 Task: Look for space in Milwaukie, United States from 26th August, 2023 to 10th September, 2023 for 6 adults, 2 children in price range Rs.10000 to Rs.15000. Place can be entire place or shared room with 6 bedrooms having 6 beds and 6 bathrooms. Property type can be house, flat, guest house. Amenities needed are: wifi, TV, free parkinig on premises, gym, breakfast. Booking option can be shelf check-in. Required host language is English.
Action: Mouse moved to (391, 214)
Screenshot: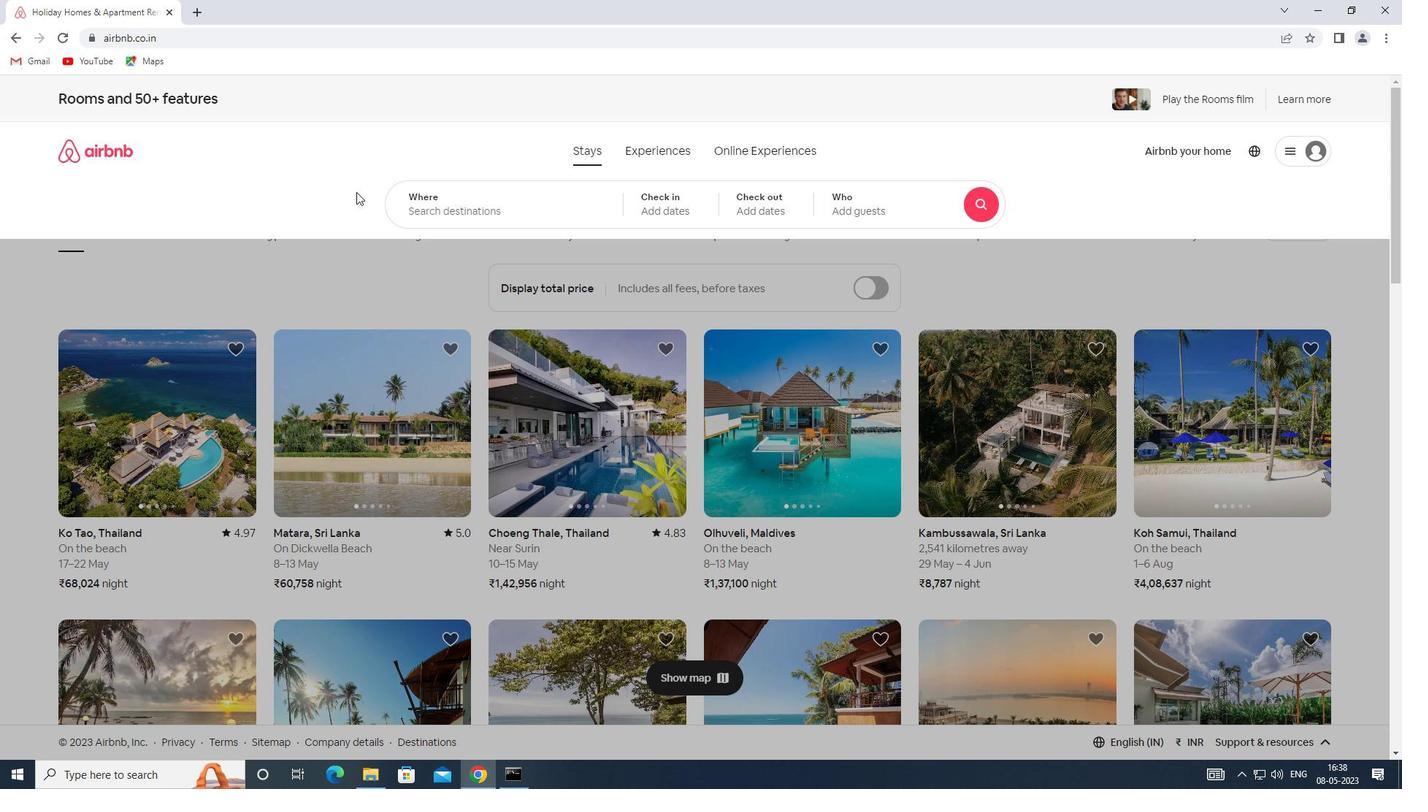 
Action: Mouse pressed left at (391, 214)
Screenshot: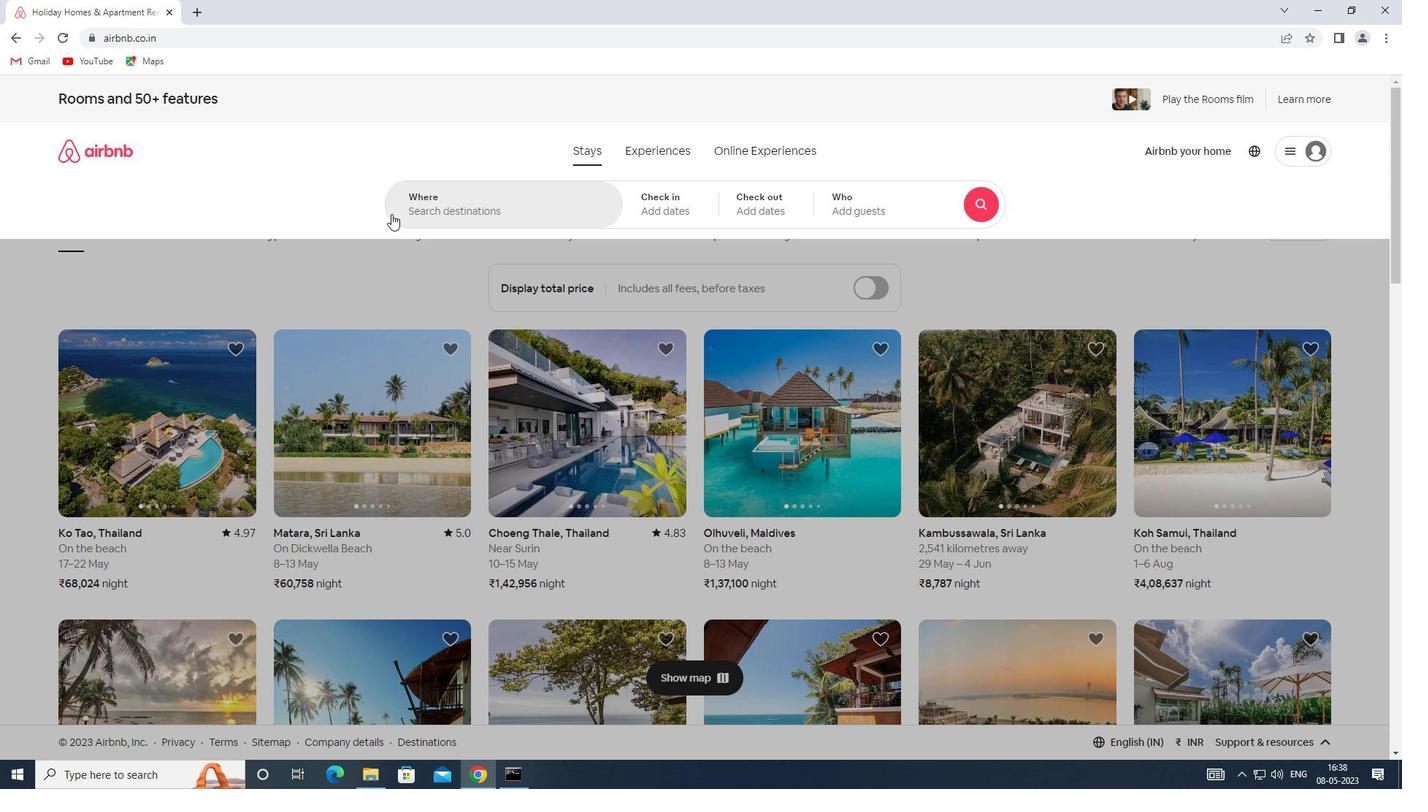 
Action: Mouse moved to (408, 219)
Screenshot: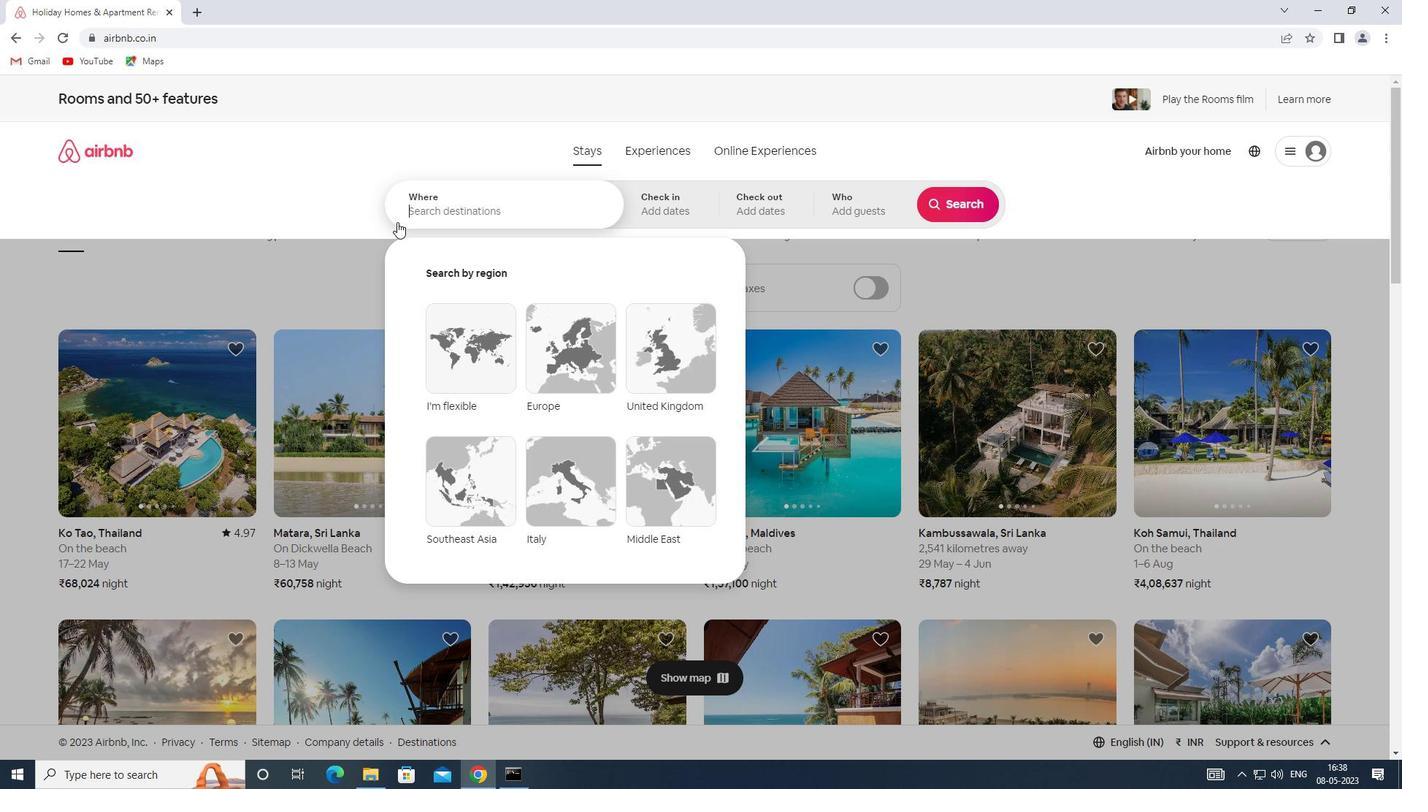 
Action: Key pressed <Key.shift>SPACE<Key.space>IN<Key.space><Key.shift>MILWAUKIE,<Key.shift>UNITED<Key.space><Key.shift>STATES
Screenshot: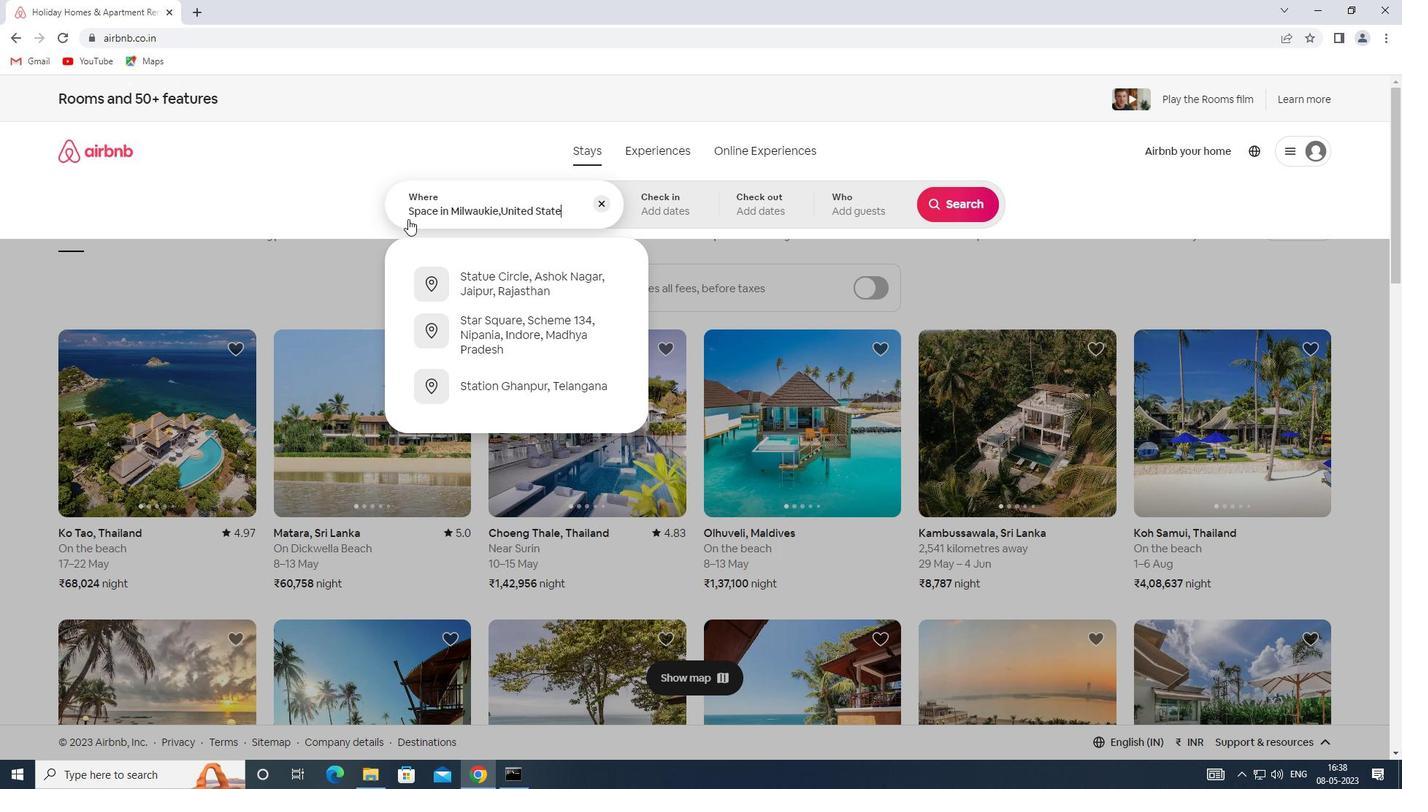 
Action: Mouse moved to (660, 216)
Screenshot: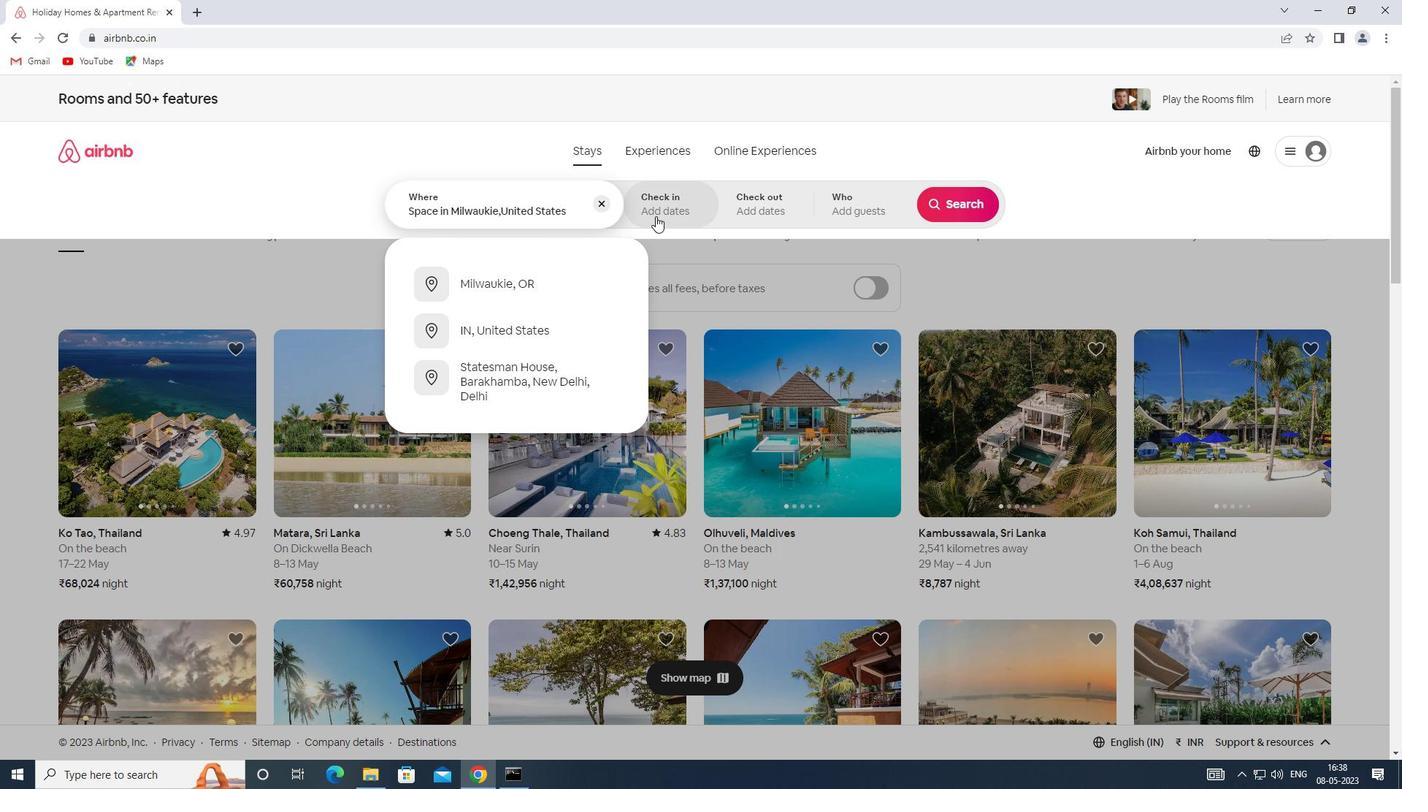 
Action: Mouse pressed left at (660, 216)
Screenshot: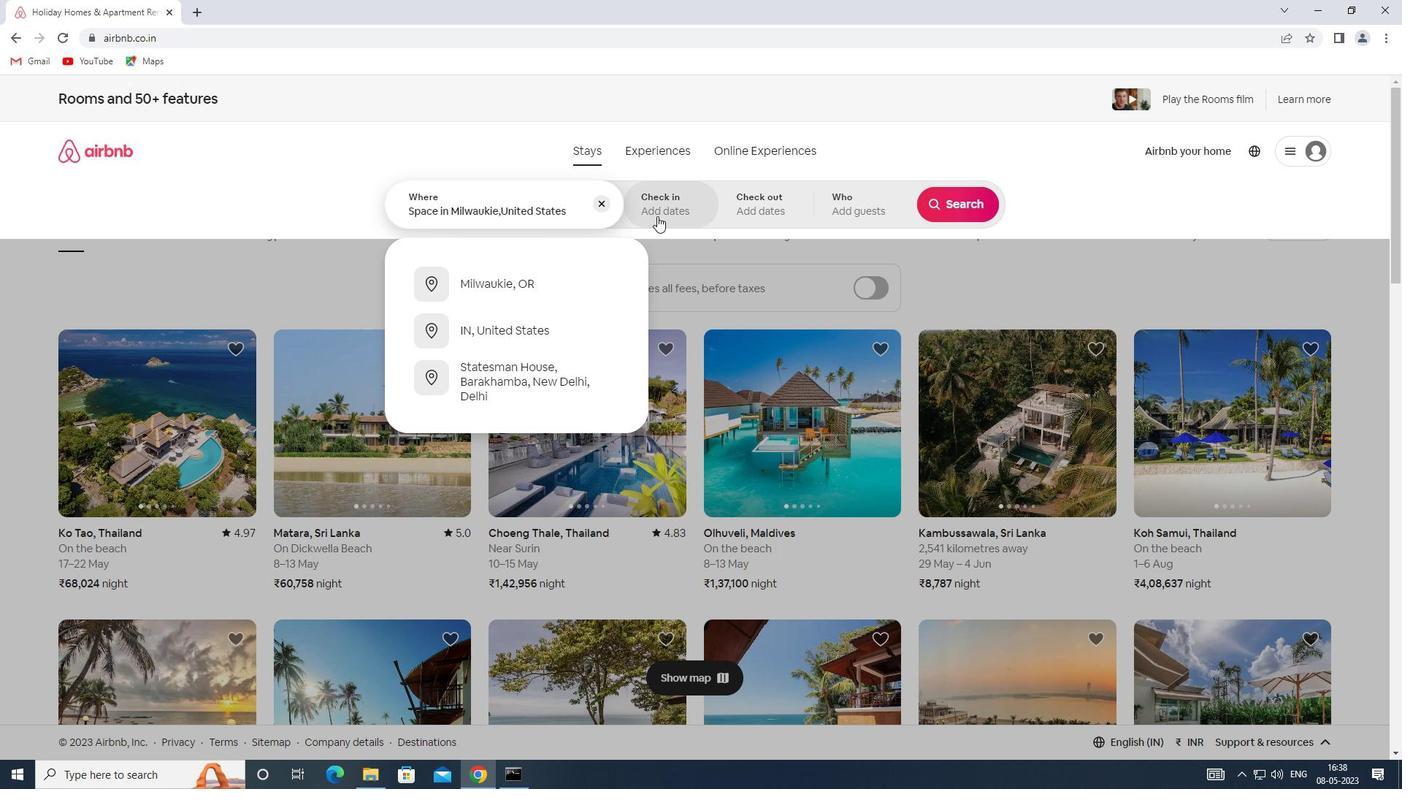 
Action: Mouse moved to (950, 326)
Screenshot: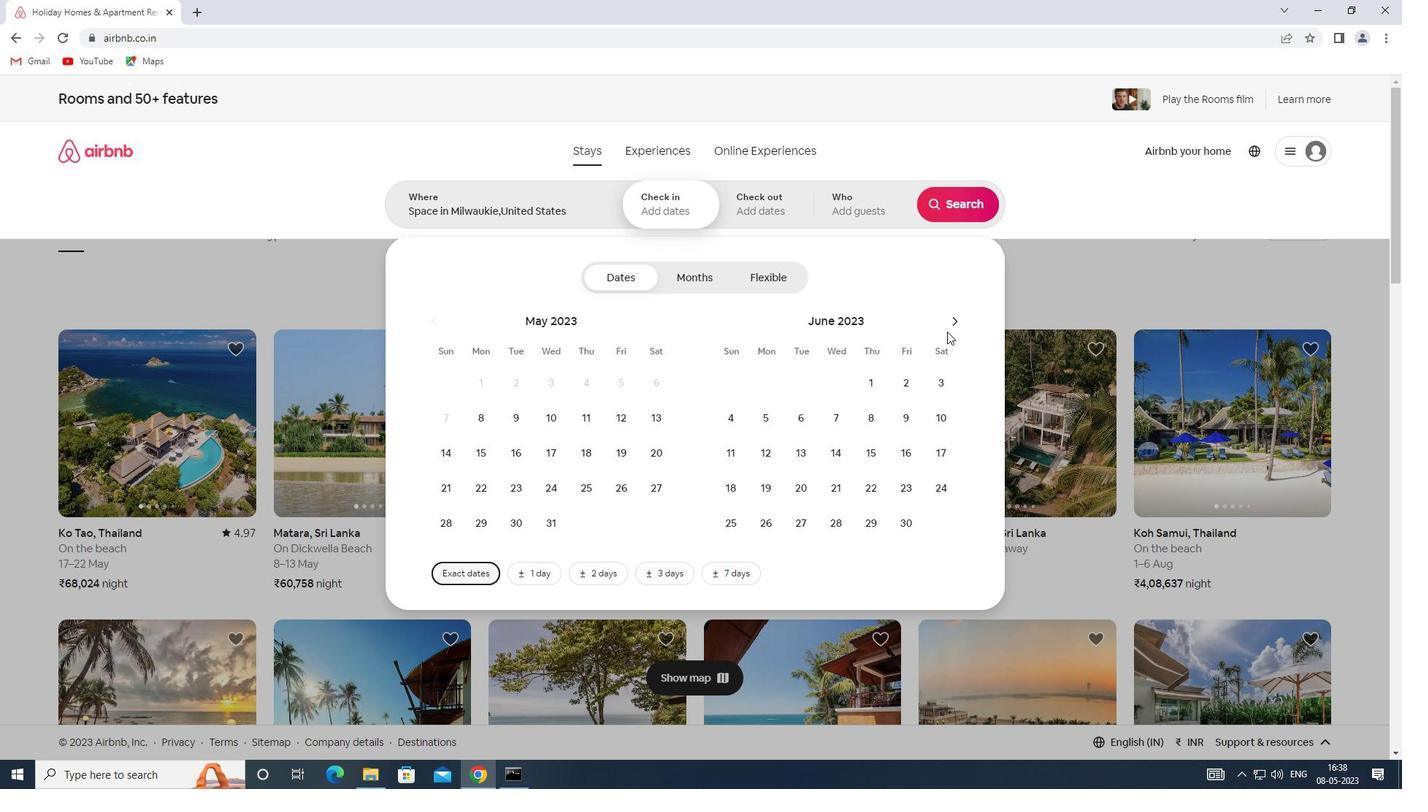 
Action: Mouse pressed left at (950, 326)
Screenshot: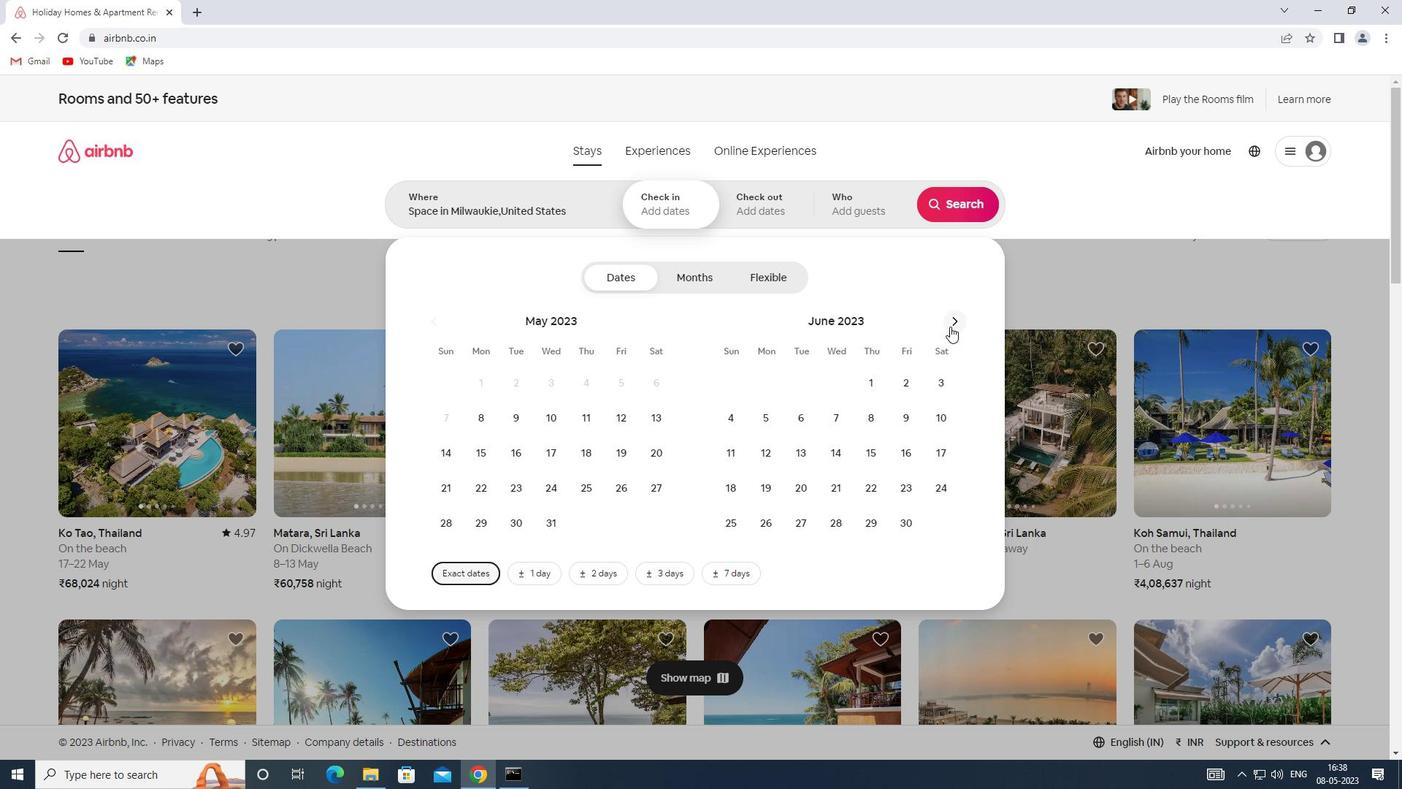 
Action: Mouse pressed left at (950, 326)
Screenshot: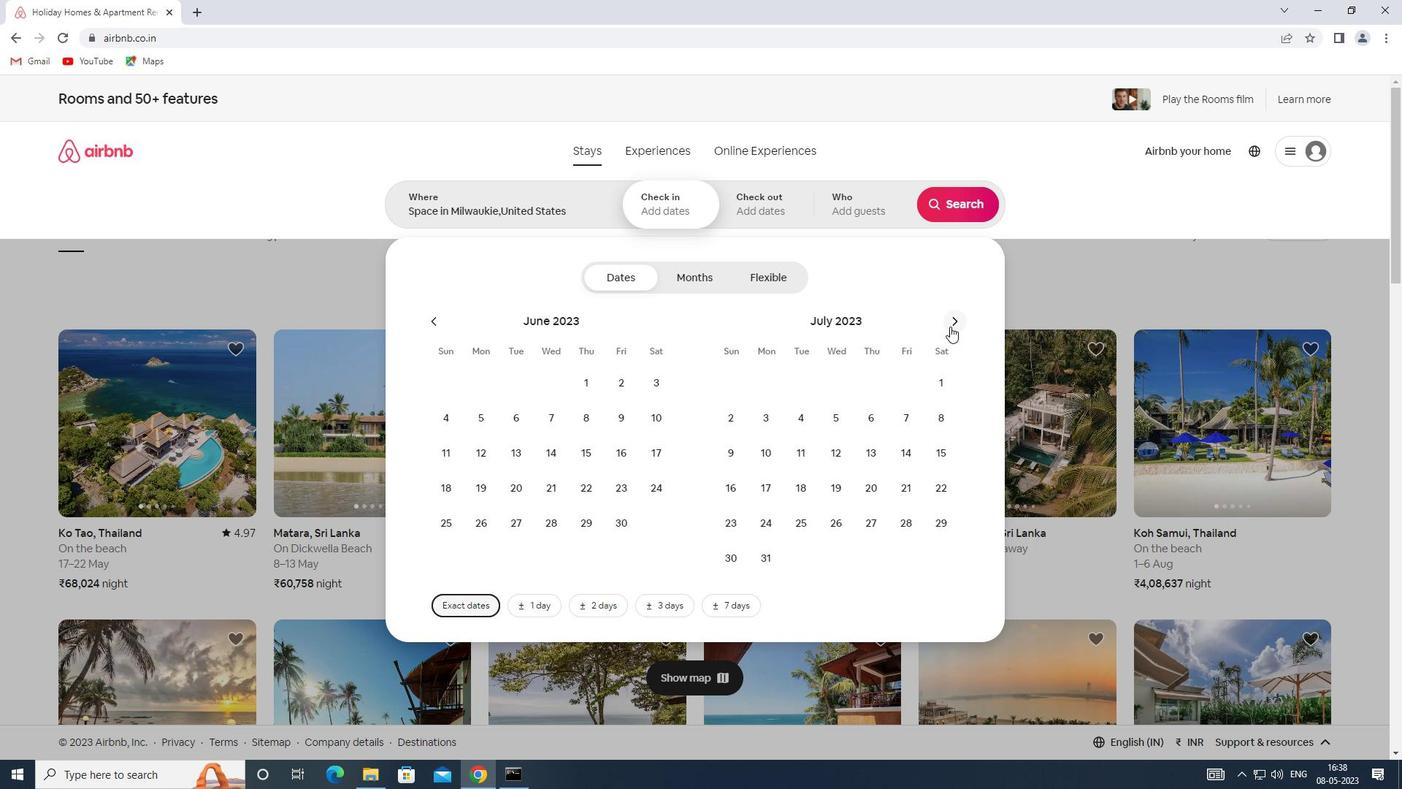 
Action: Mouse moved to (951, 496)
Screenshot: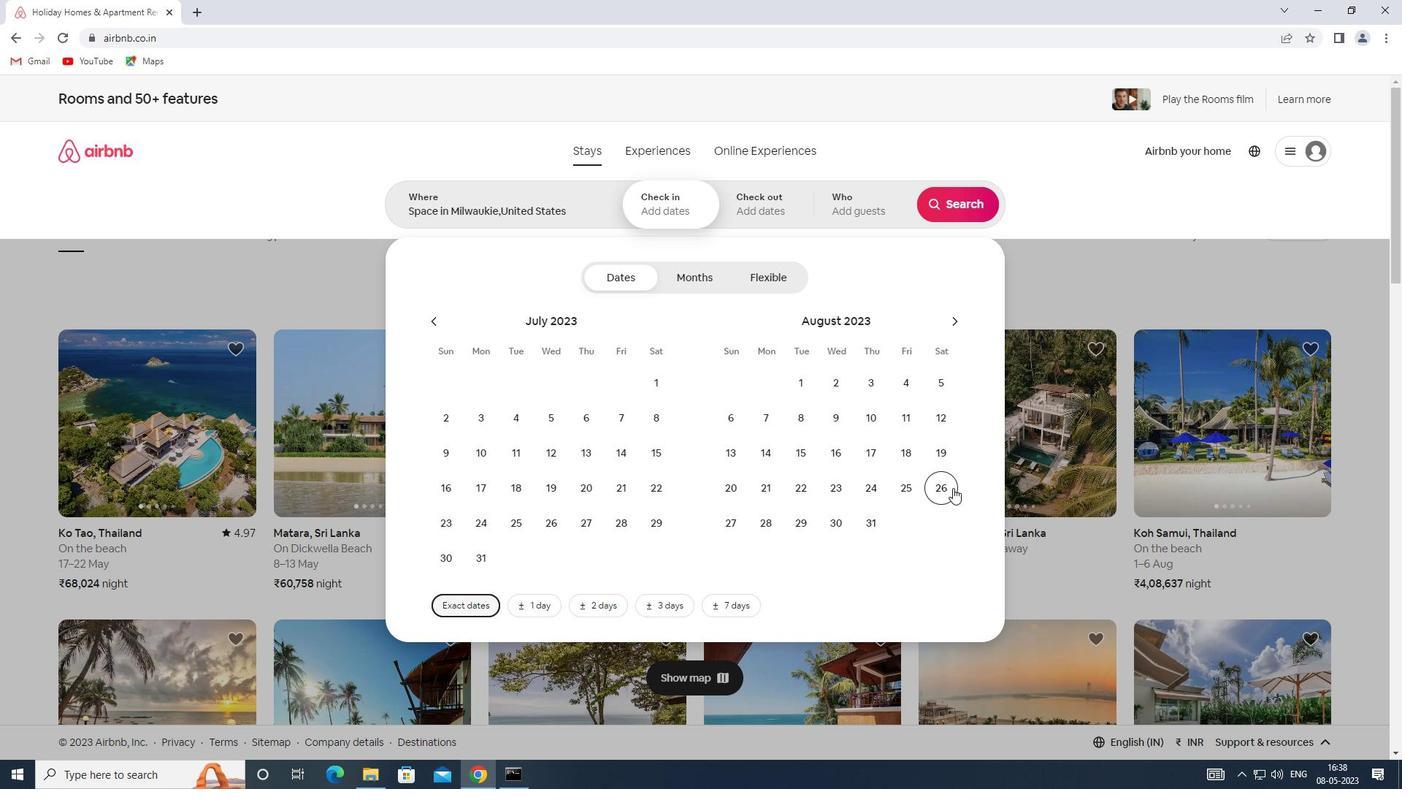 
Action: Mouse pressed left at (951, 496)
Screenshot: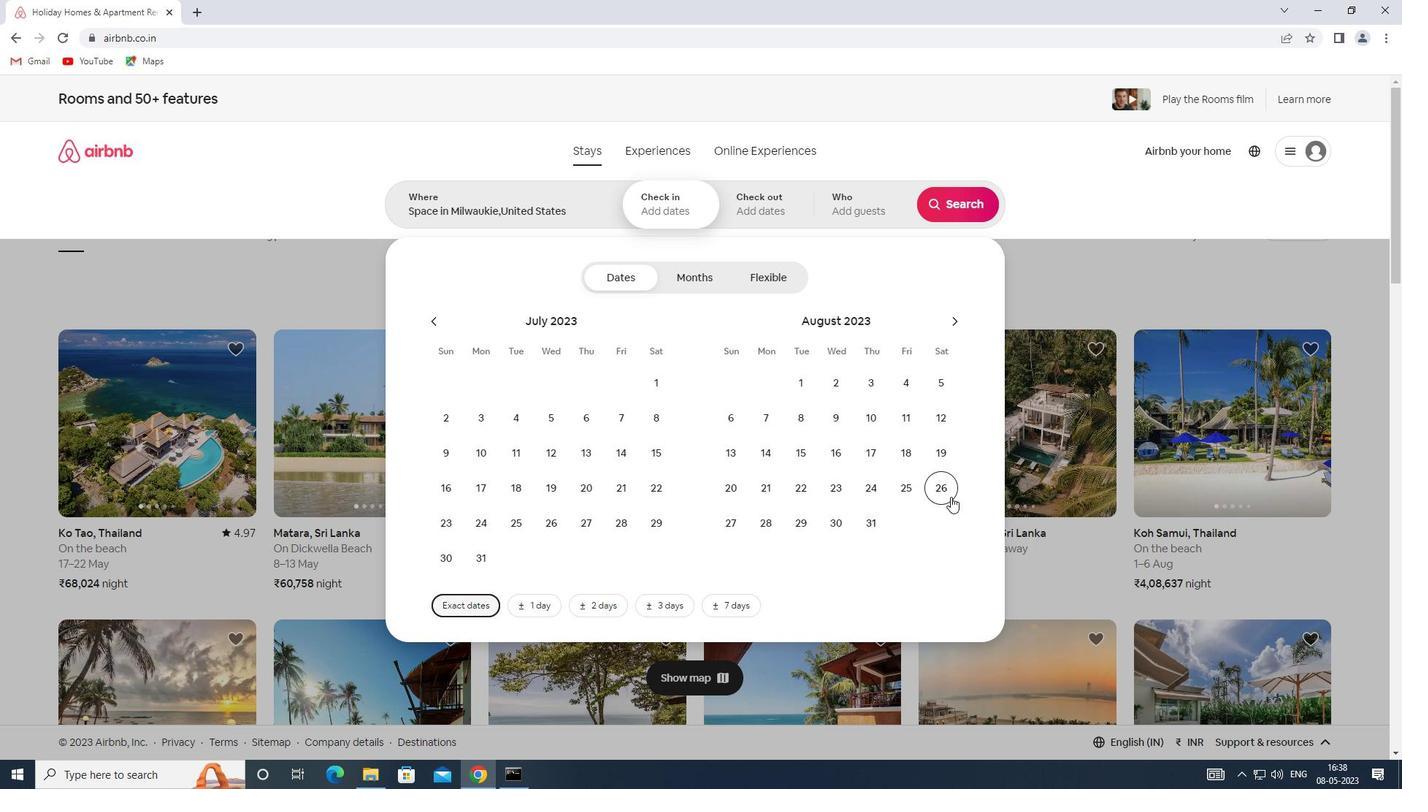 
Action: Mouse moved to (957, 321)
Screenshot: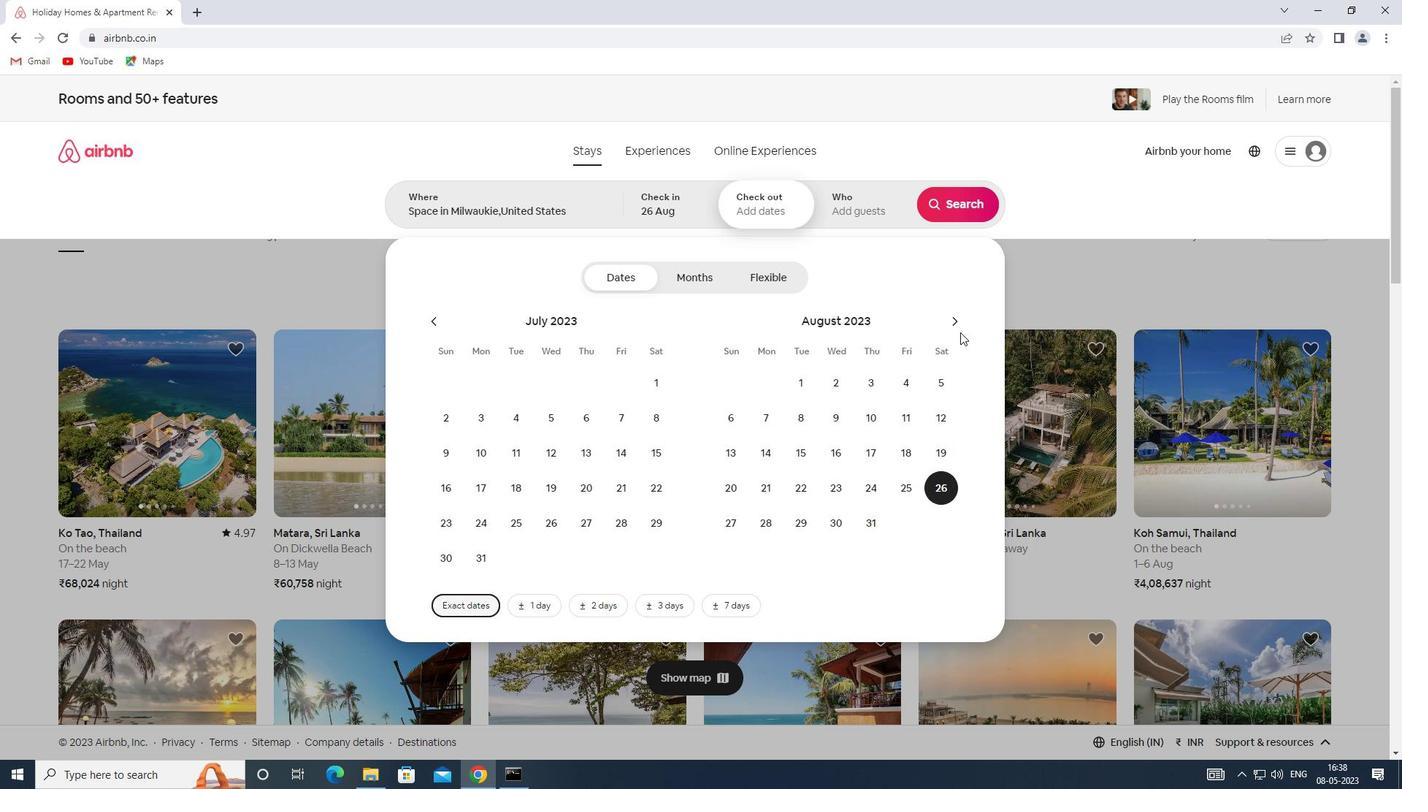 
Action: Mouse pressed left at (957, 321)
Screenshot: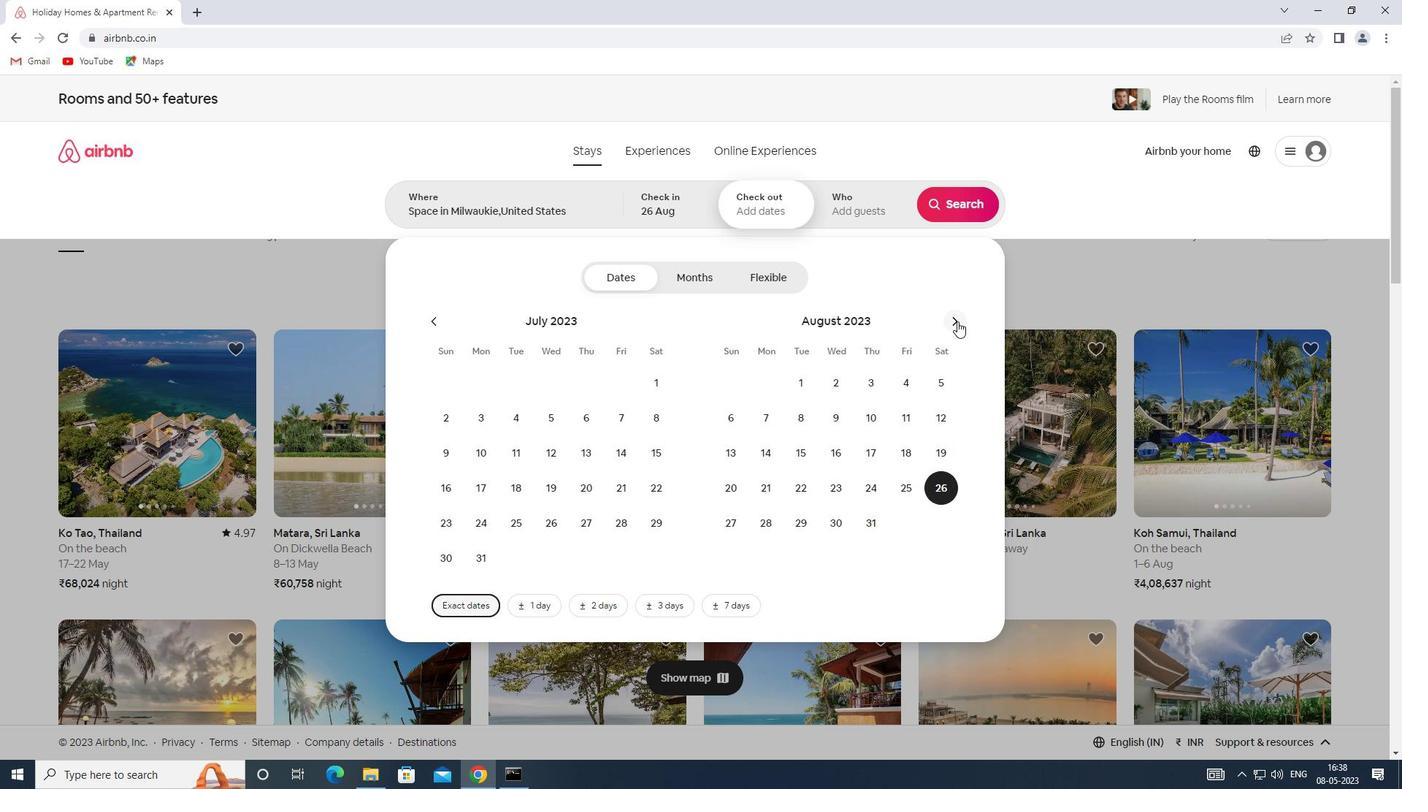 
Action: Mouse moved to (744, 452)
Screenshot: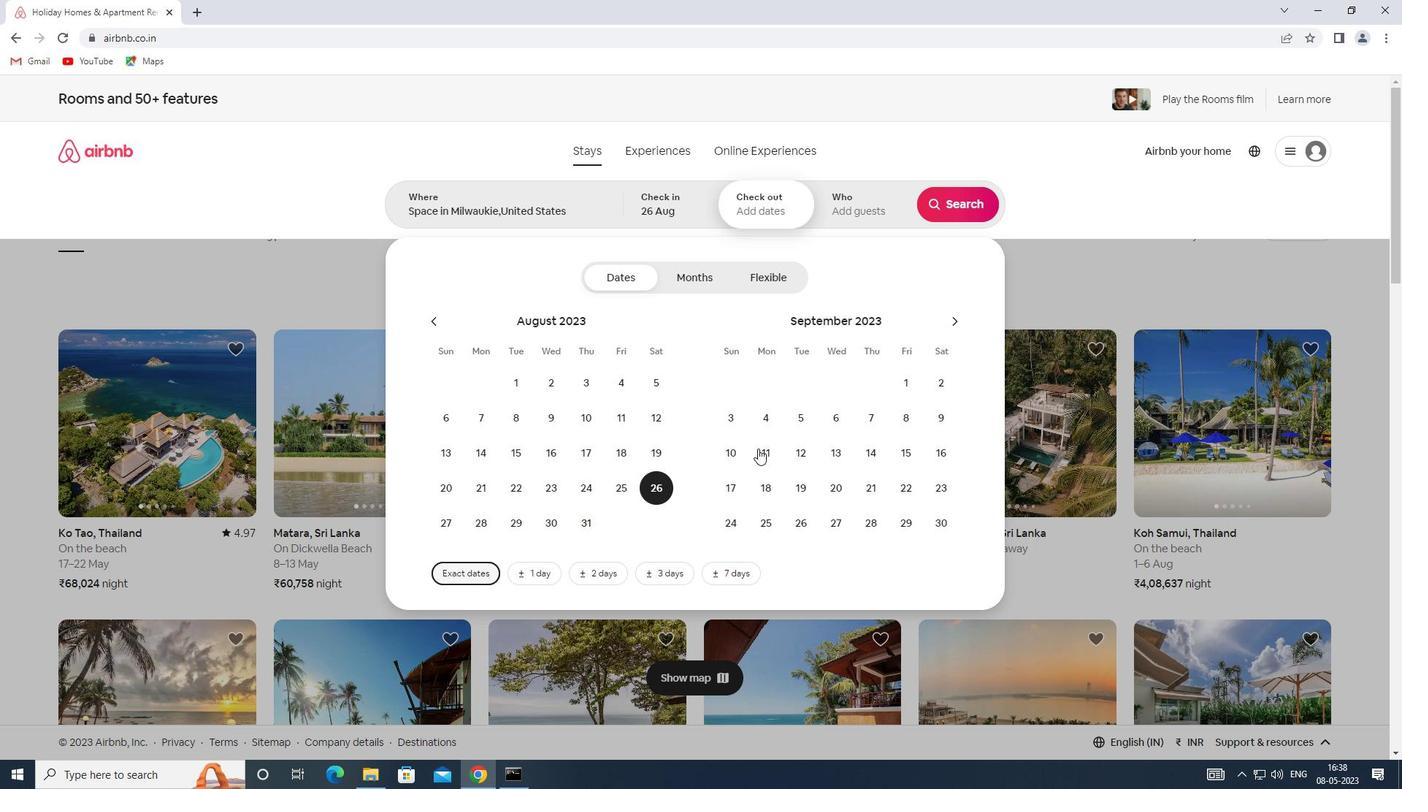 
Action: Mouse pressed left at (744, 452)
Screenshot: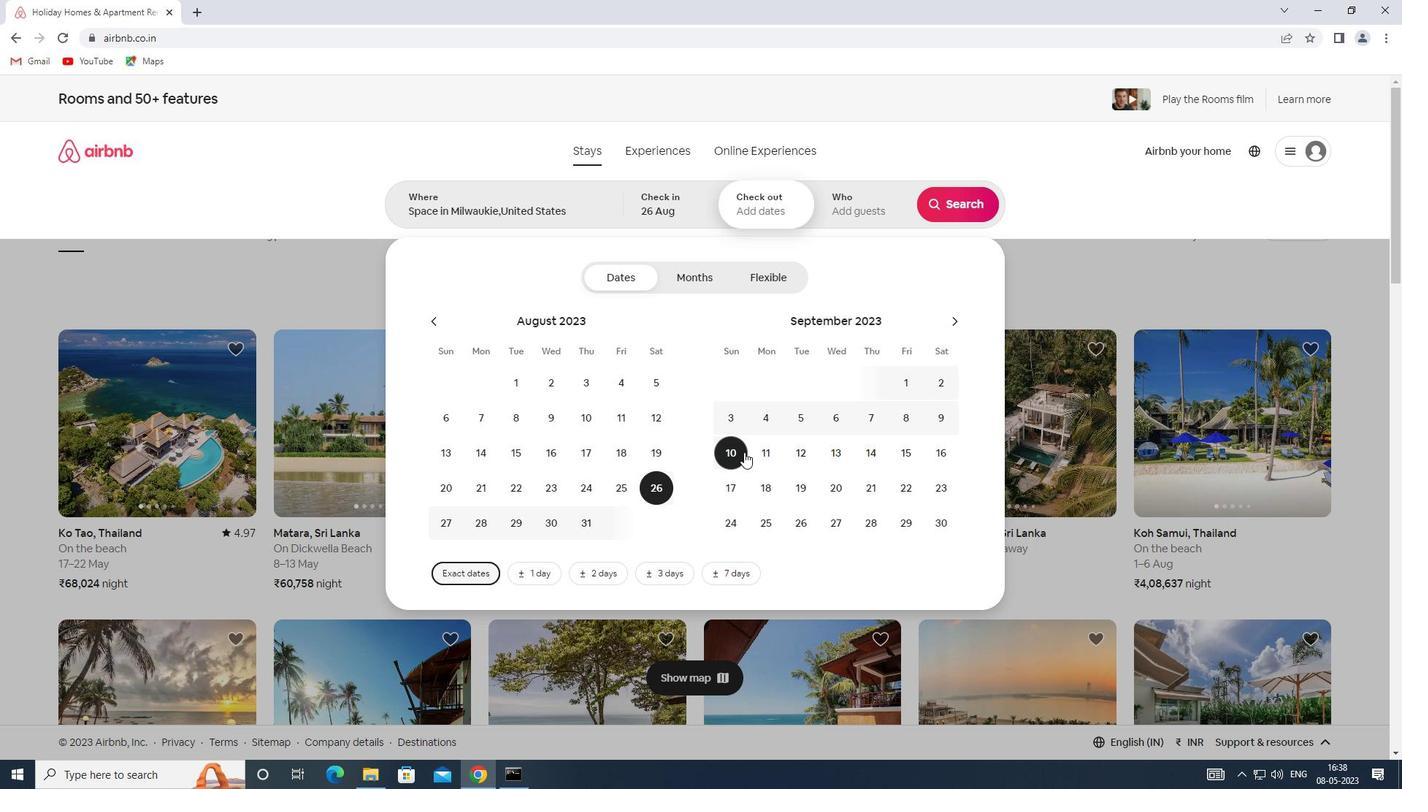 
Action: Mouse moved to (851, 206)
Screenshot: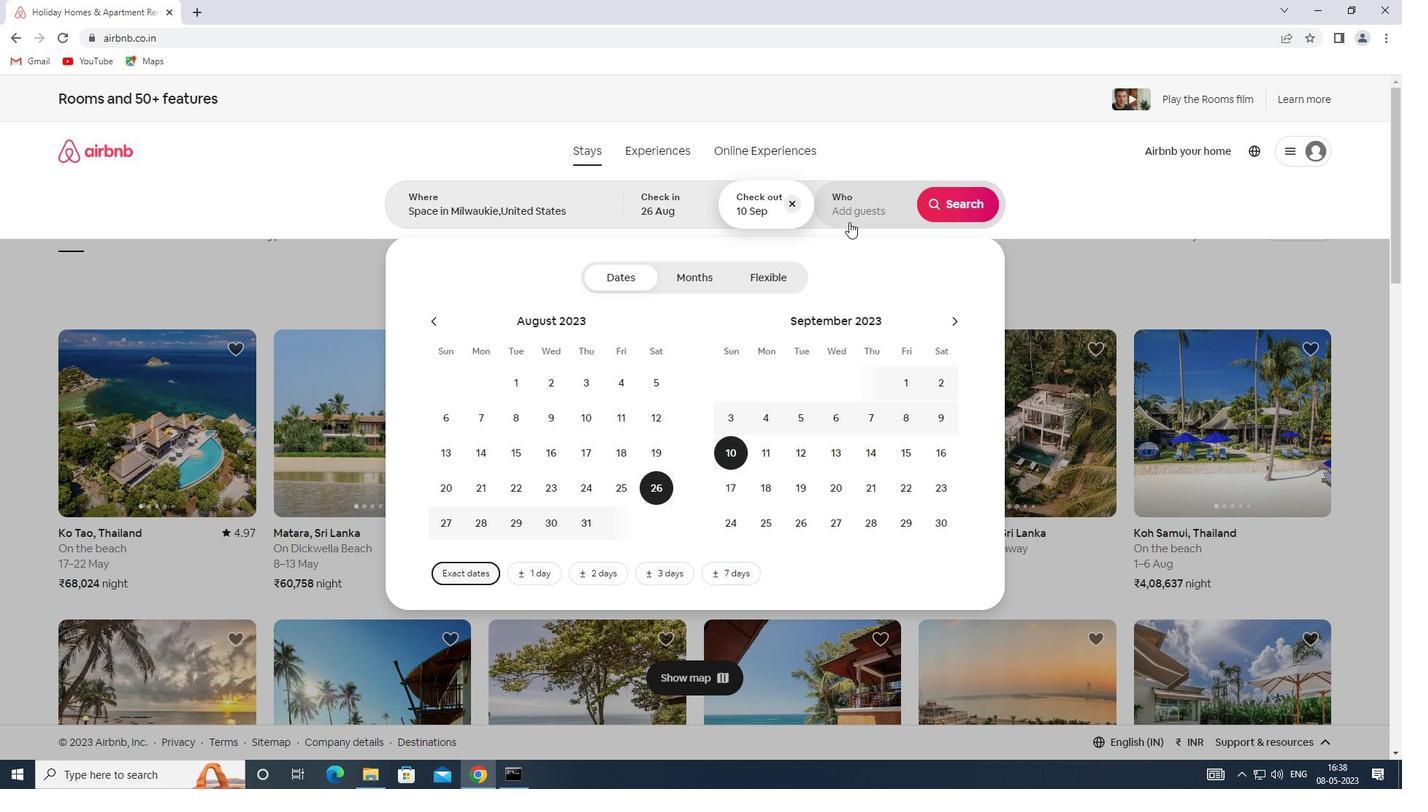 
Action: Mouse pressed left at (851, 206)
Screenshot: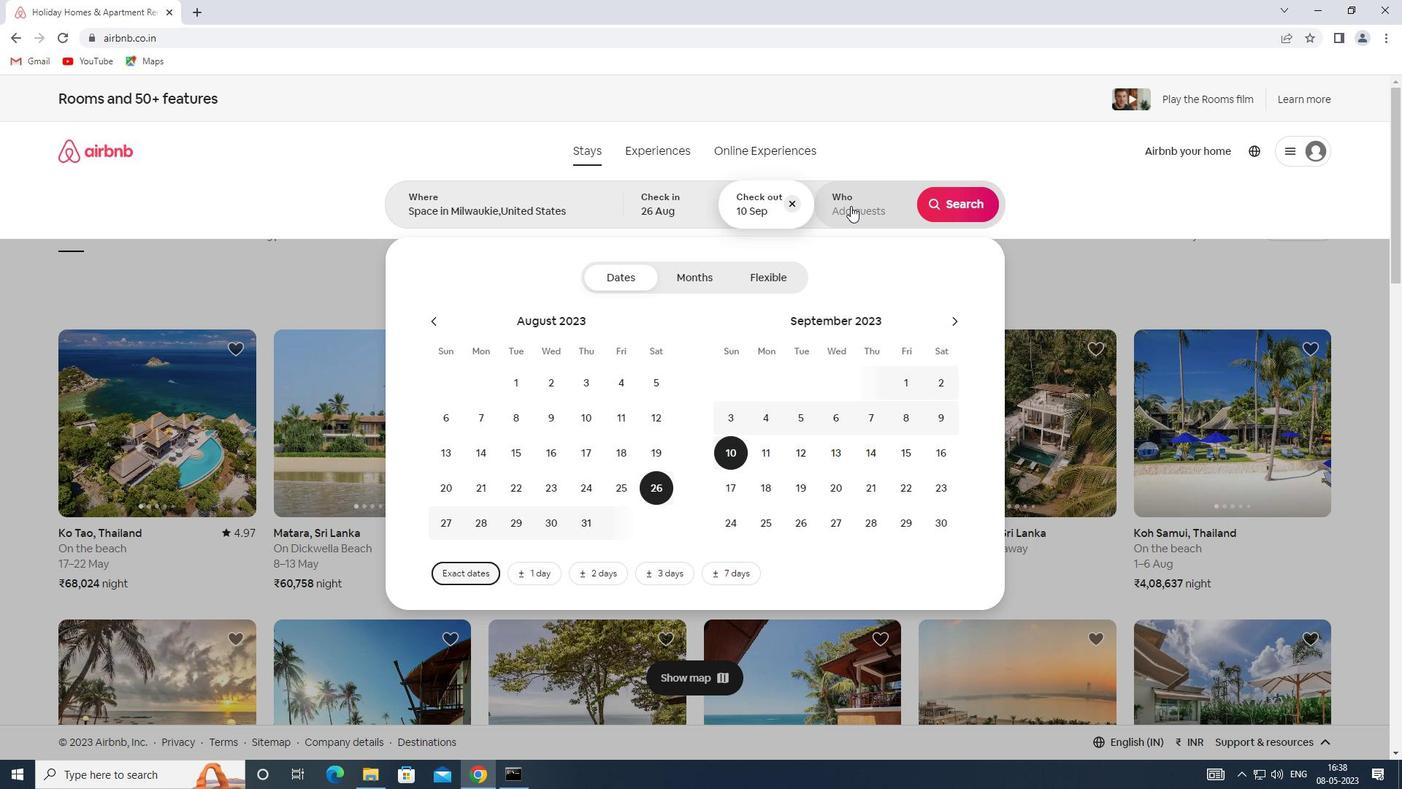 
Action: Mouse moved to (955, 282)
Screenshot: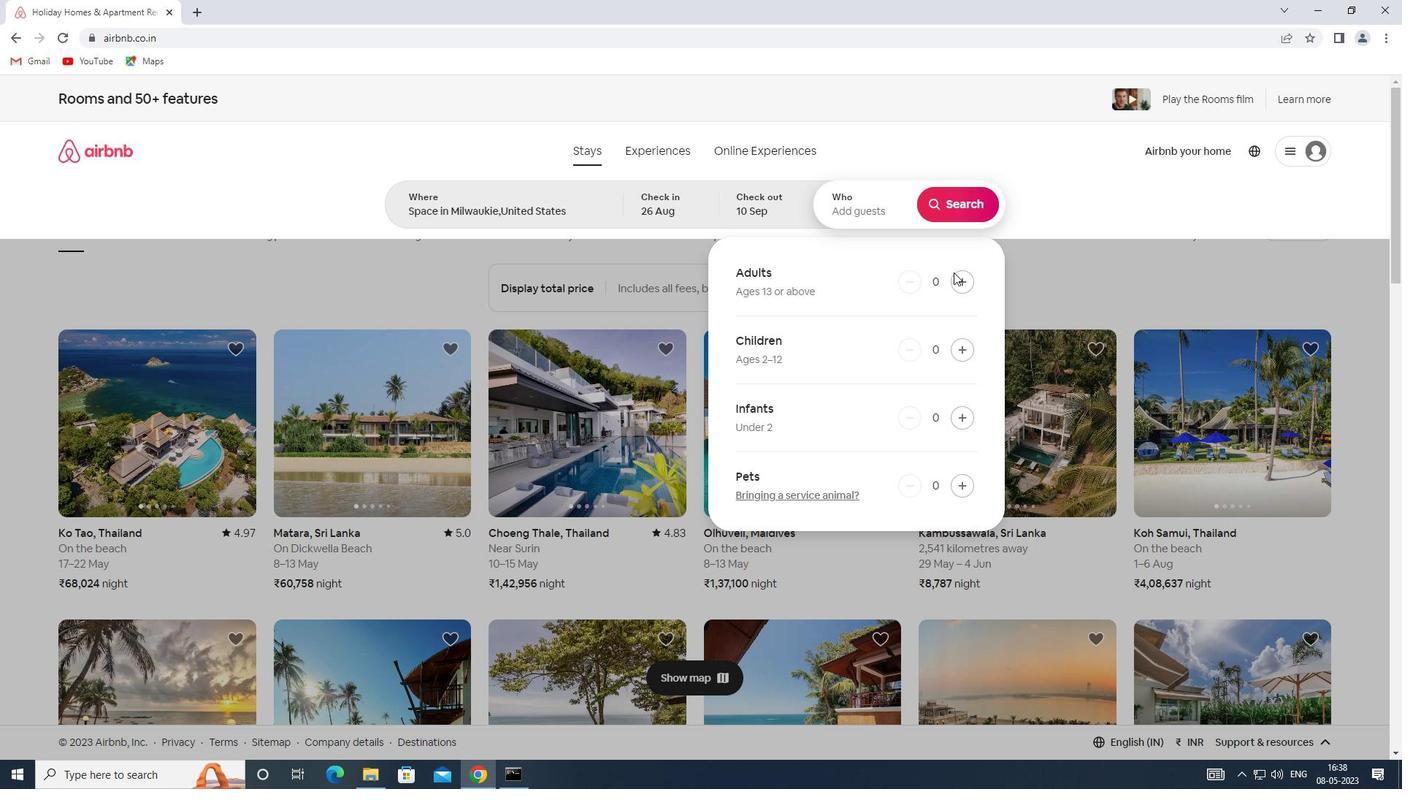 
Action: Mouse pressed left at (955, 282)
Screenshot: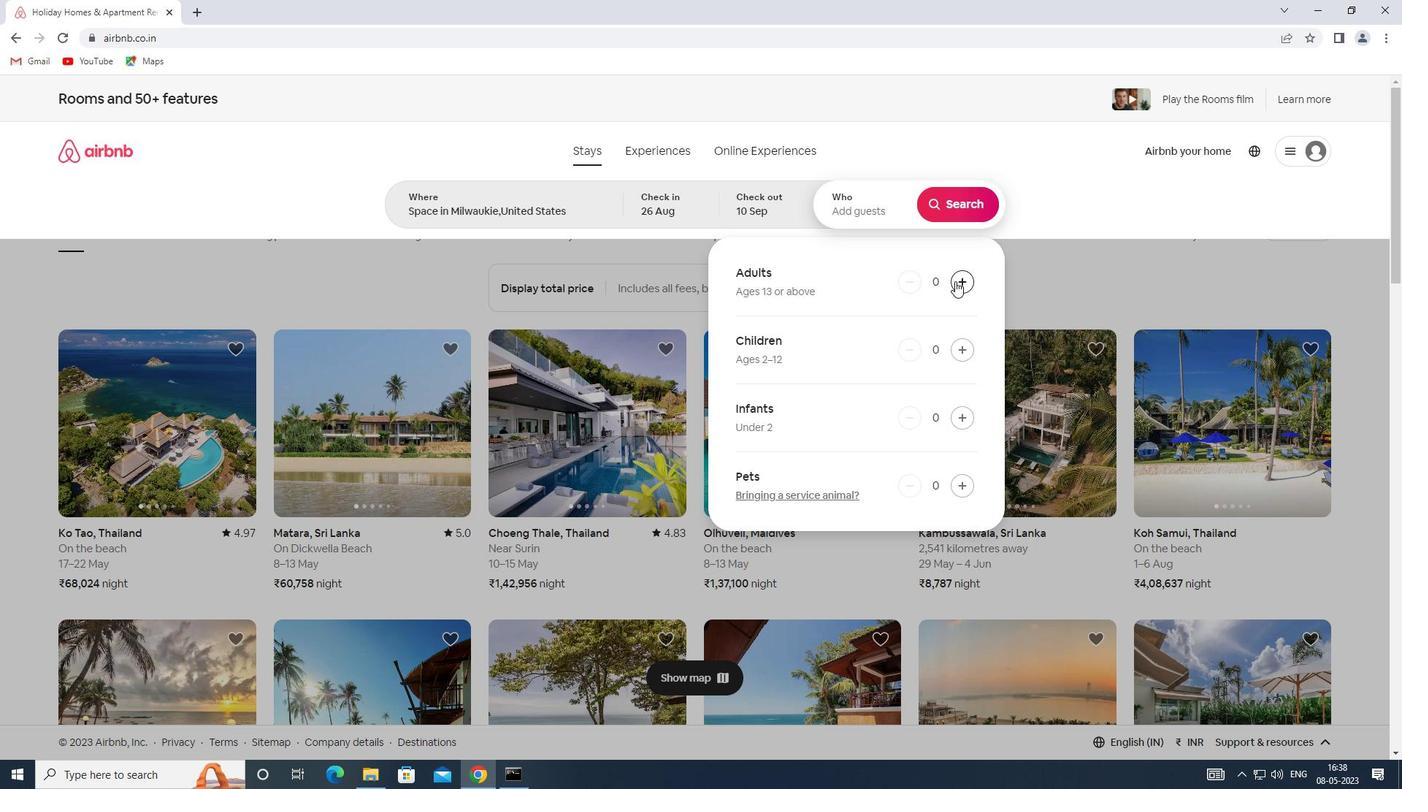 
Action: Mouse pressed left at (955, 282)
Screenshot: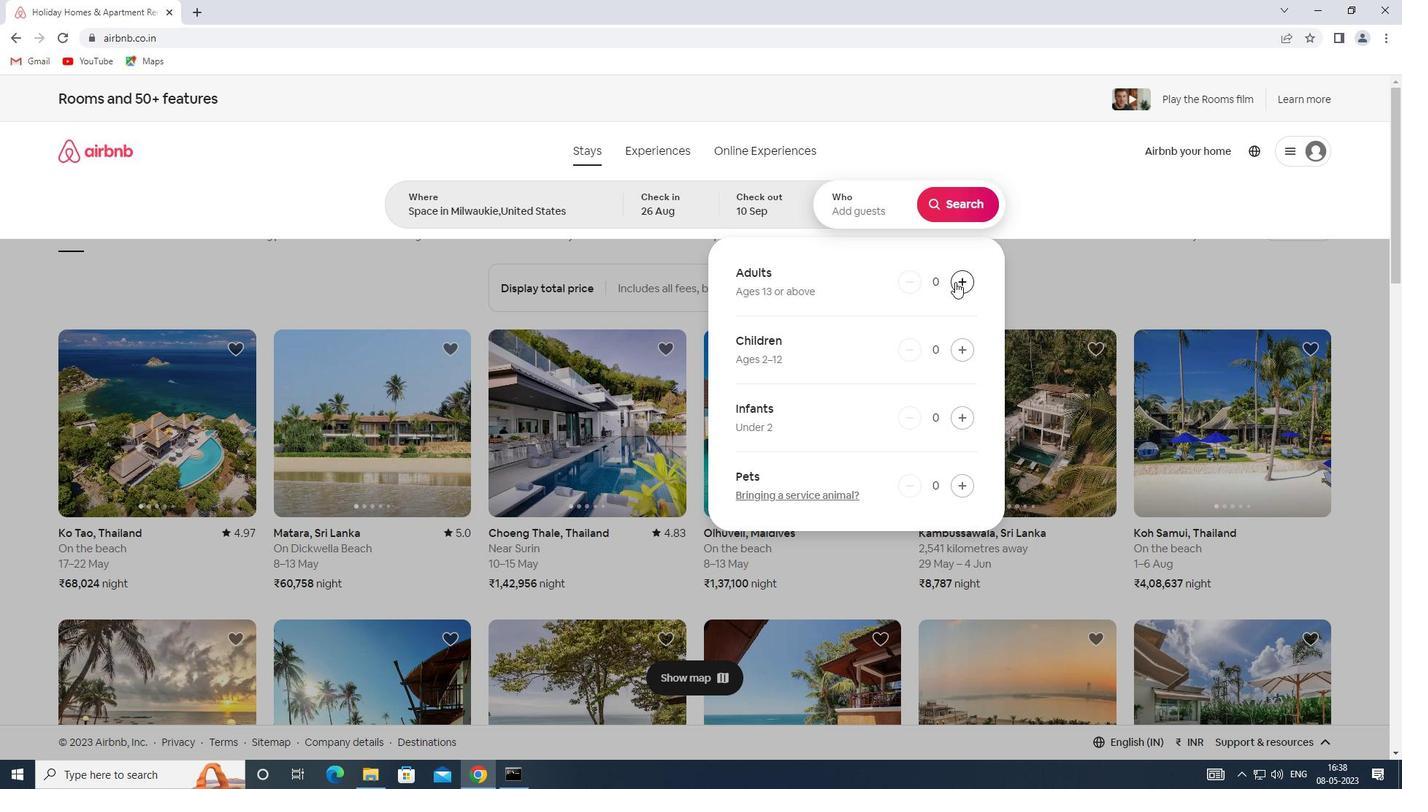
Action: Mouse pressed left at (955, 282)
Screenshot: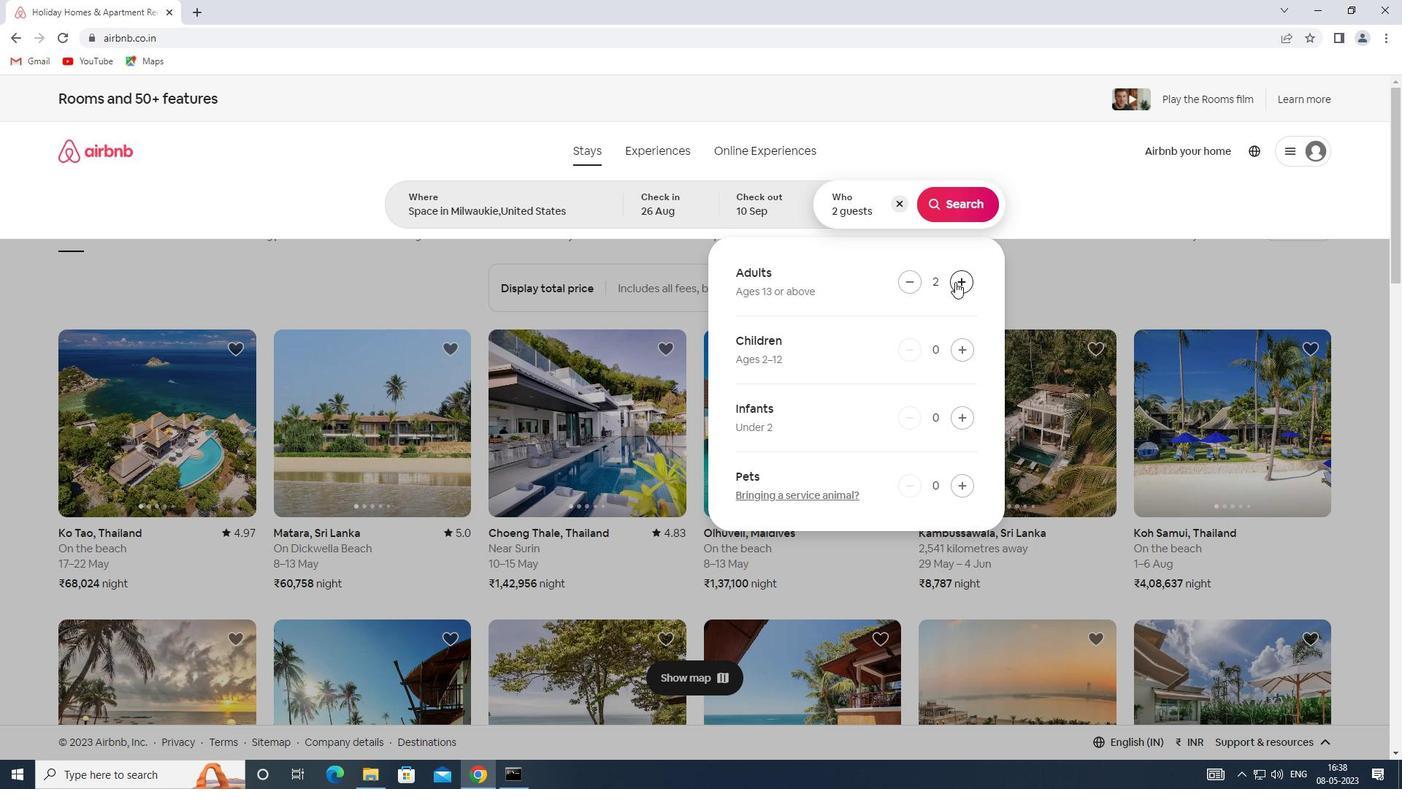 
Action: Mouse pressed left at (955, 282)
Screenshot: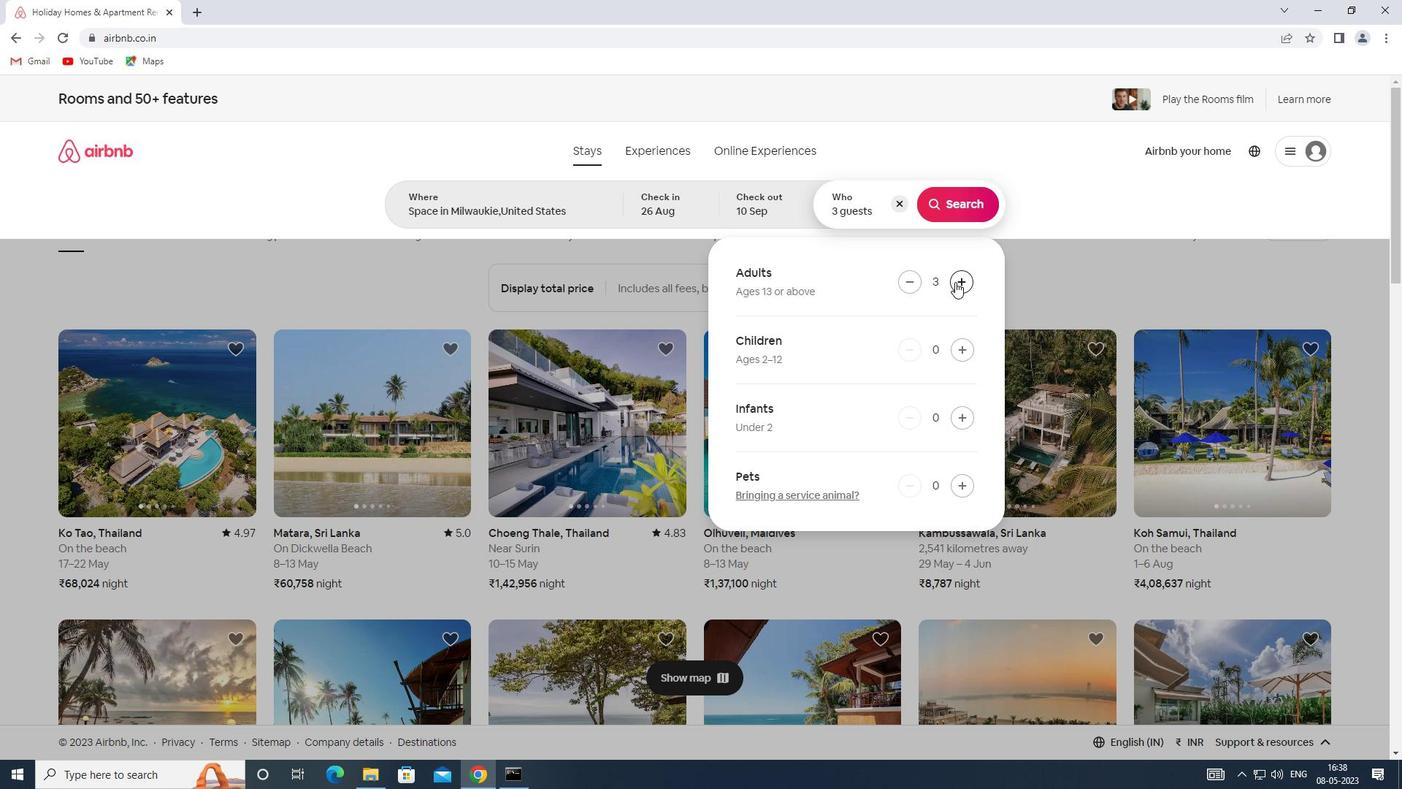 
Action: Mouse pressed left at (955, 282)
Screenshot: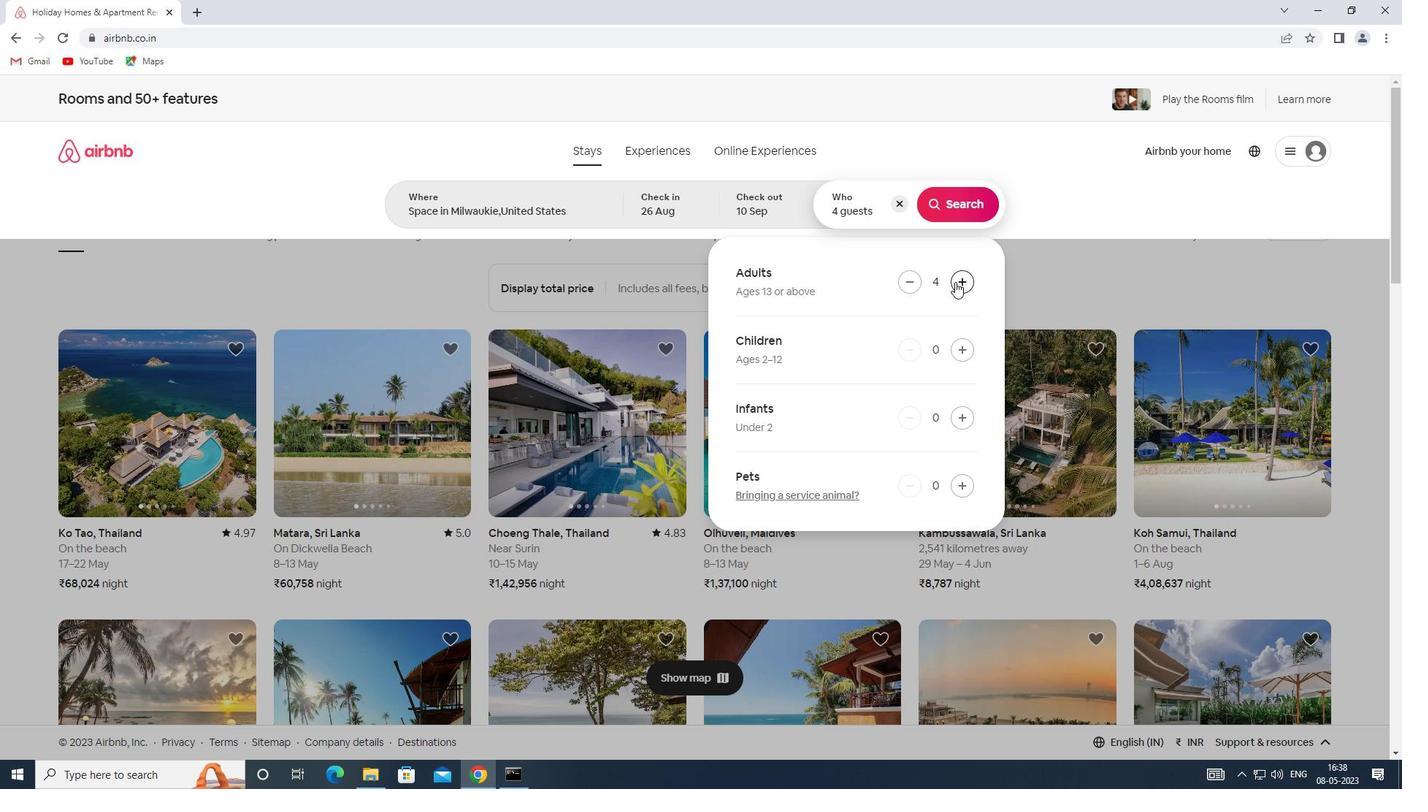 
Action: Mouse pressed left at (955, 282)
Screenshot: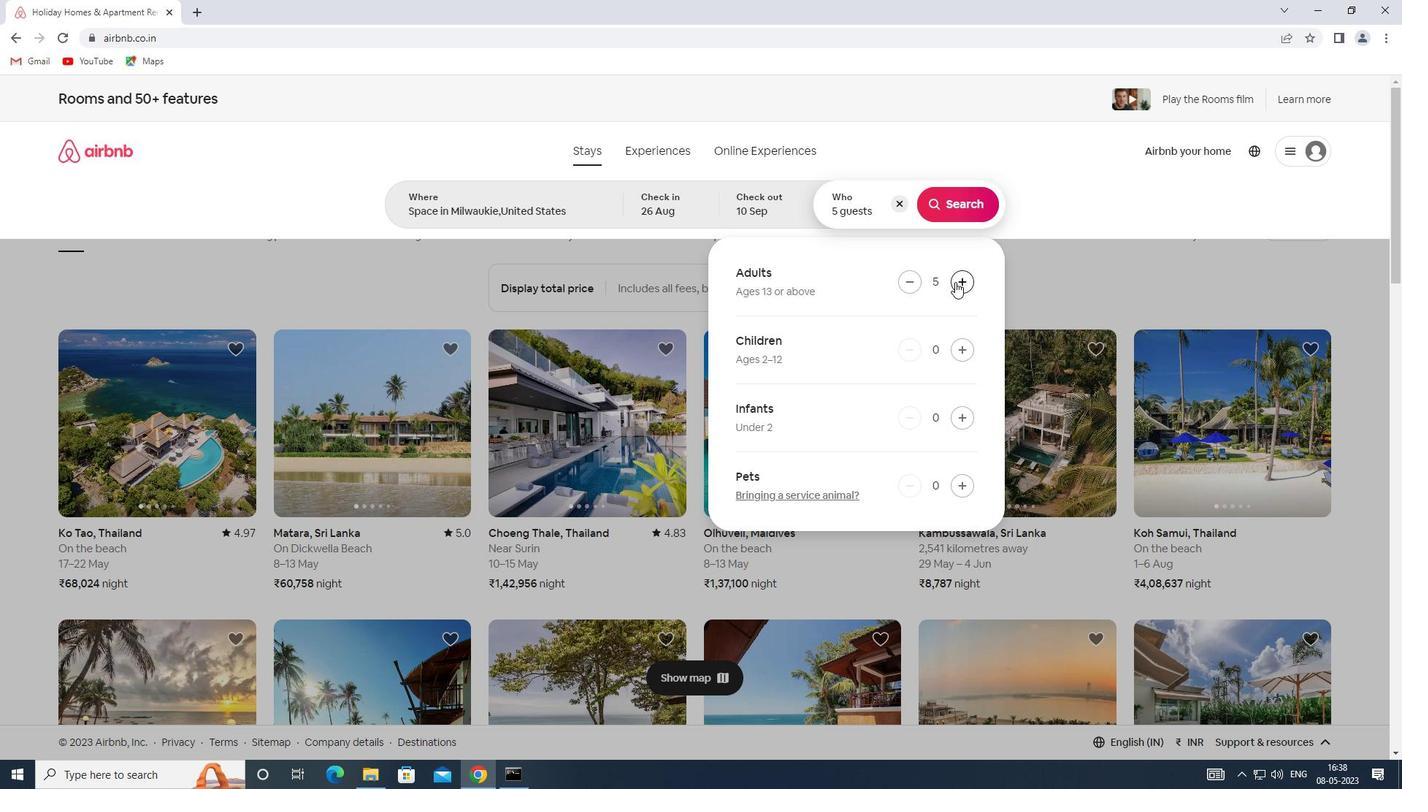 
Action: Mouse moved to (956, 348)
Screenshot: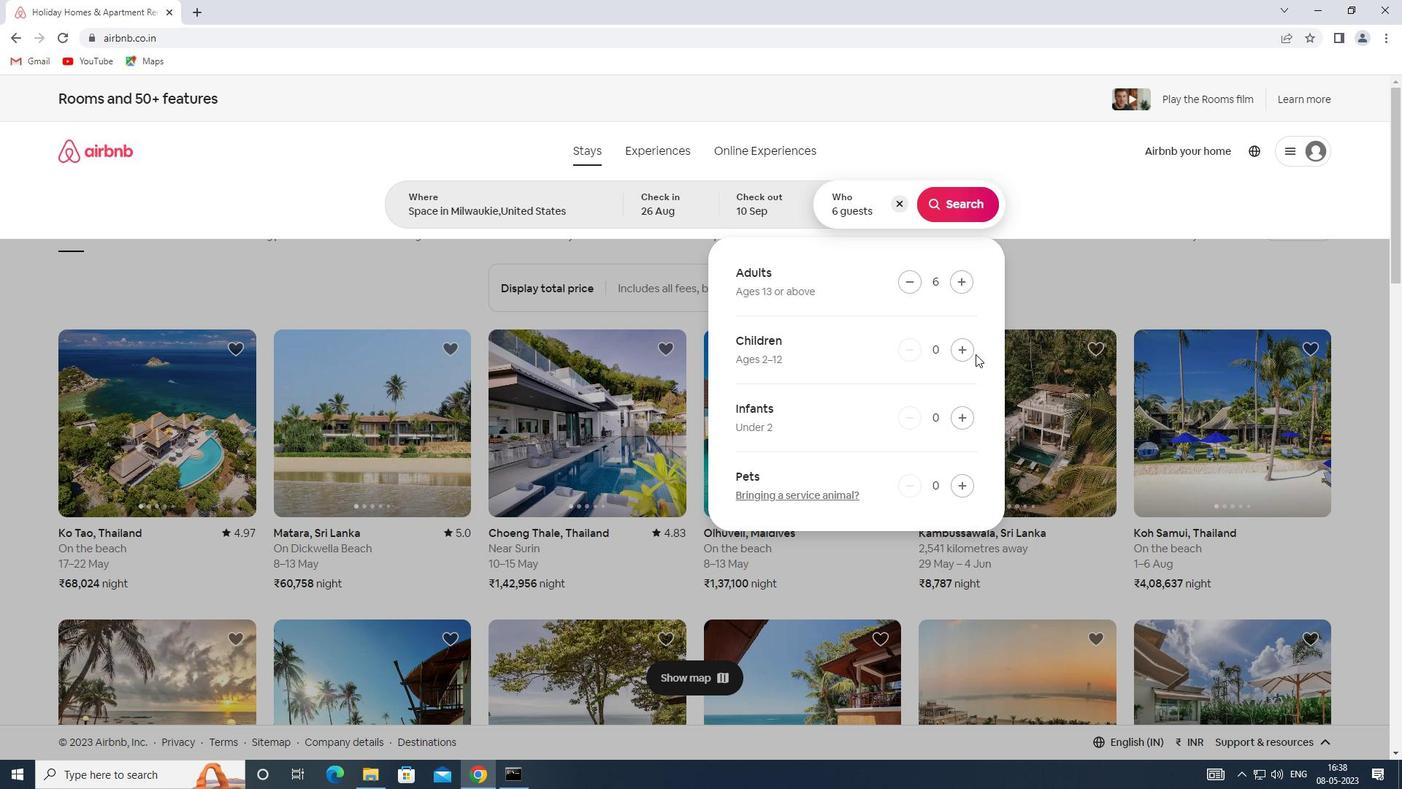 
Action: Mouse pressed left at (956, 348)
Screenshot: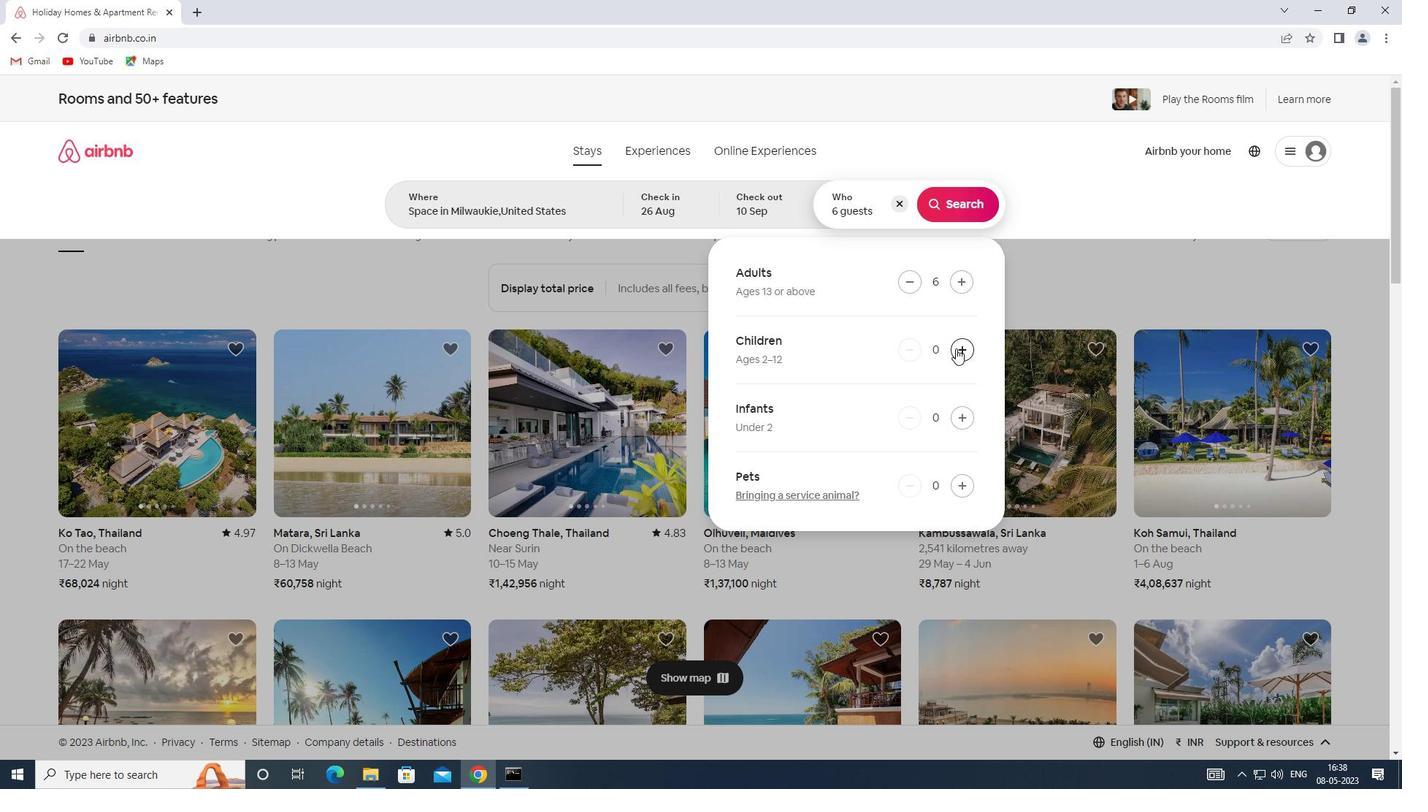 
Action: Mouse pressed left at (956, 348)
Screenshot: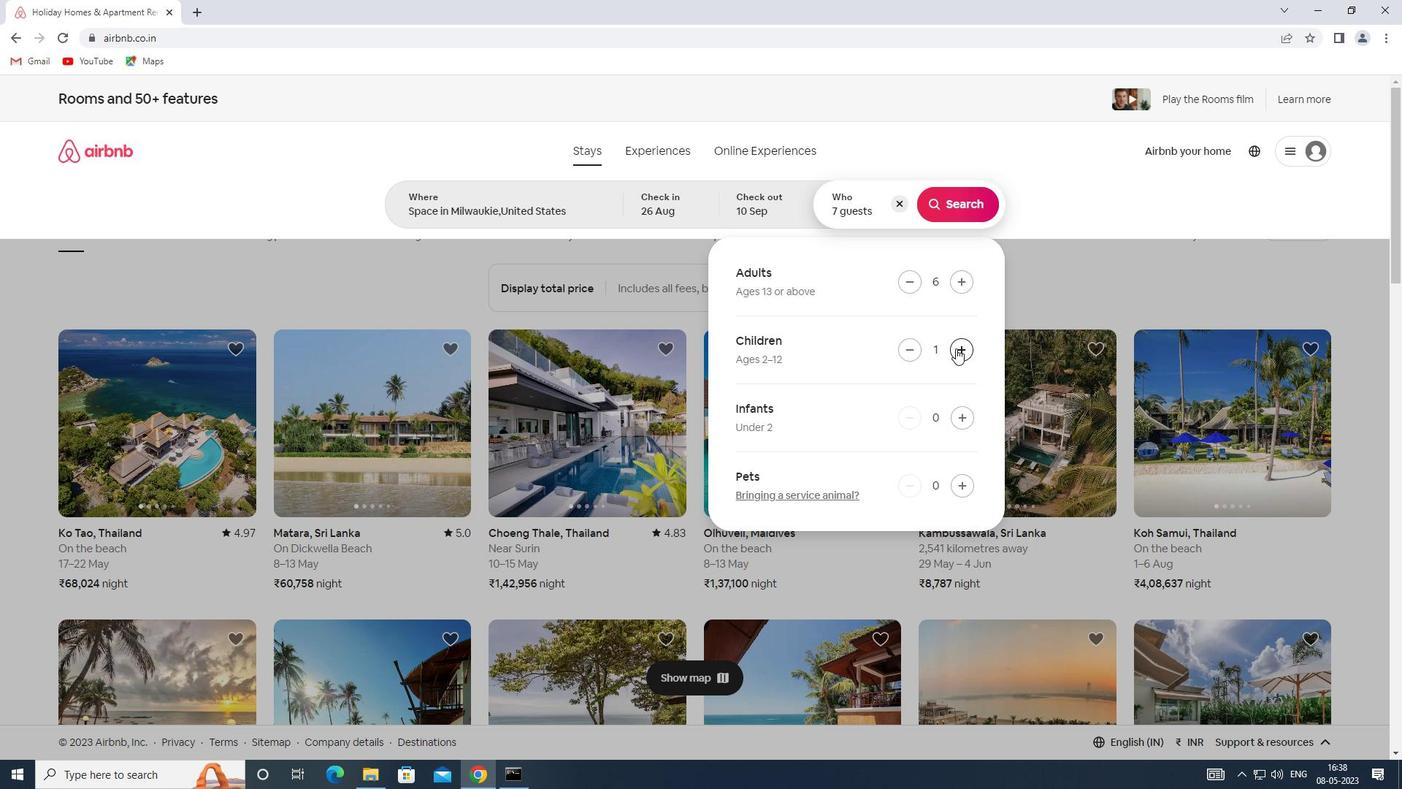 
Action: Mouse moved to (952, 196)
Screenshot: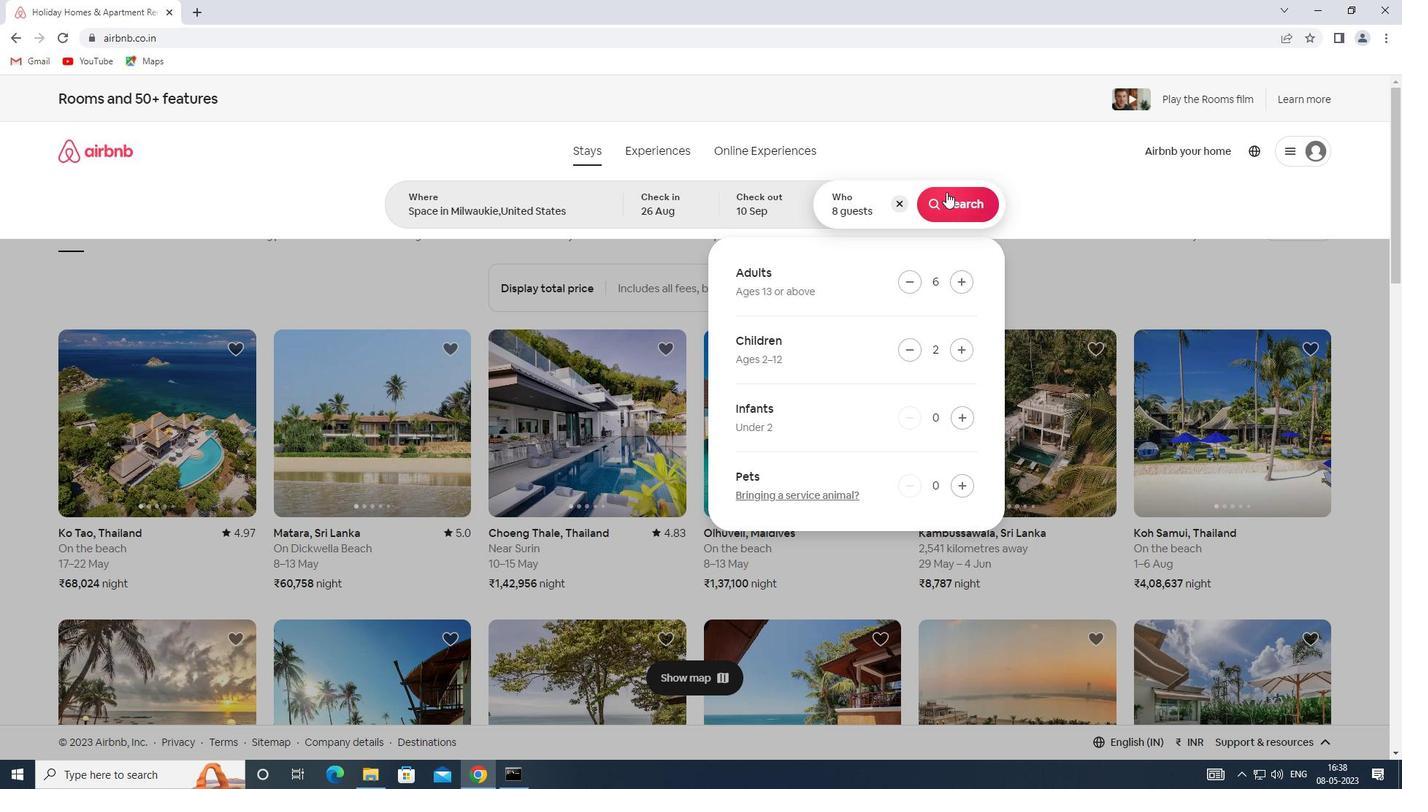 
Action: Mouse pressed left at (952, 196)
Screenshot: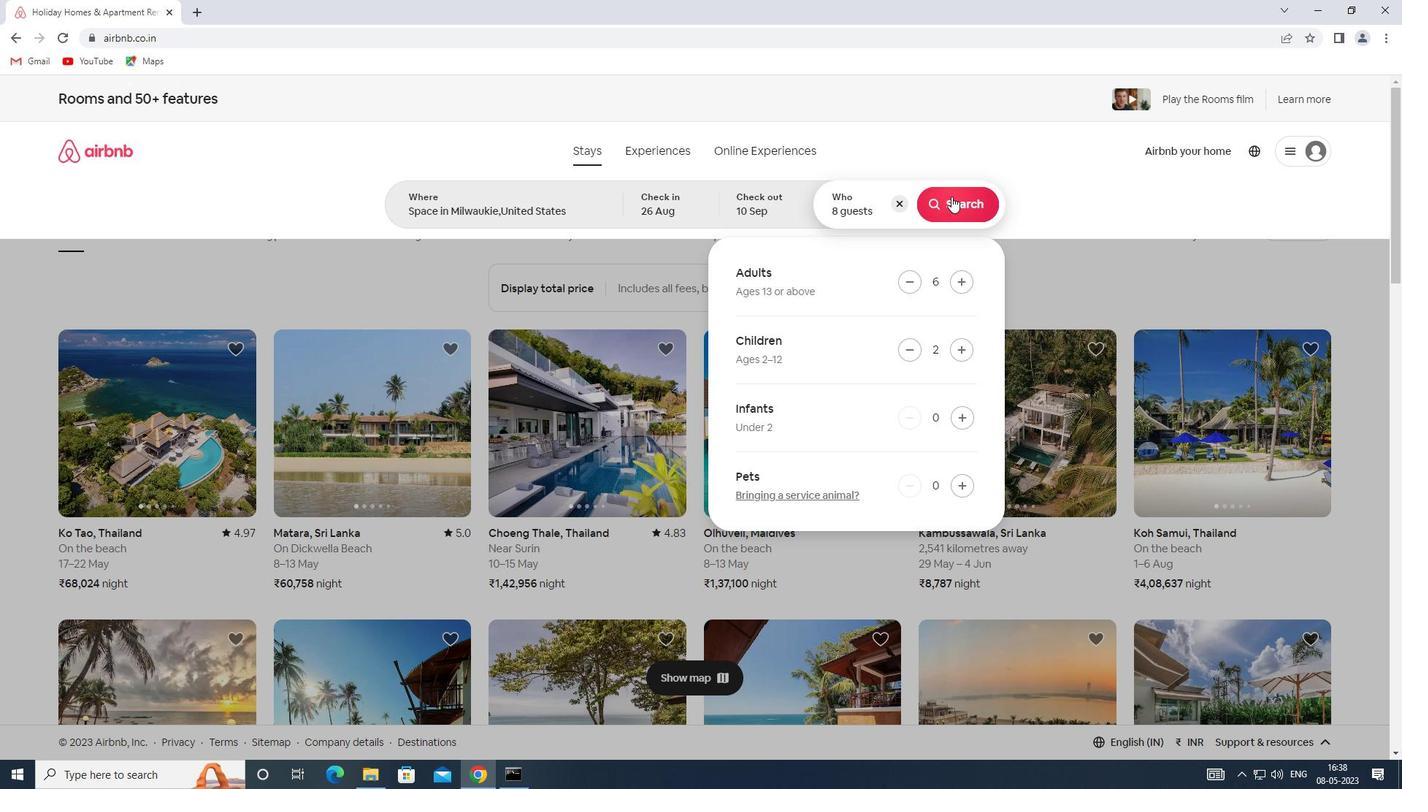 
Action: Mouse moved to (1348, 155)
Screenshot: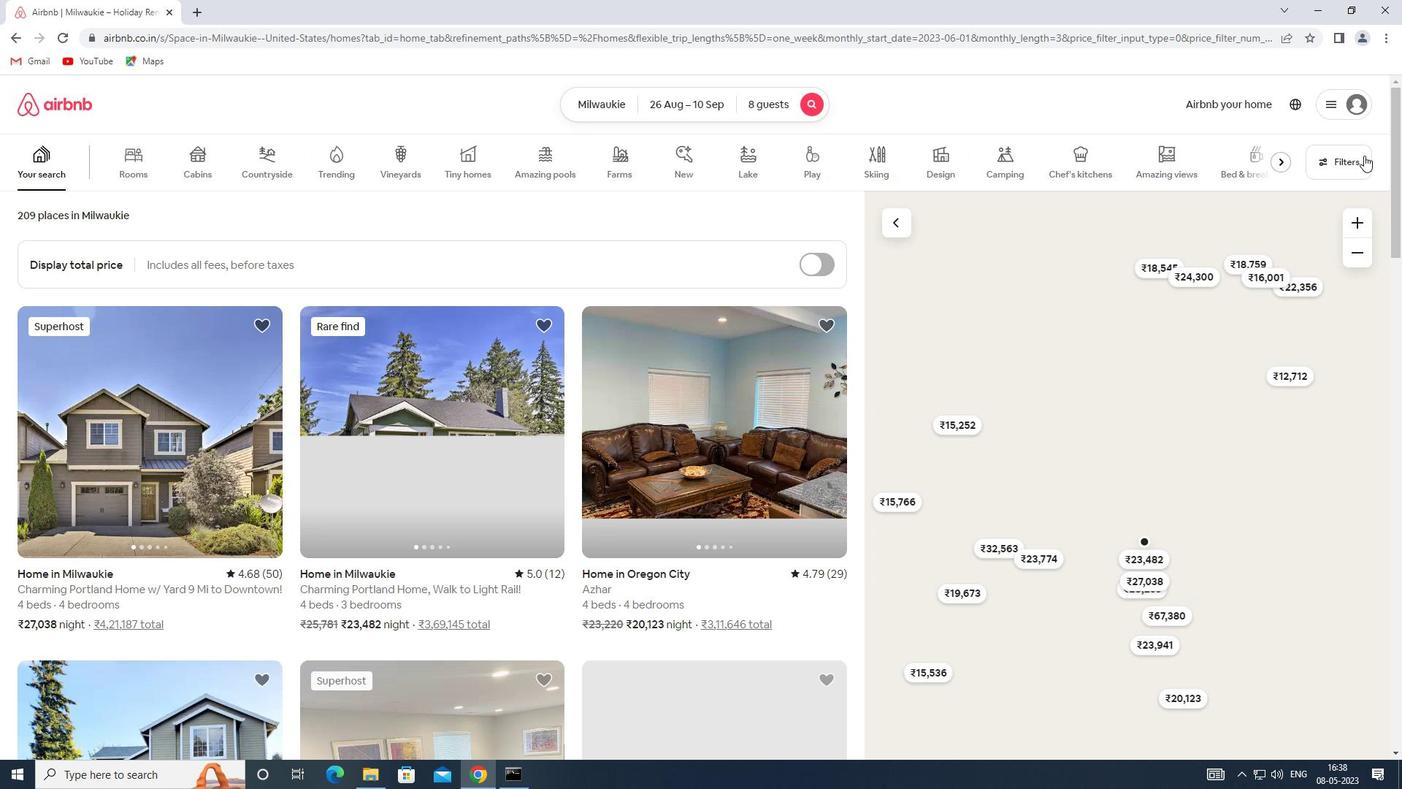 
Action: Mouse pressed left at (1348, 155)
Screenshot: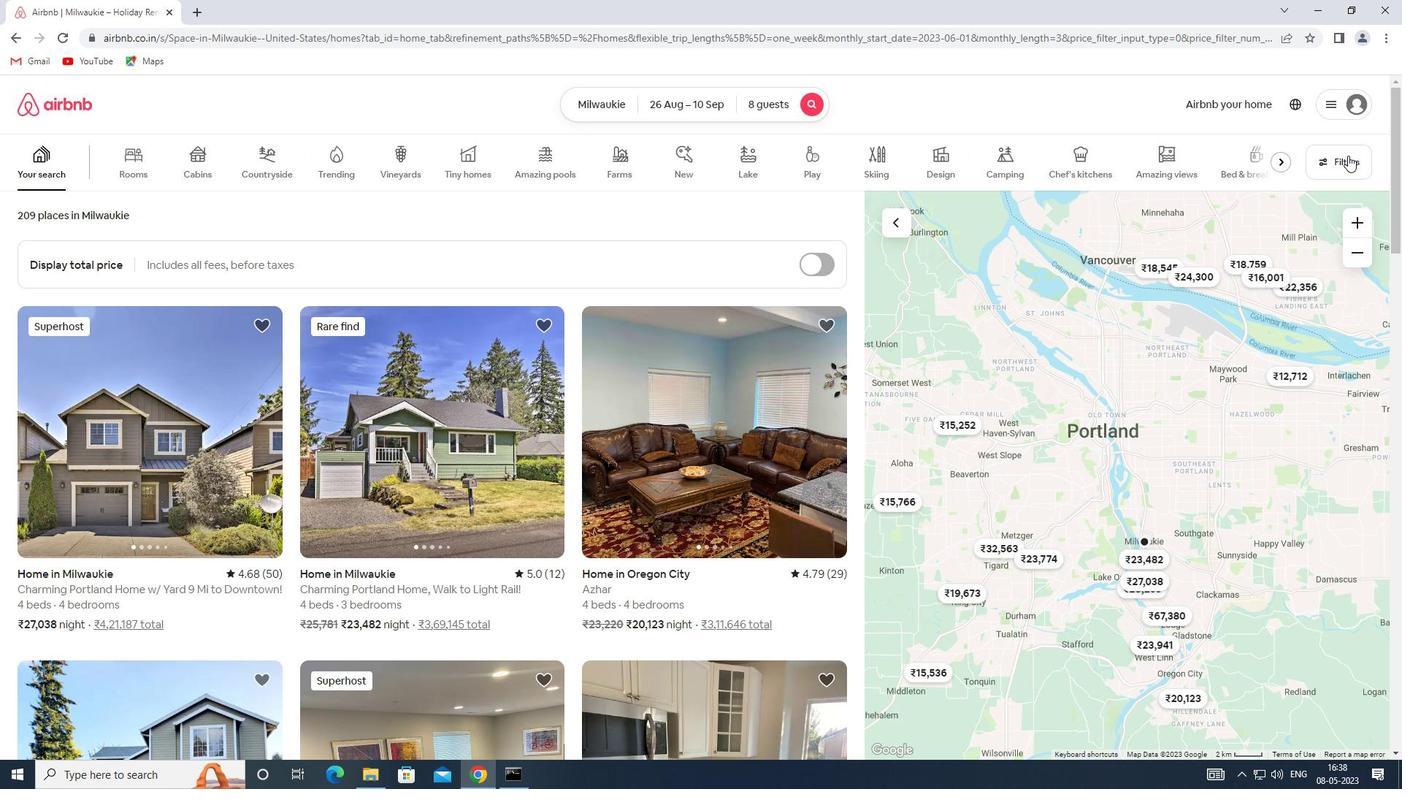 
Action: Mouse moved to (513, 520)
Screenshot: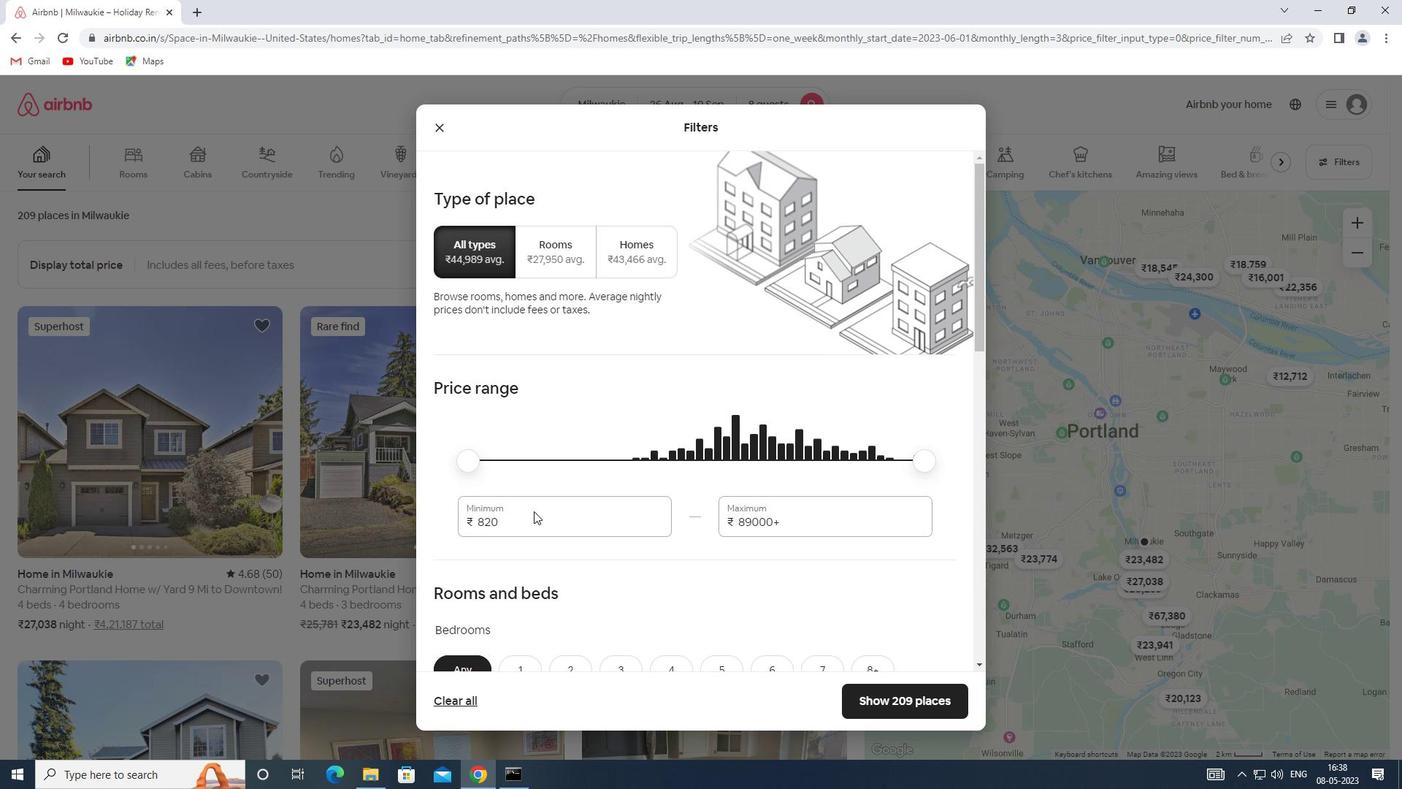 
Action: Mouse pressed left at (513, 520)
Screenshot: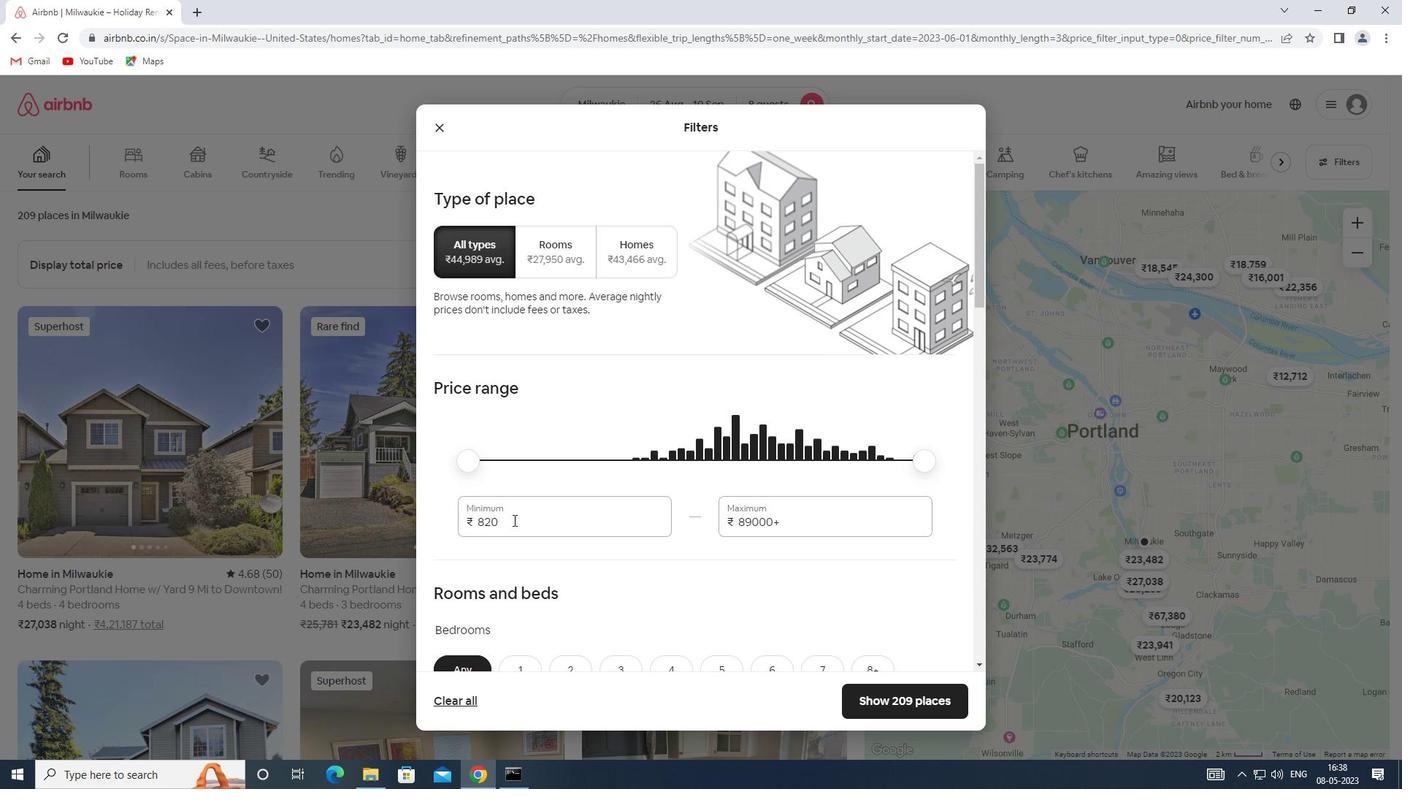 
Action: Mouse moved to (398, 520)
Screenshot: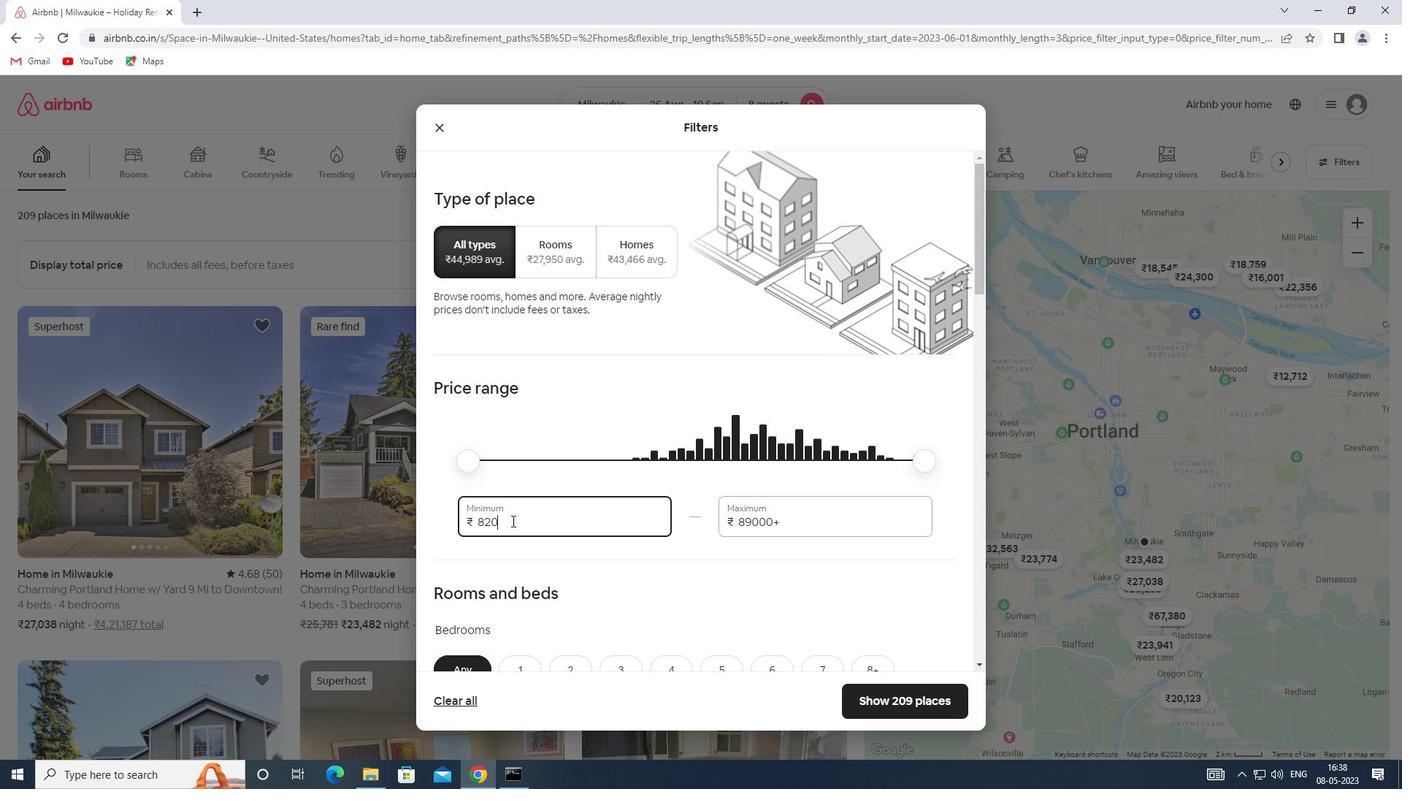 
Action: Key pressed 10000
Screenshot: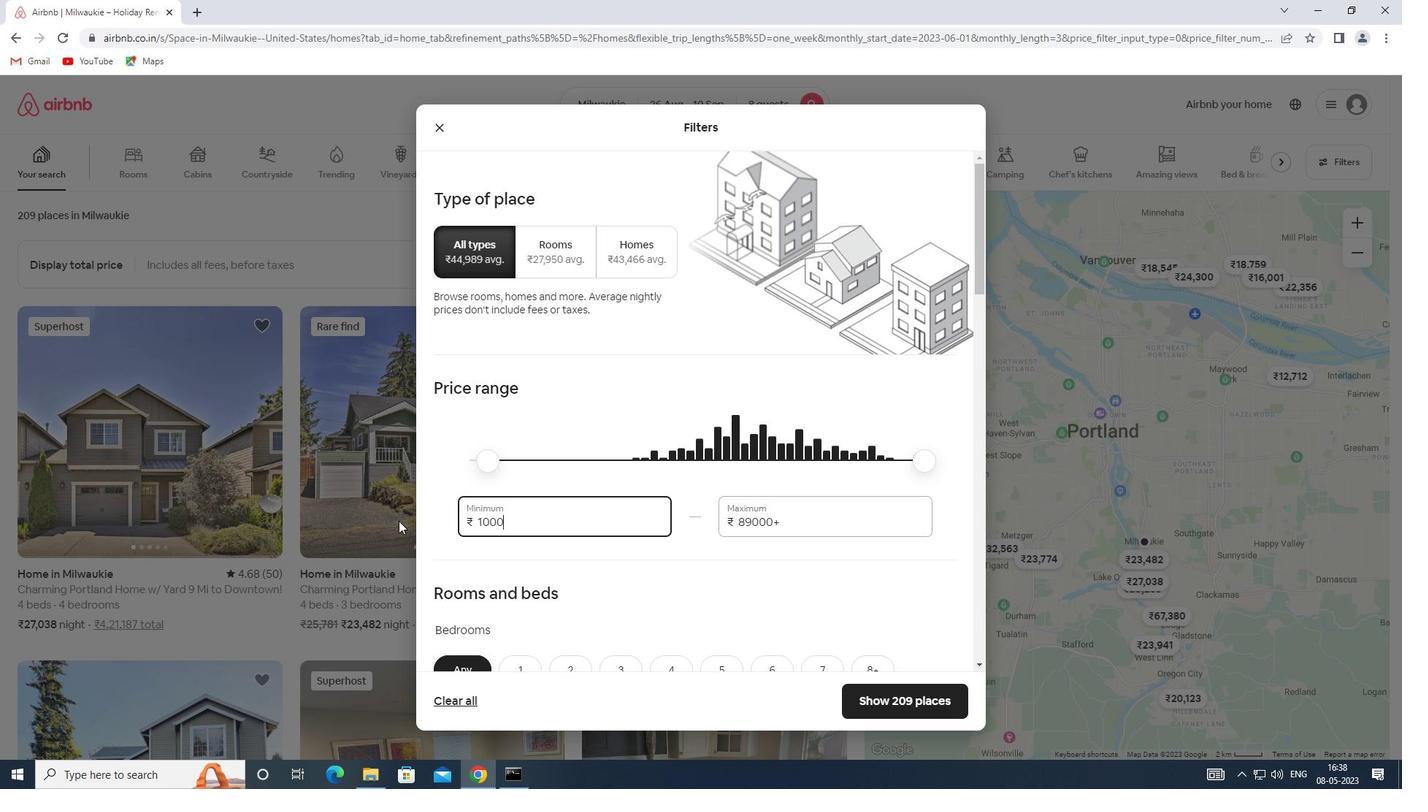 
Action: Mouse moved to (791, 521)
Screenshot: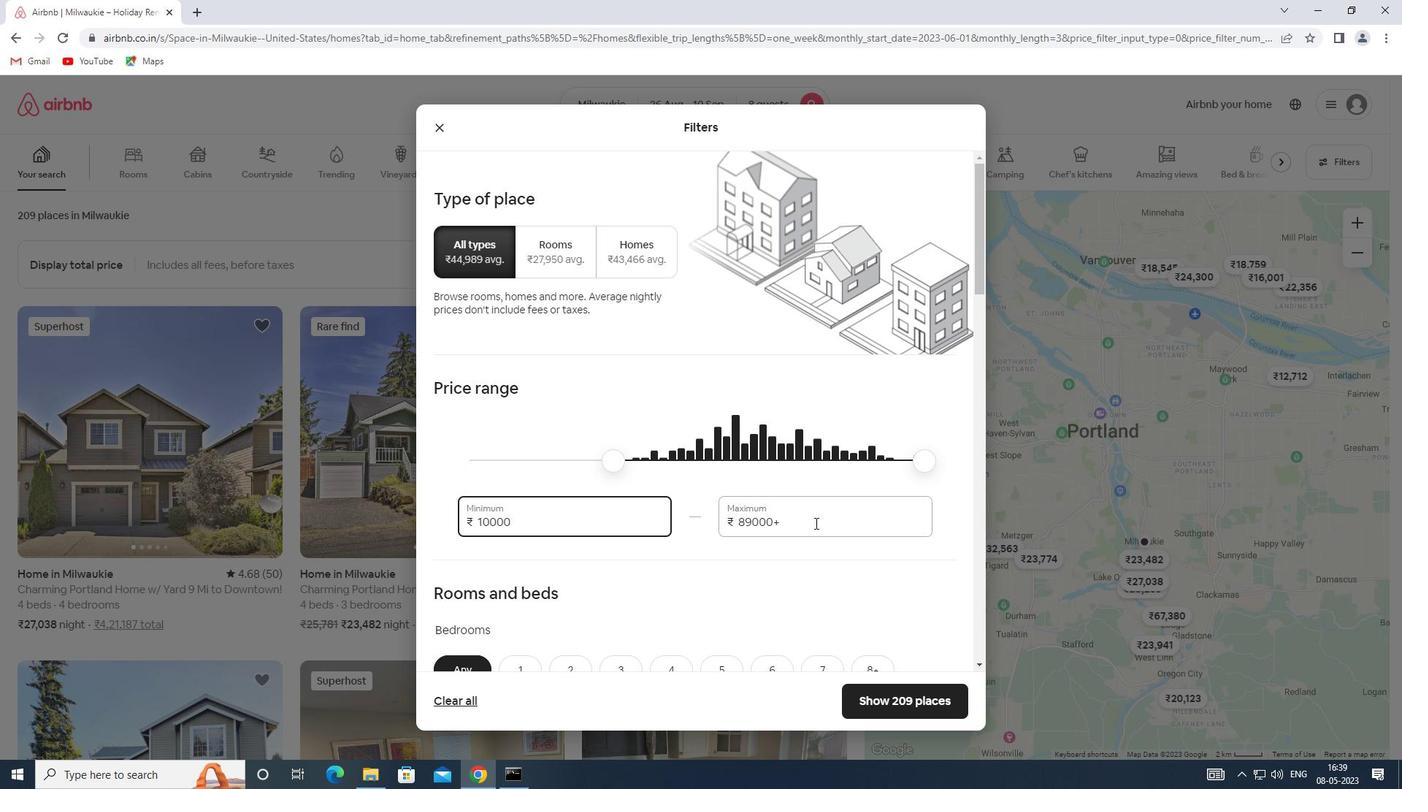 
Action: Mouse pressed left at (791, 521)
Screenshot: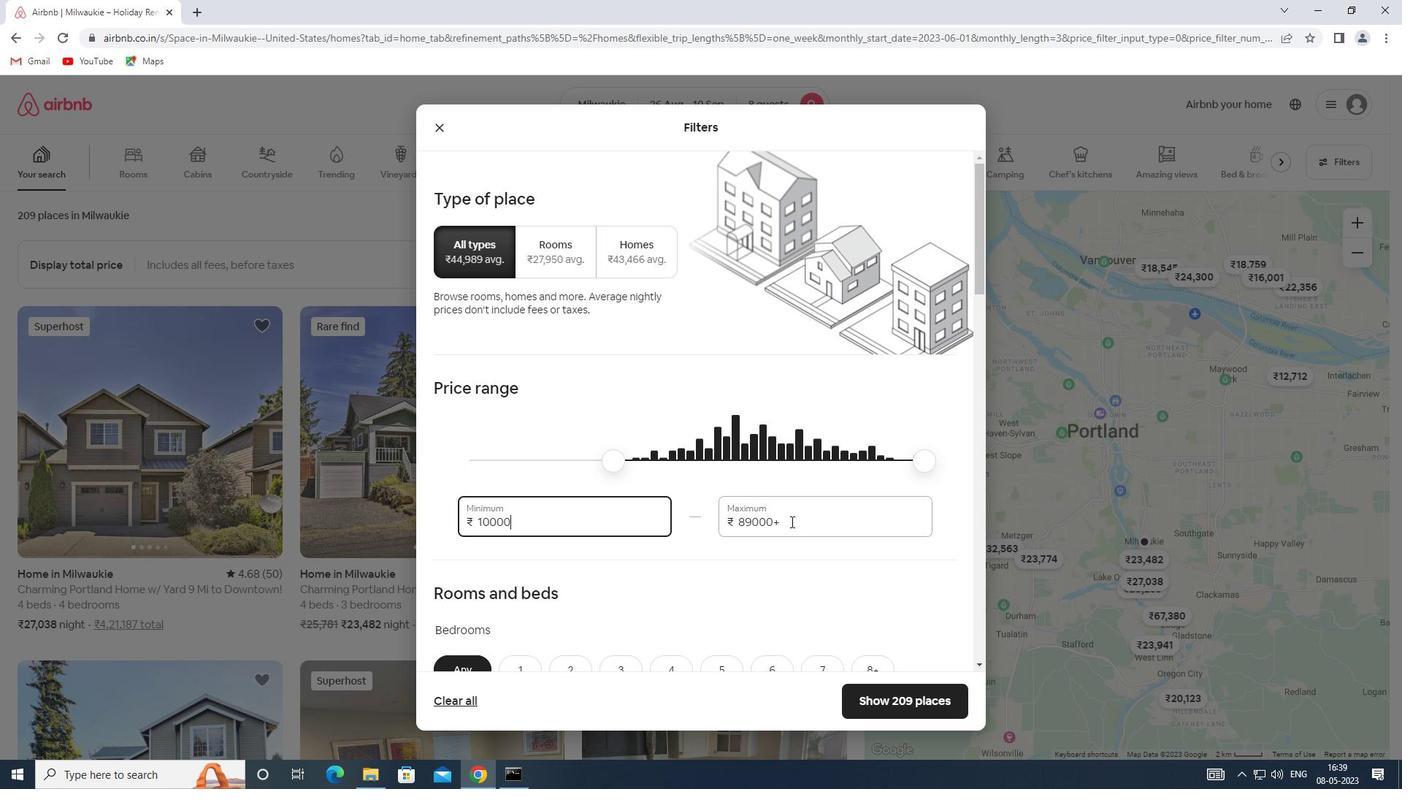 
Action: Mouse moved to (716, 520)
Screenshot: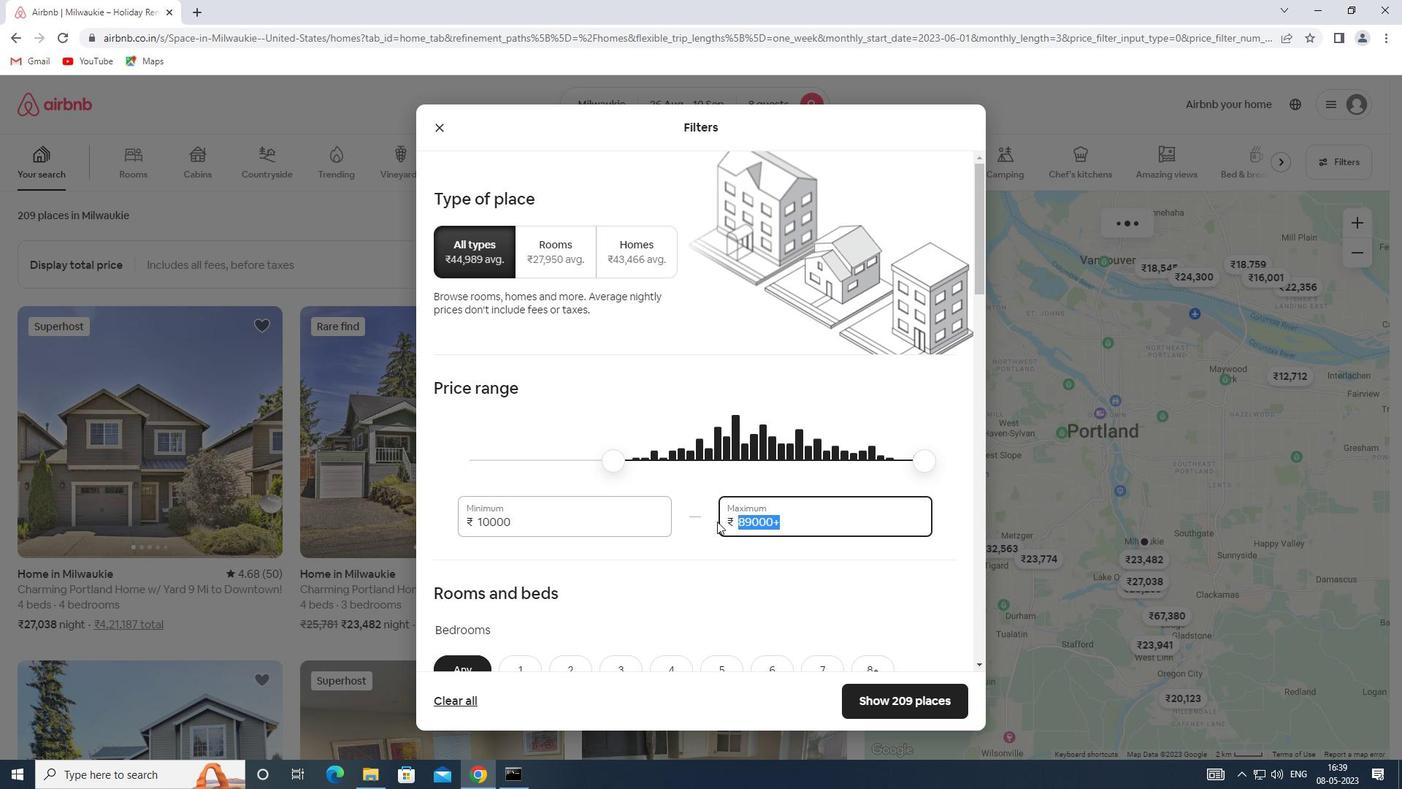 
Action: Key pressed 15000
Screenshot: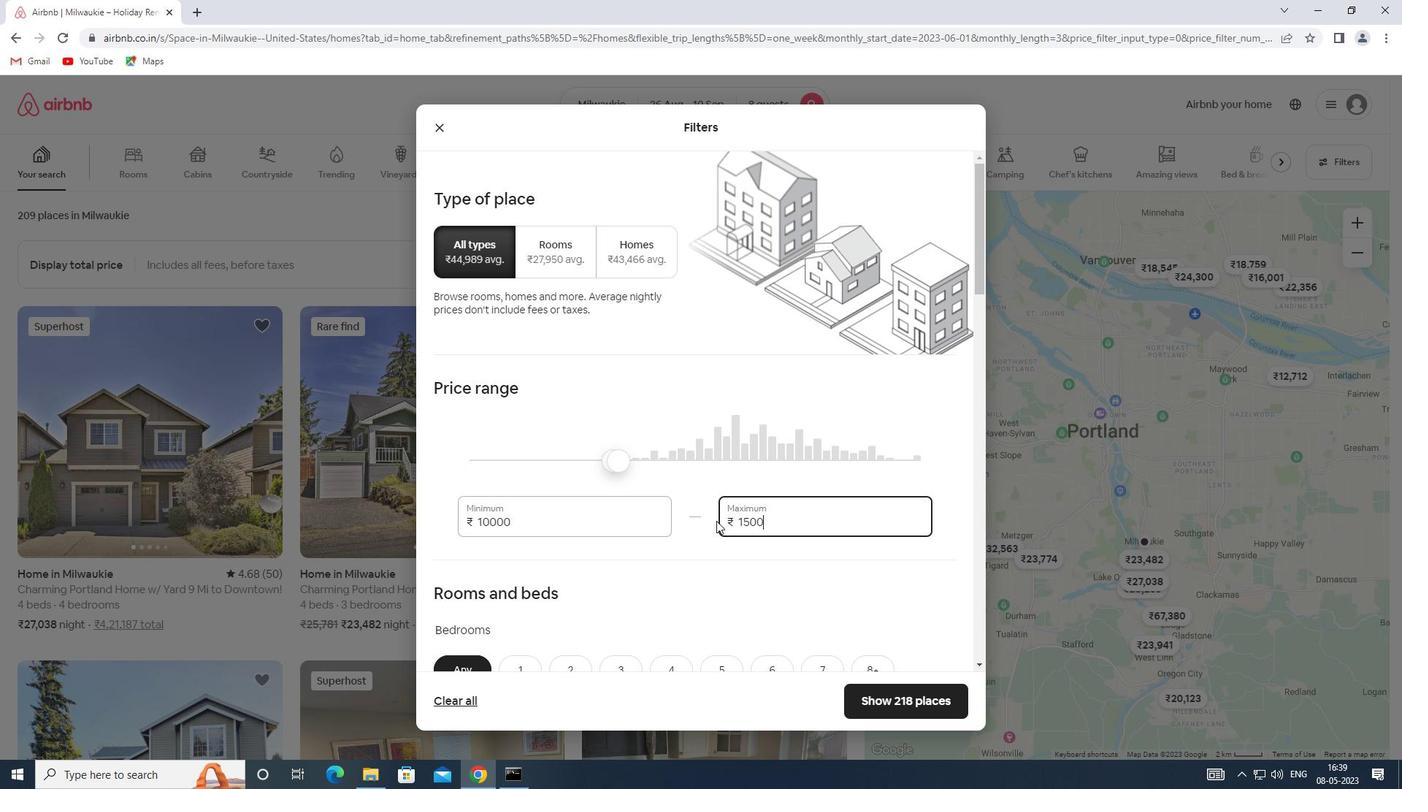 
Action: Mouse scrolled (716, 520) with delta (0, 0)
Screenshot: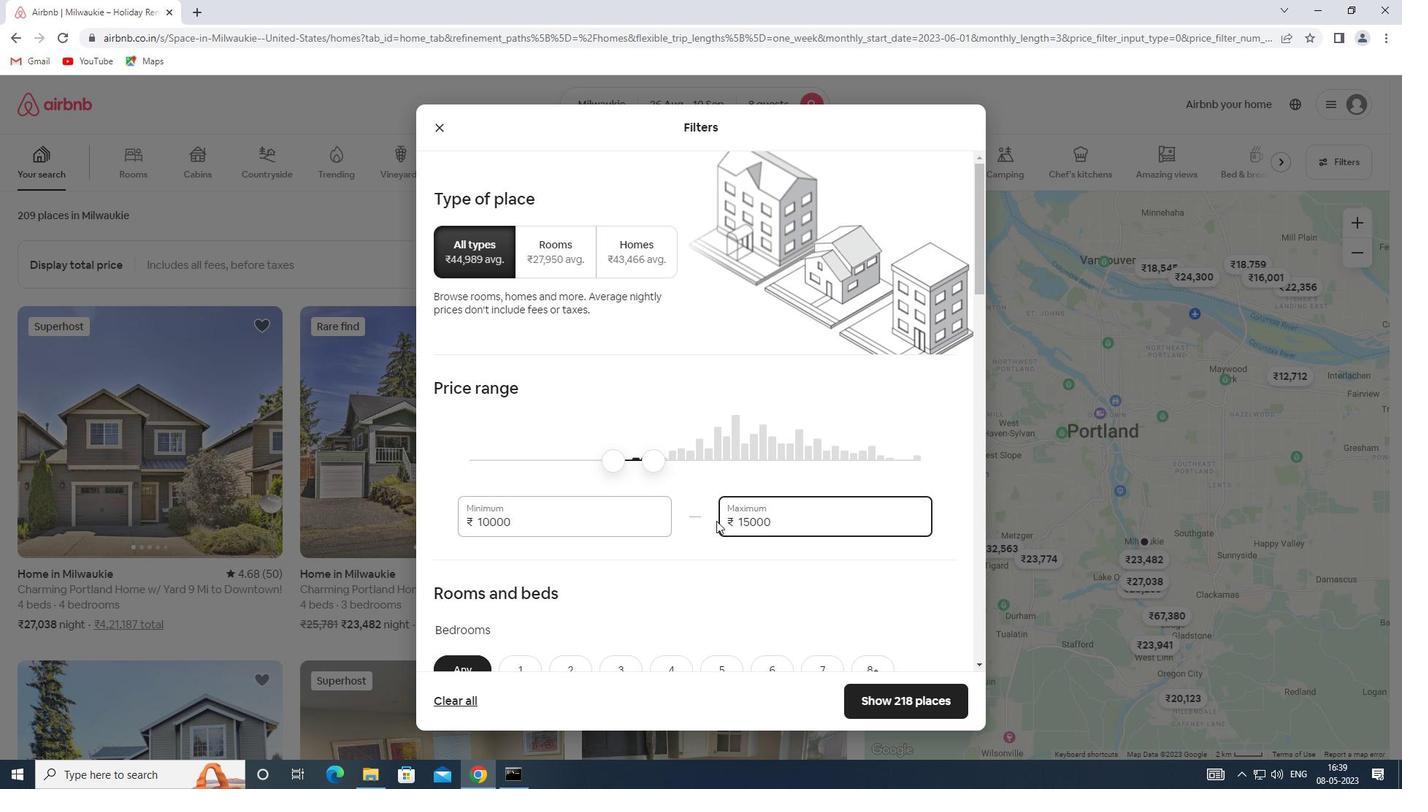 
Action: Mouse scrolled (716, 520) with delta (0, 0)
Screenshot: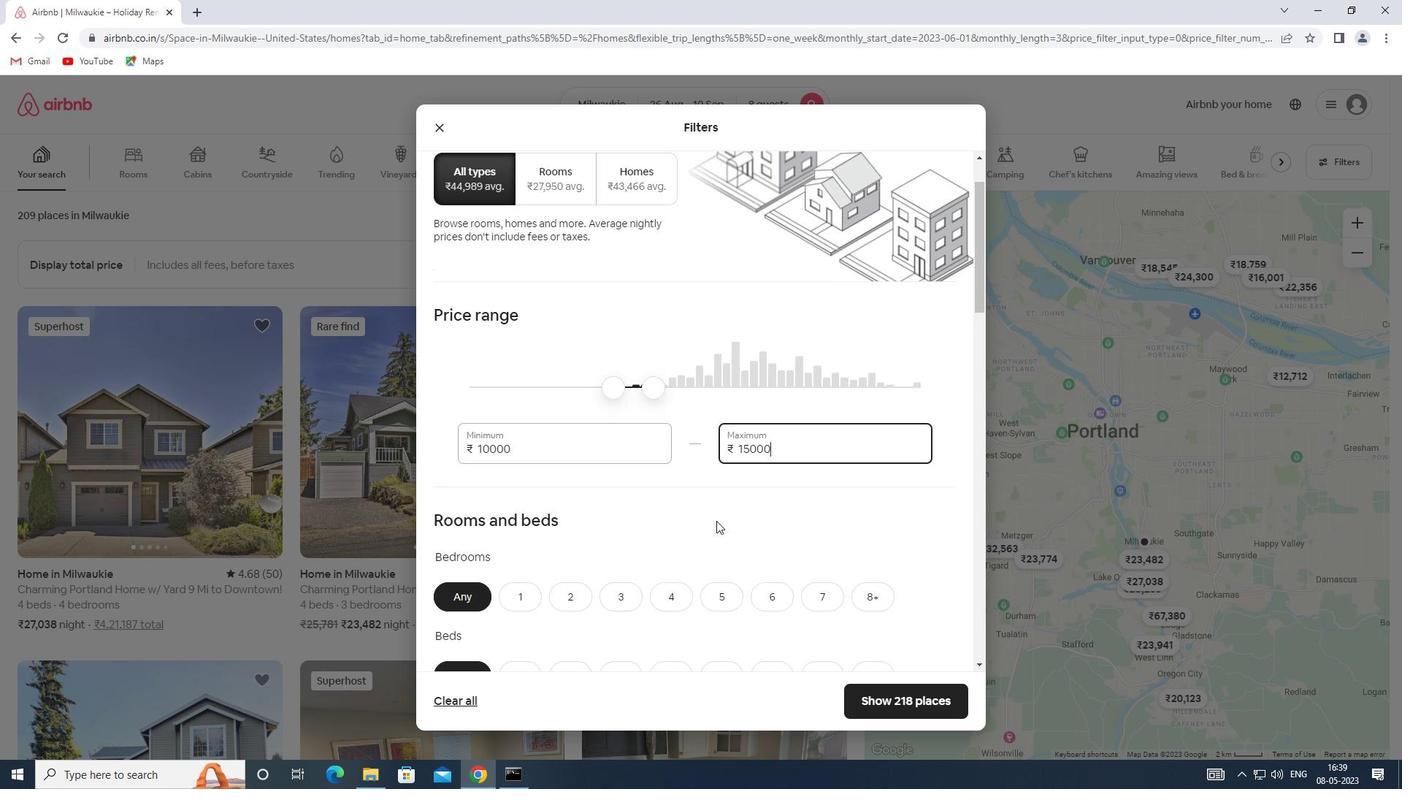 
Action: Mouse scrolled (716, 520) with delta (0, 0)
Screenshot: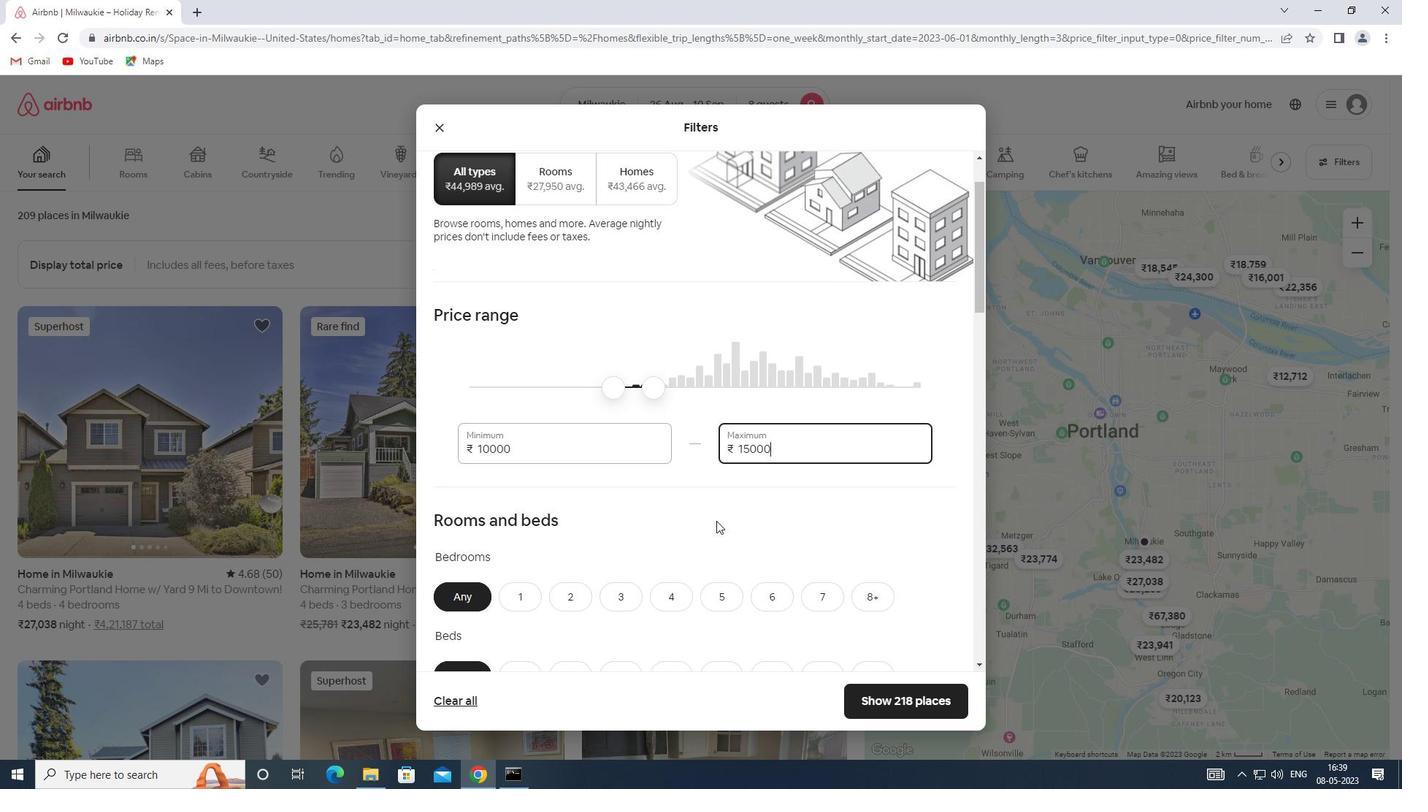 
Action: Mouse moved to (782, 453)
Screenshot: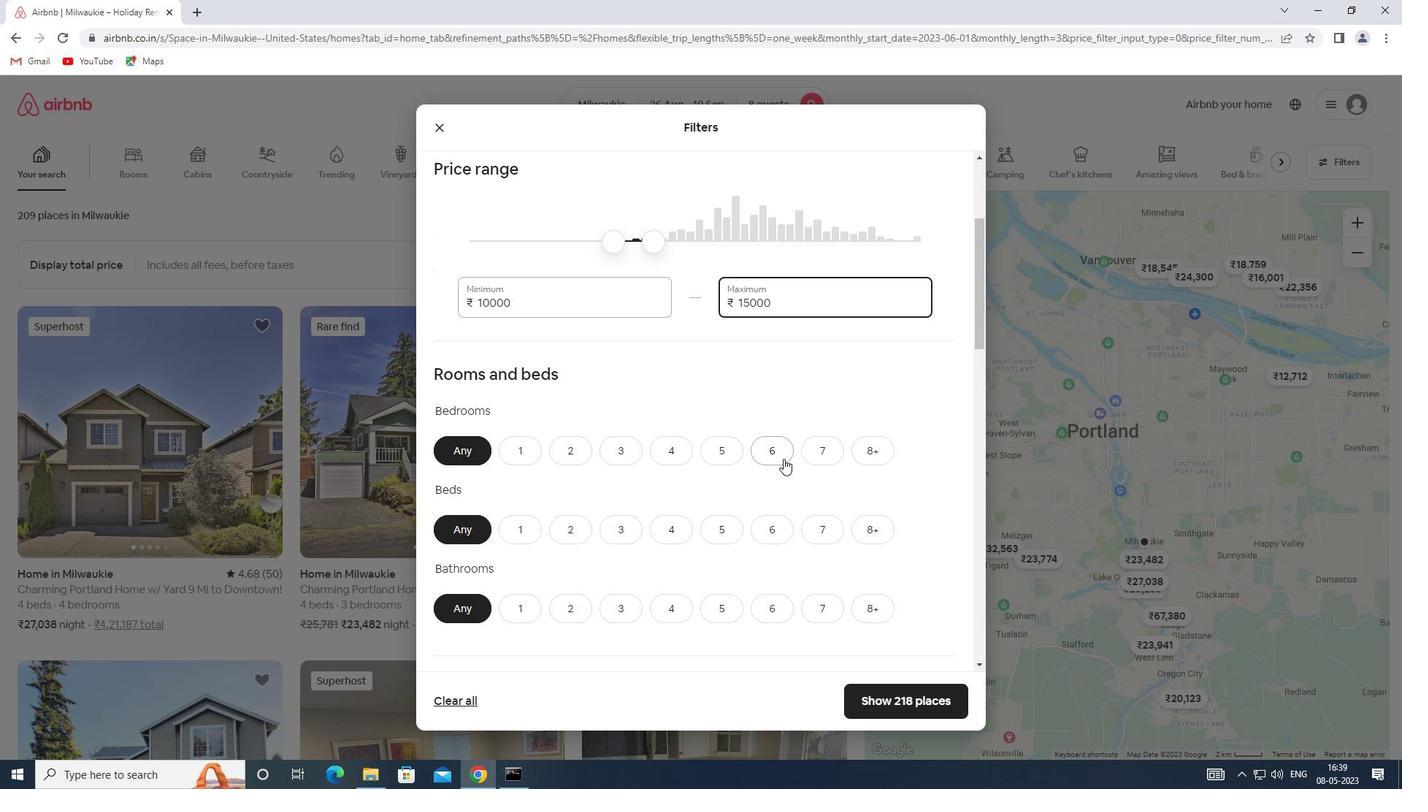 
Action: Mouse pressed left at (782, 453)
Screenshot: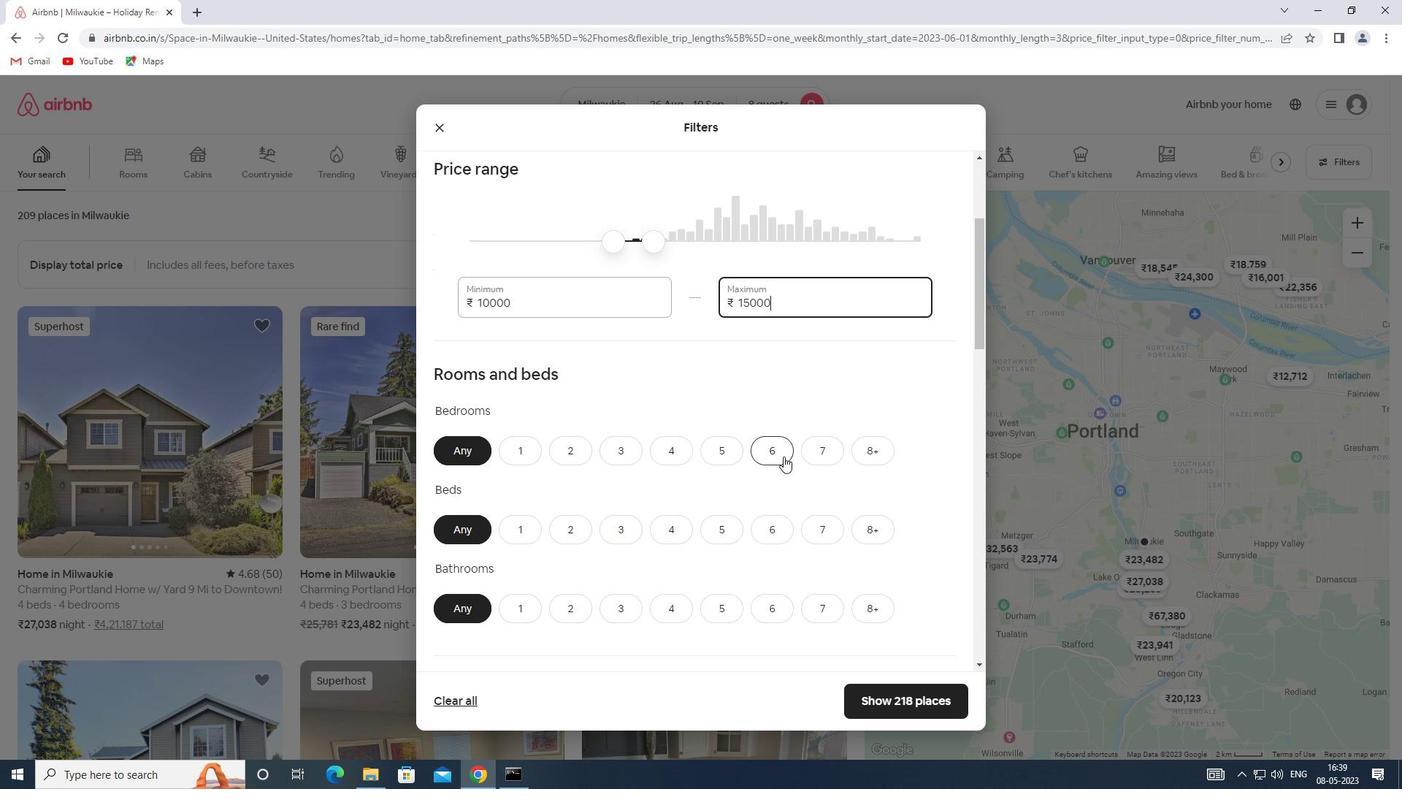 
Action: Mouse moved to (768, 525)
Screenshot: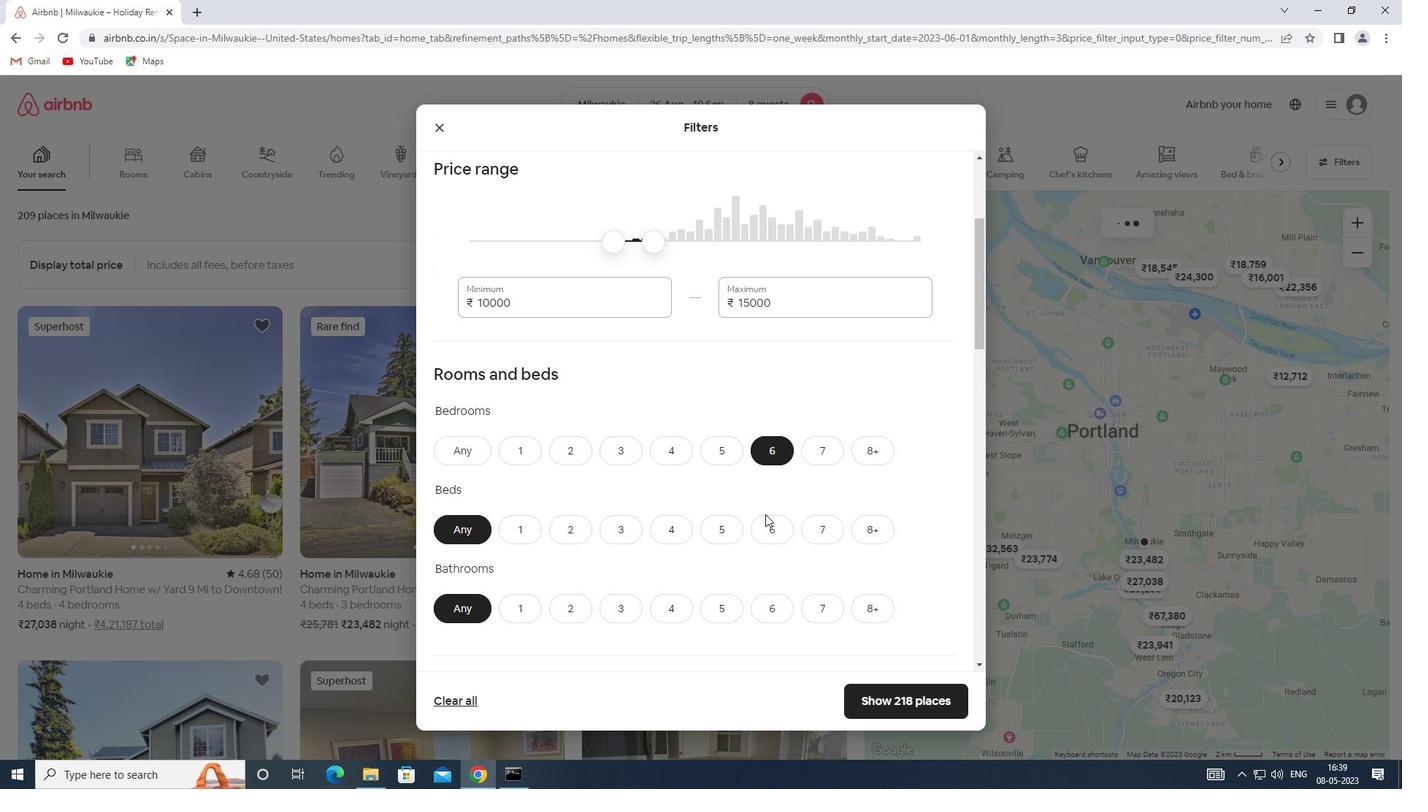 
Action: Mouse pressed left at (768, 525)
Screenshot: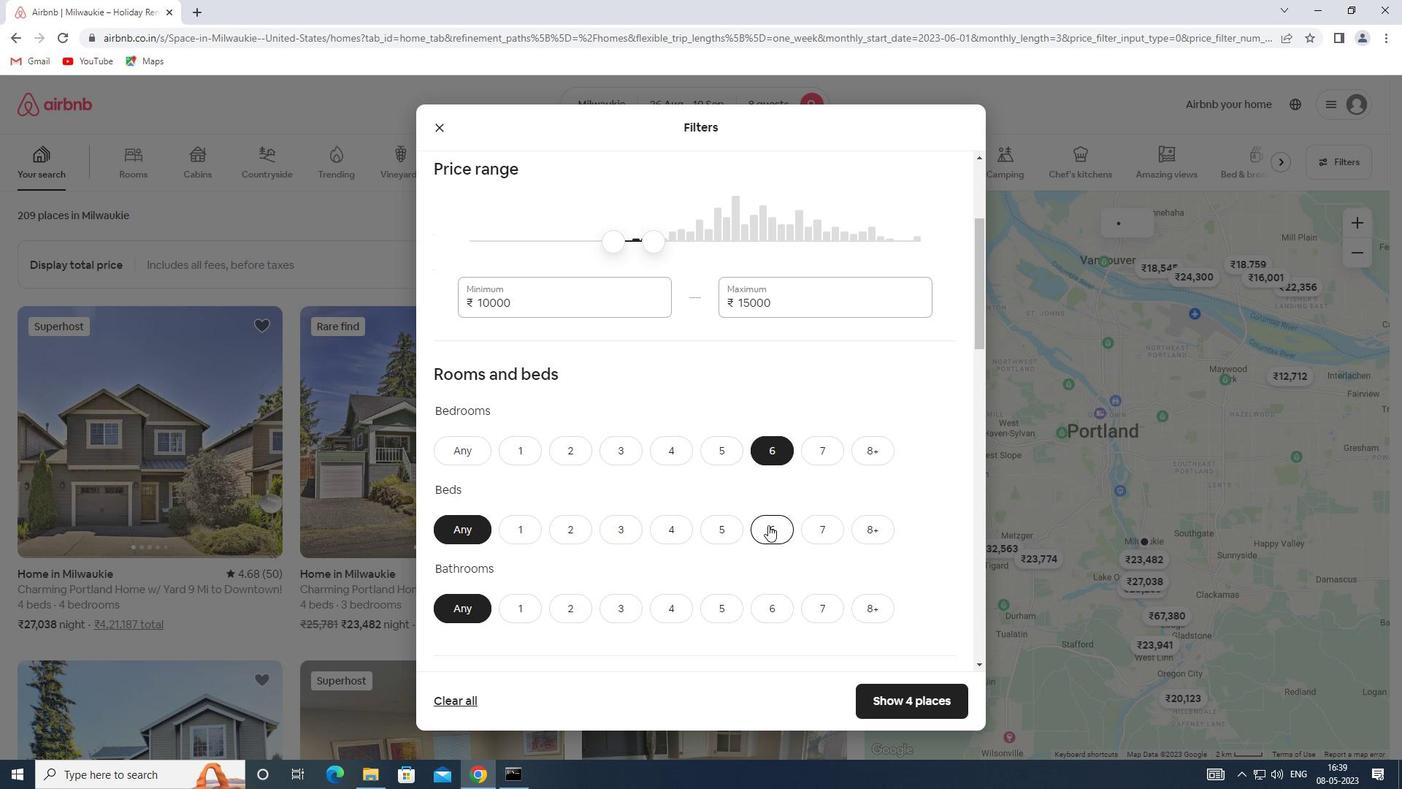 
Action: Mouse moved to (768, 609)
Screenshot: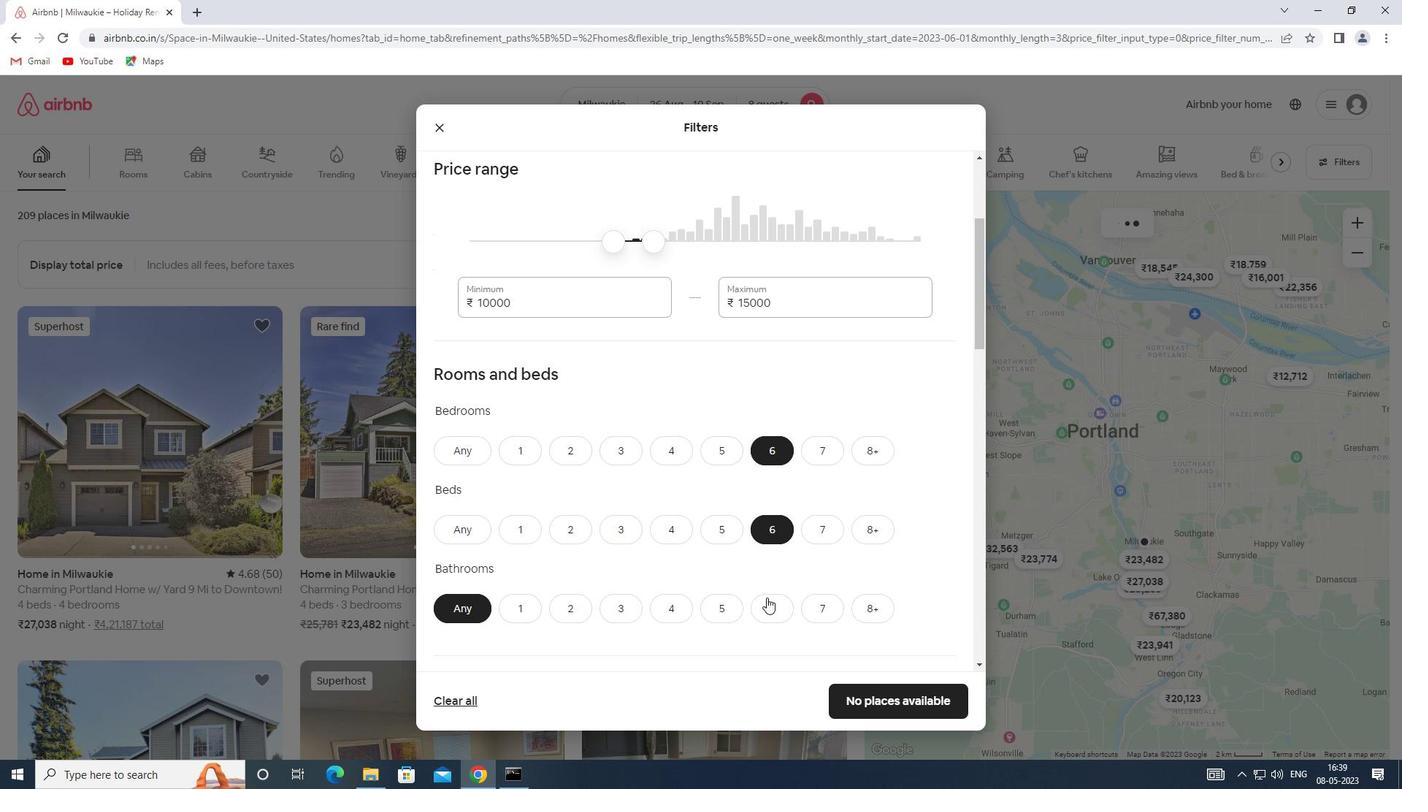 
Action: Mouse pressed left at (768, 609)
Screenshot: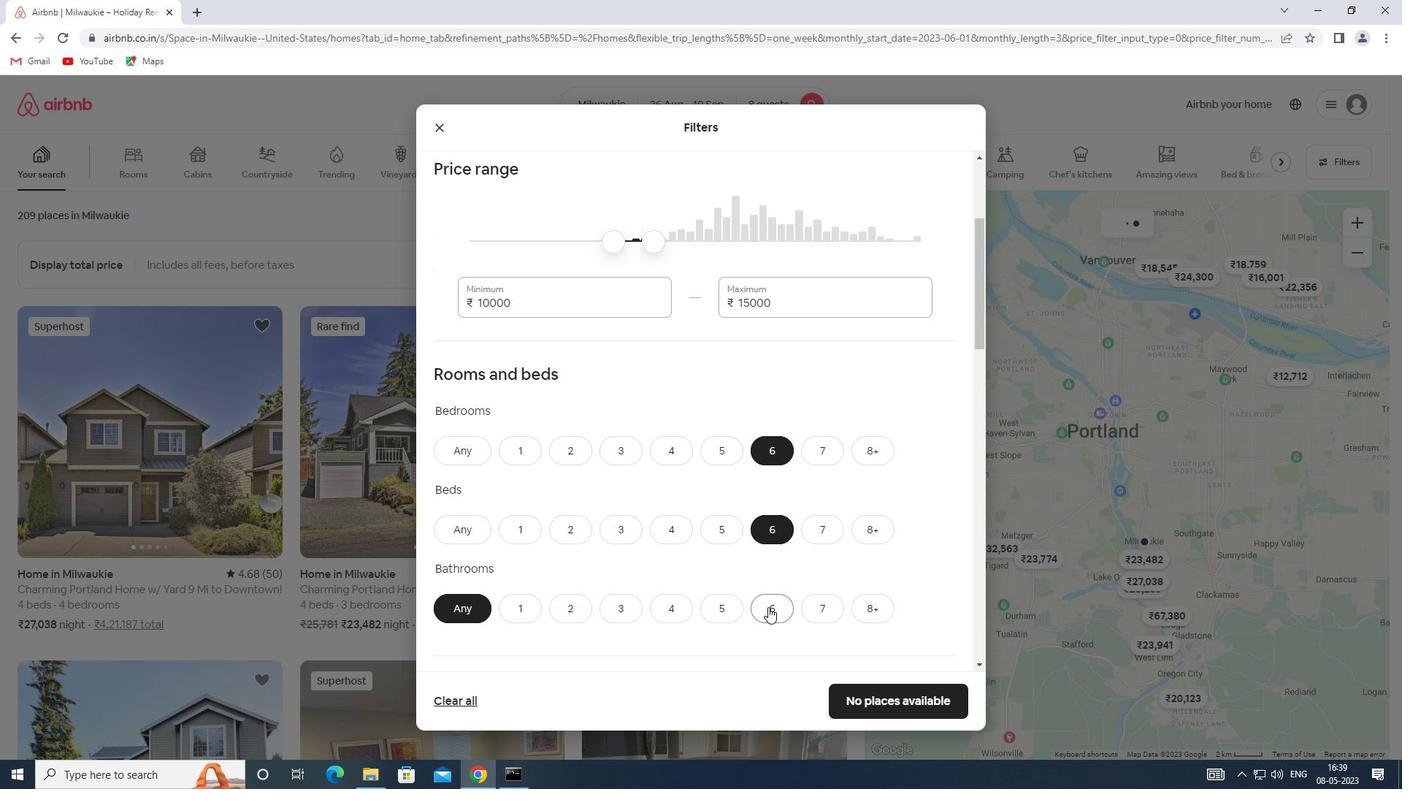 
Action: Mouse moved to (745, 579)
Screenshot: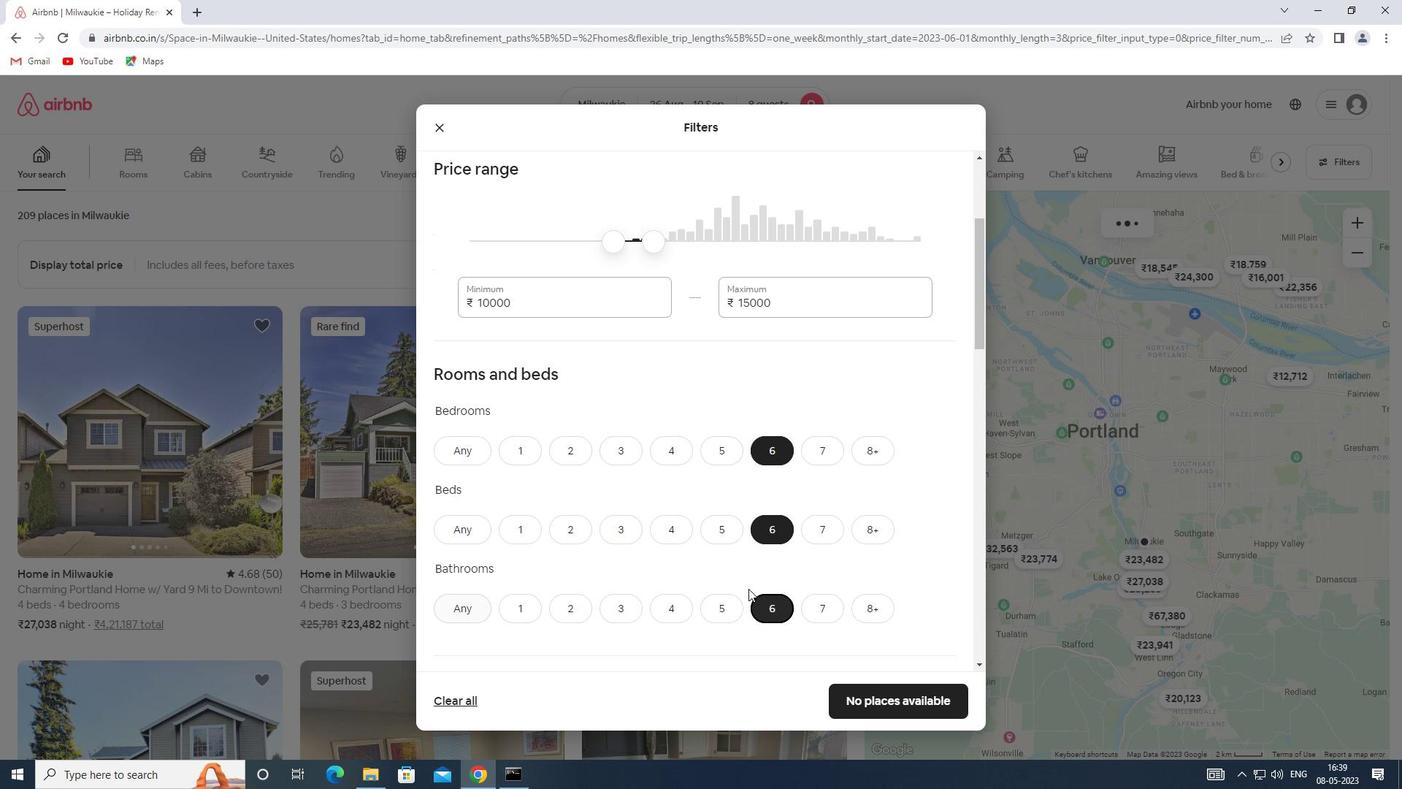 
Action: Mouse scrolled (745, 578) with delta (0, 0)
Screenshot: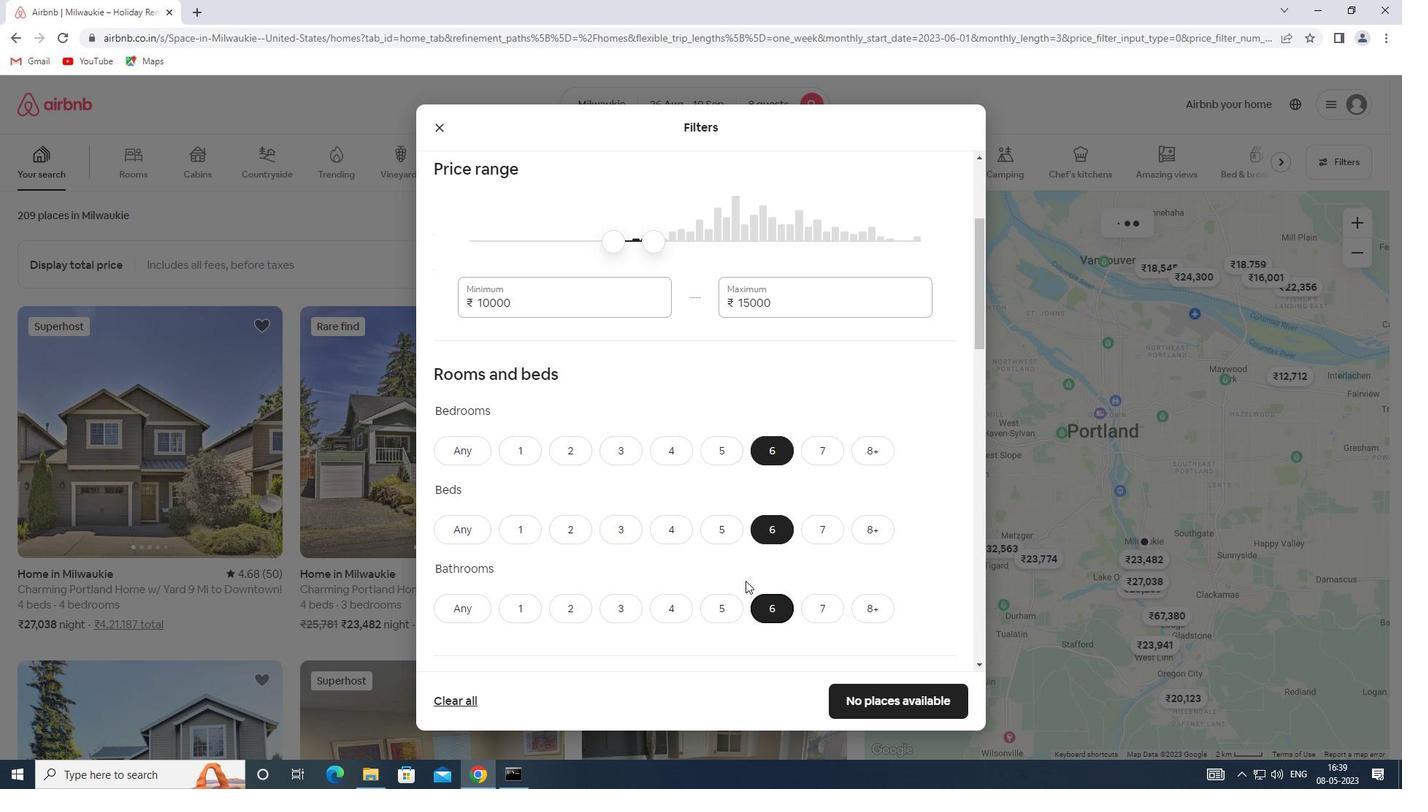 
Action: Mouse scrolled (745, 578) with delta (0, 0)
Screenshot: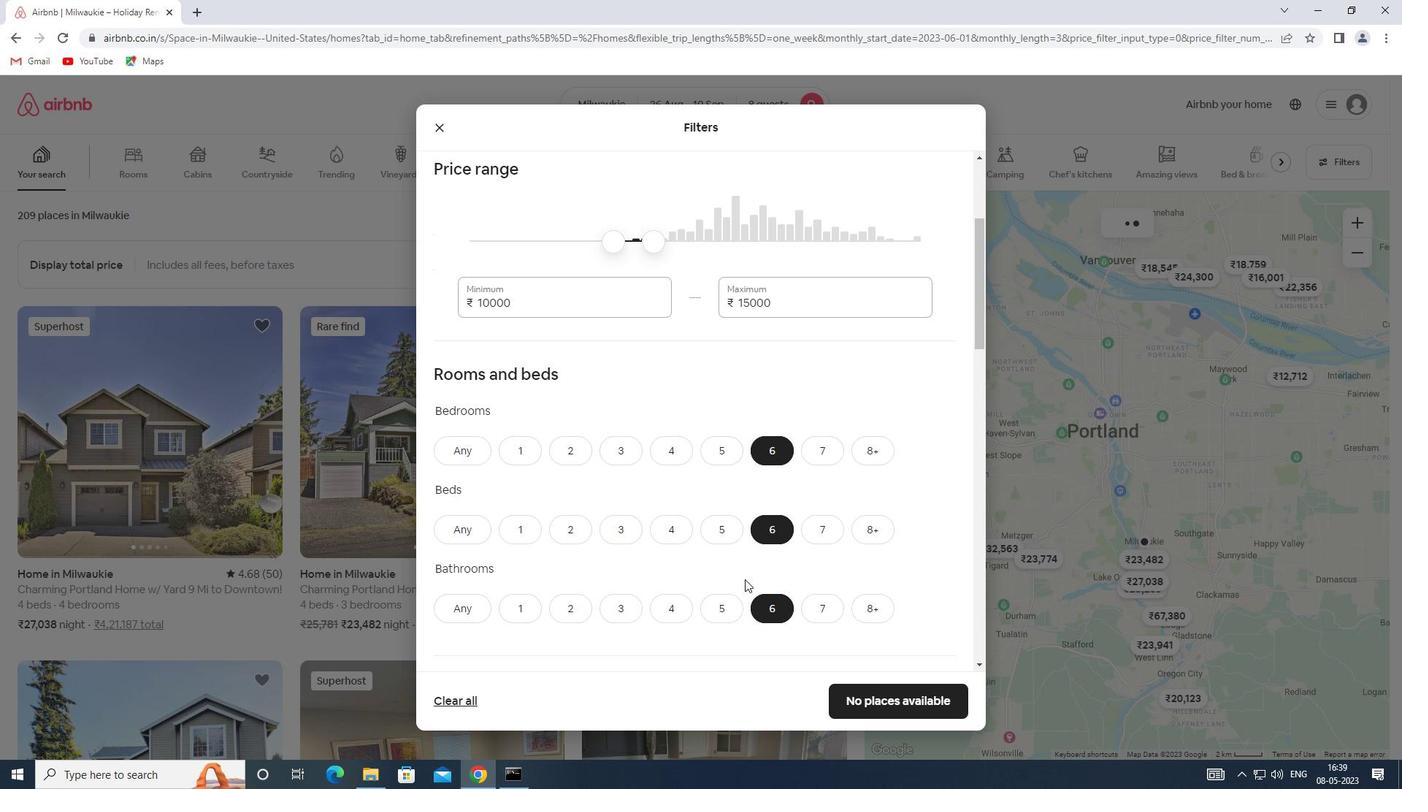 
Action: Mouse moved to (743, 573)
Screenshot: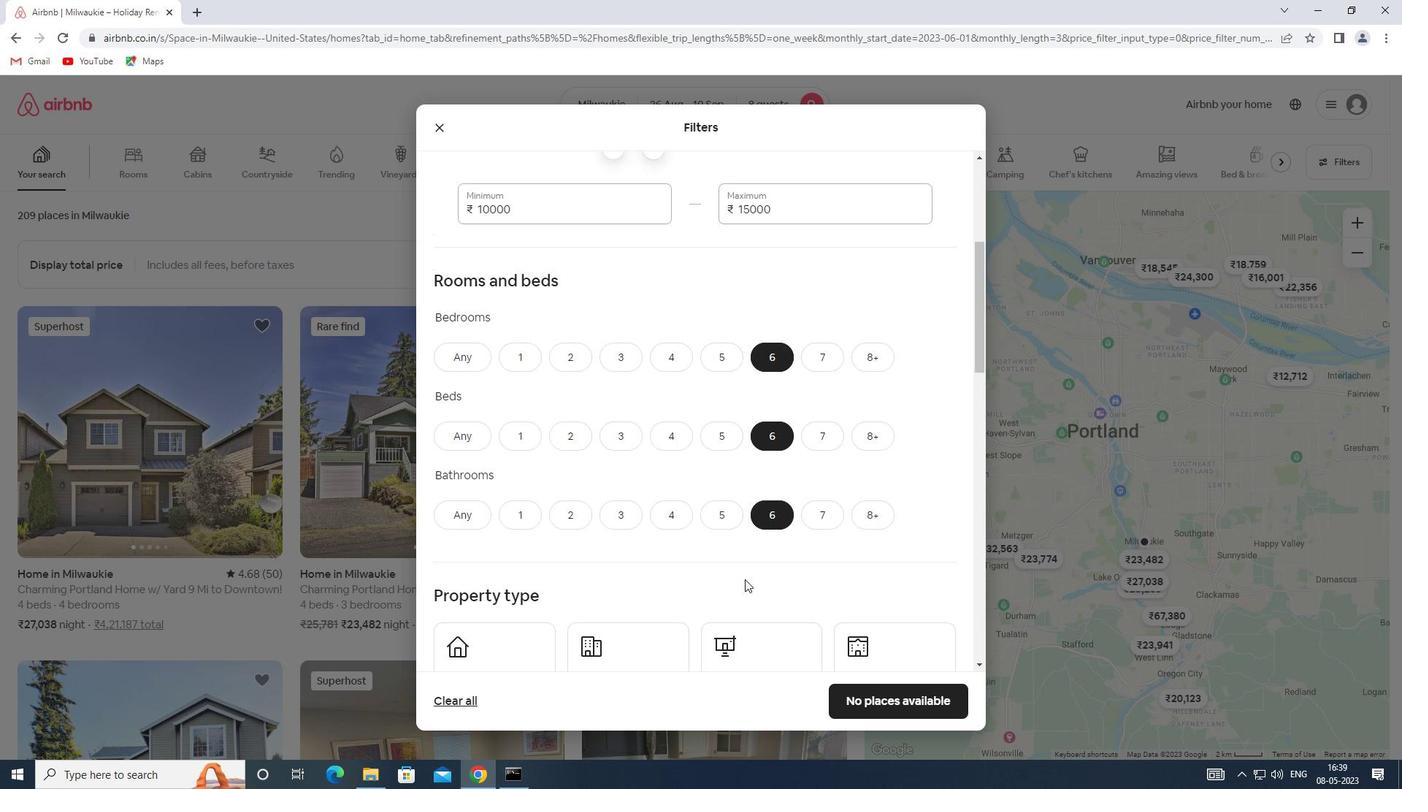 
Action: Mouse scrolled (743, 572) with delta (0, 0)
Screenshot: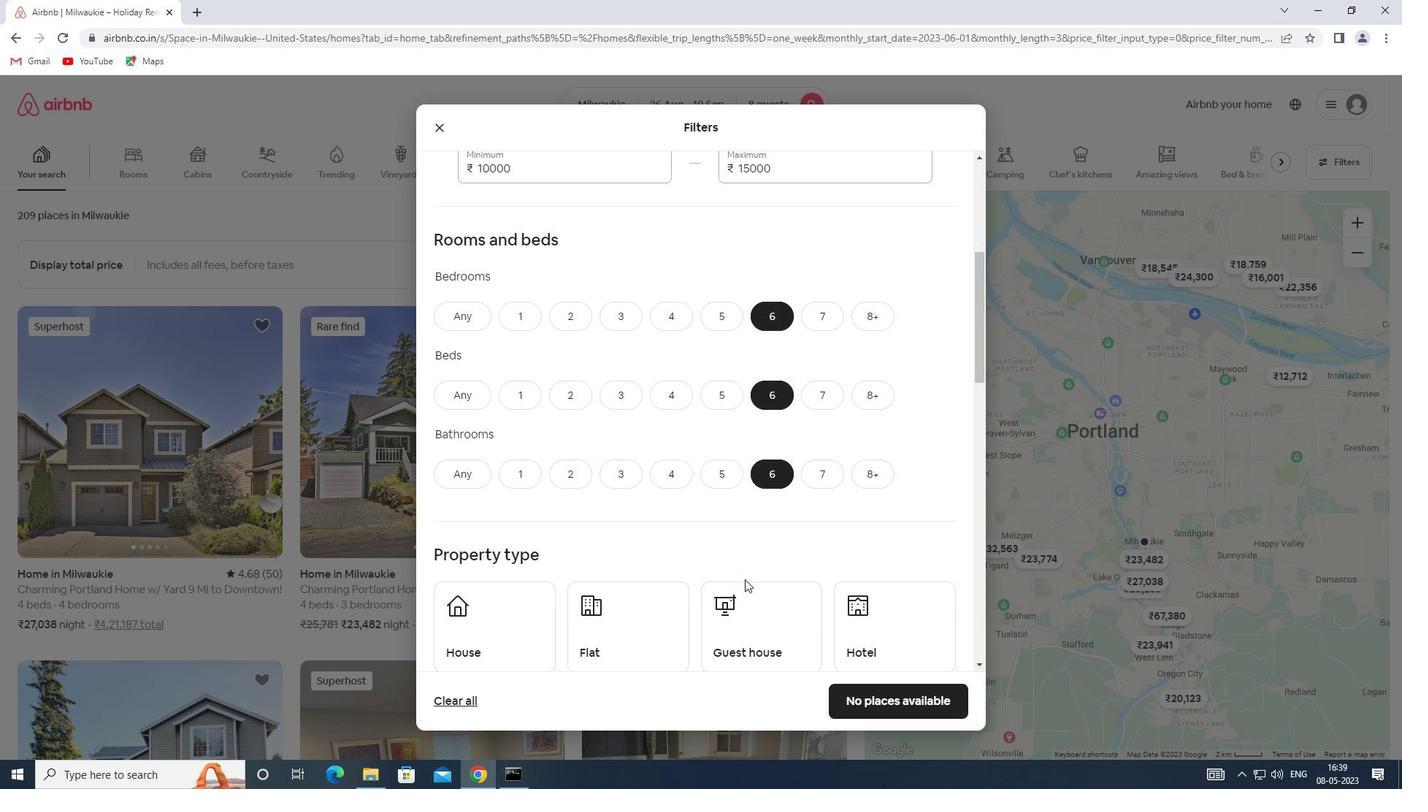 
Action: Mouse scrolled (743, 572) with delta (0, 0)
Screenshot: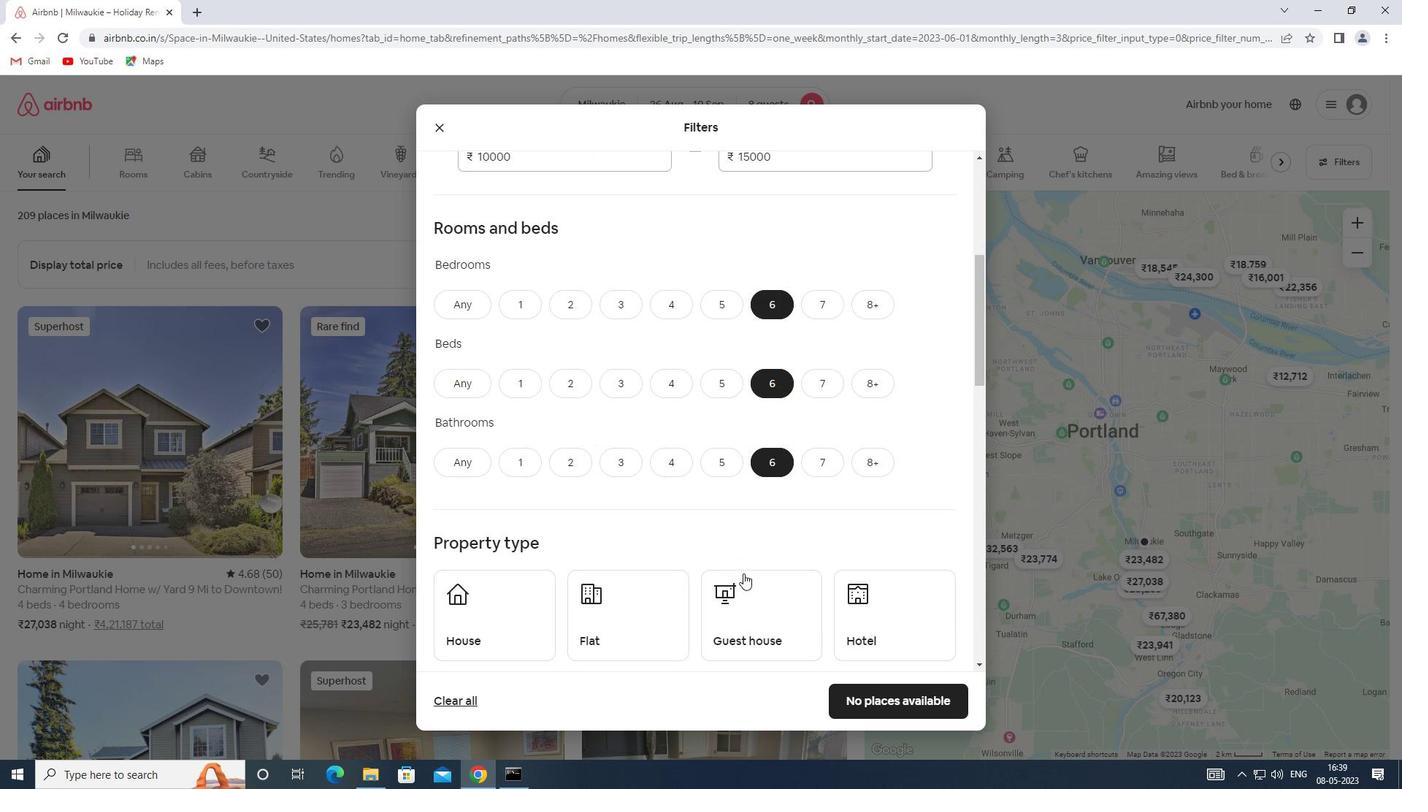
Action: Mouse moved to (463, 469)
Screenshot: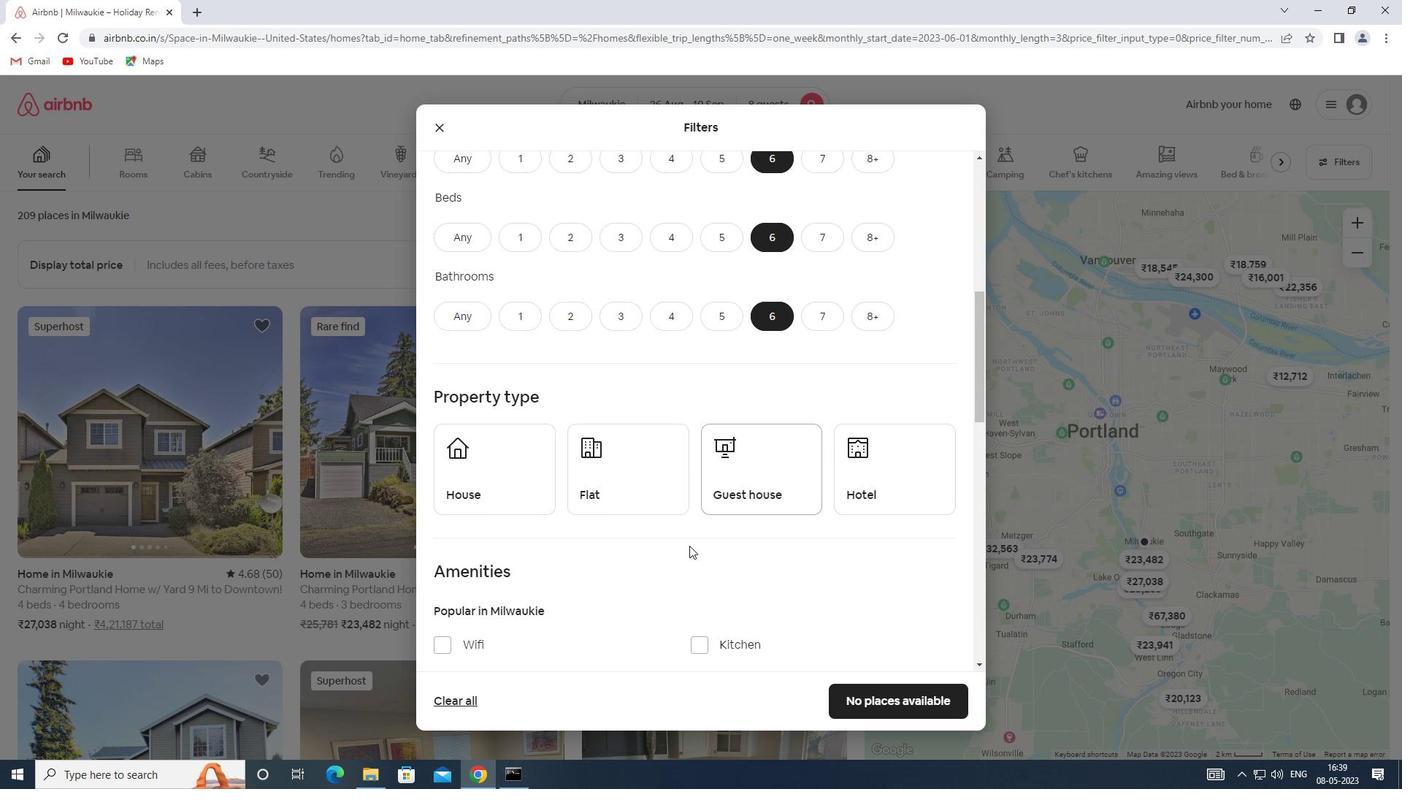 
Action: Mouse pressed left at (463, 469)
Screenshot: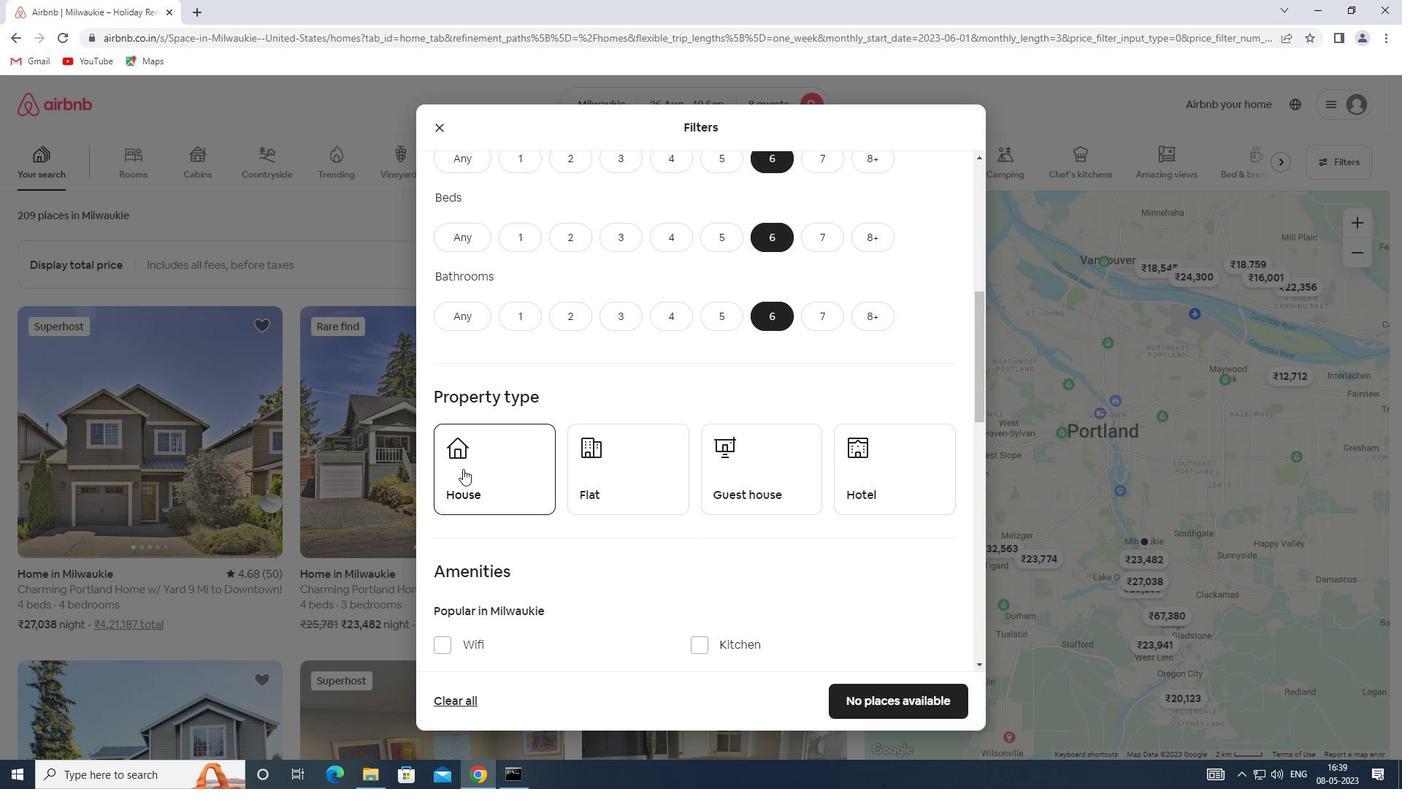 
Action: Mouse moved to (591, 470)
Screenshot: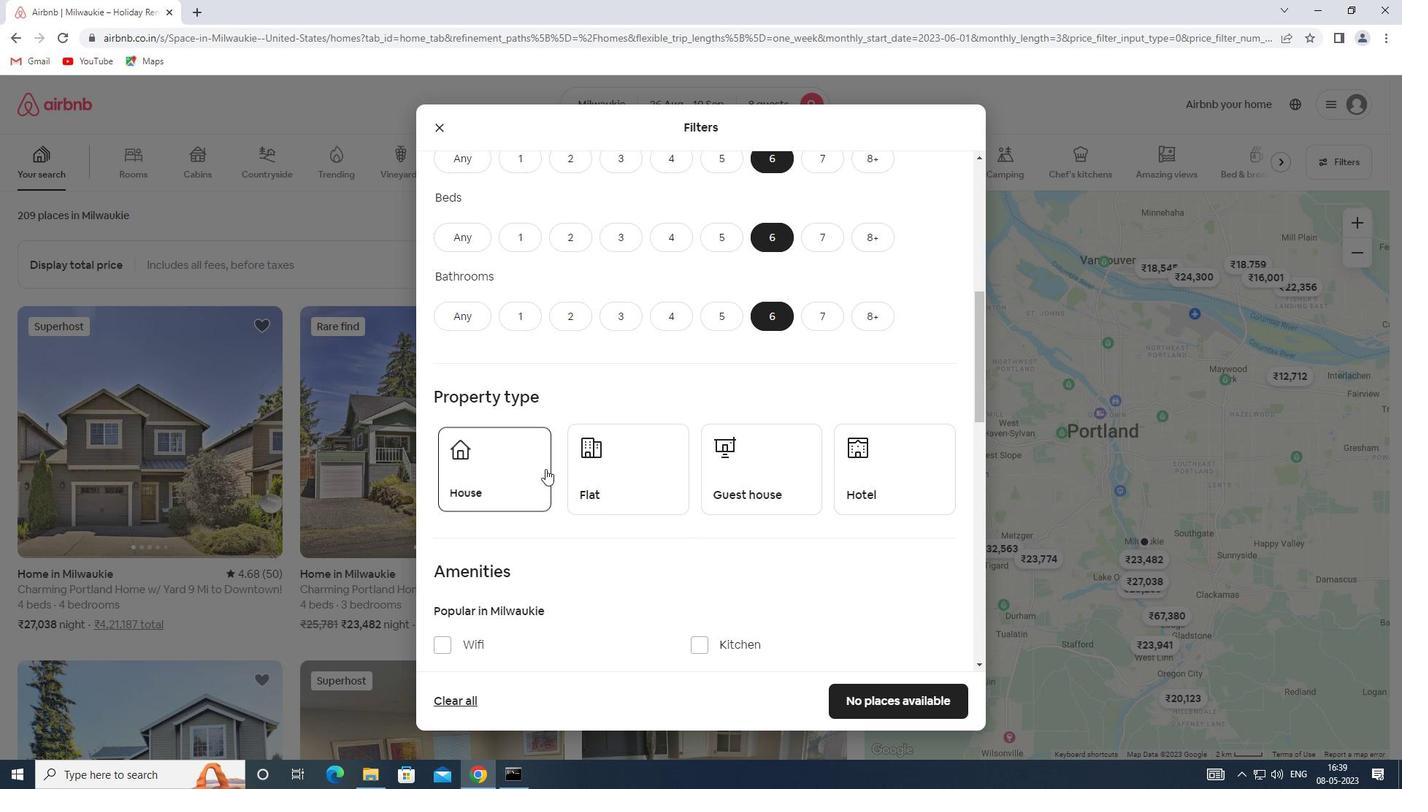 
Action: Mouse pressed left at (591, 470)
Screenshot: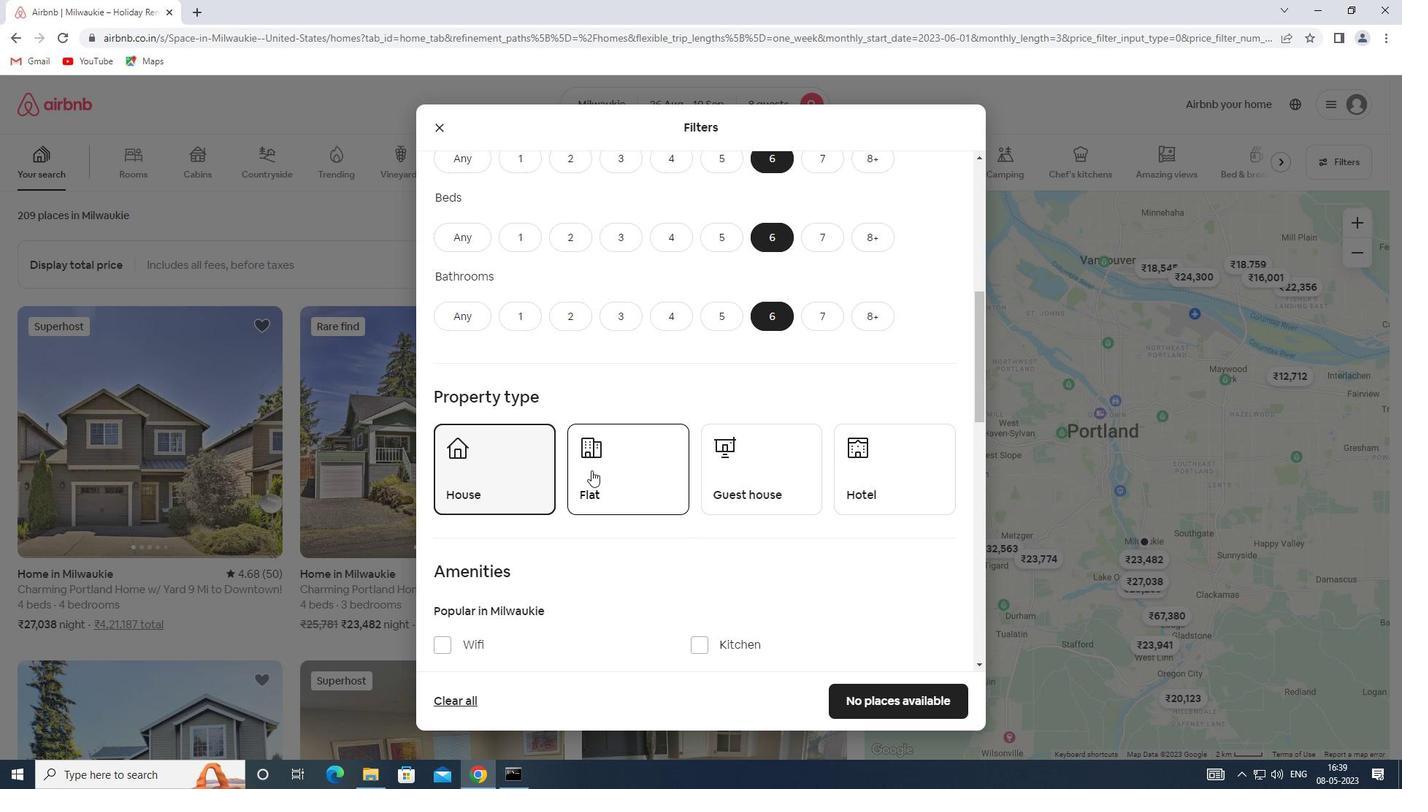 
Action: Mouse scrolled (591, 469) with delta (0, 0)
Screenshot: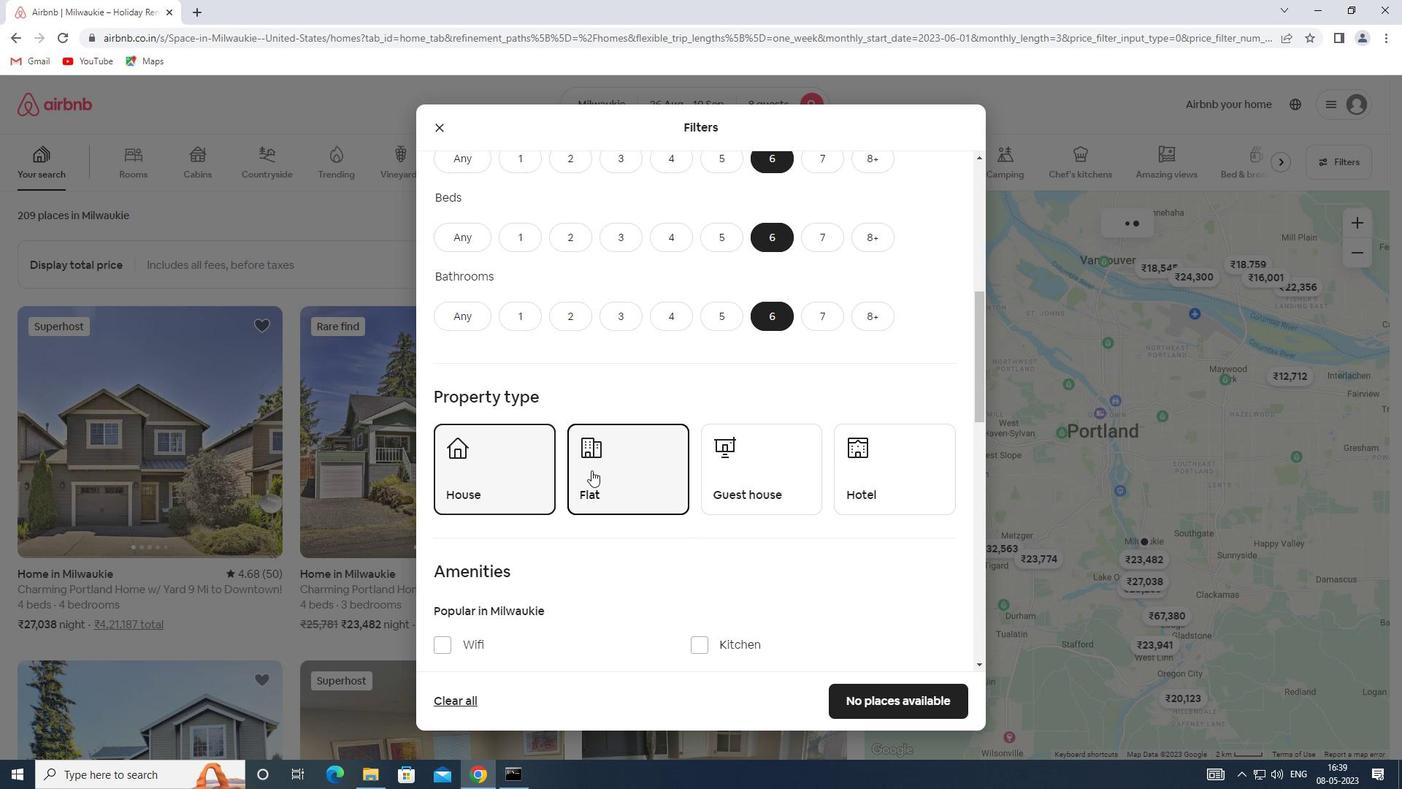 
Action: Mouse moved to (730, 417)
Screenshot: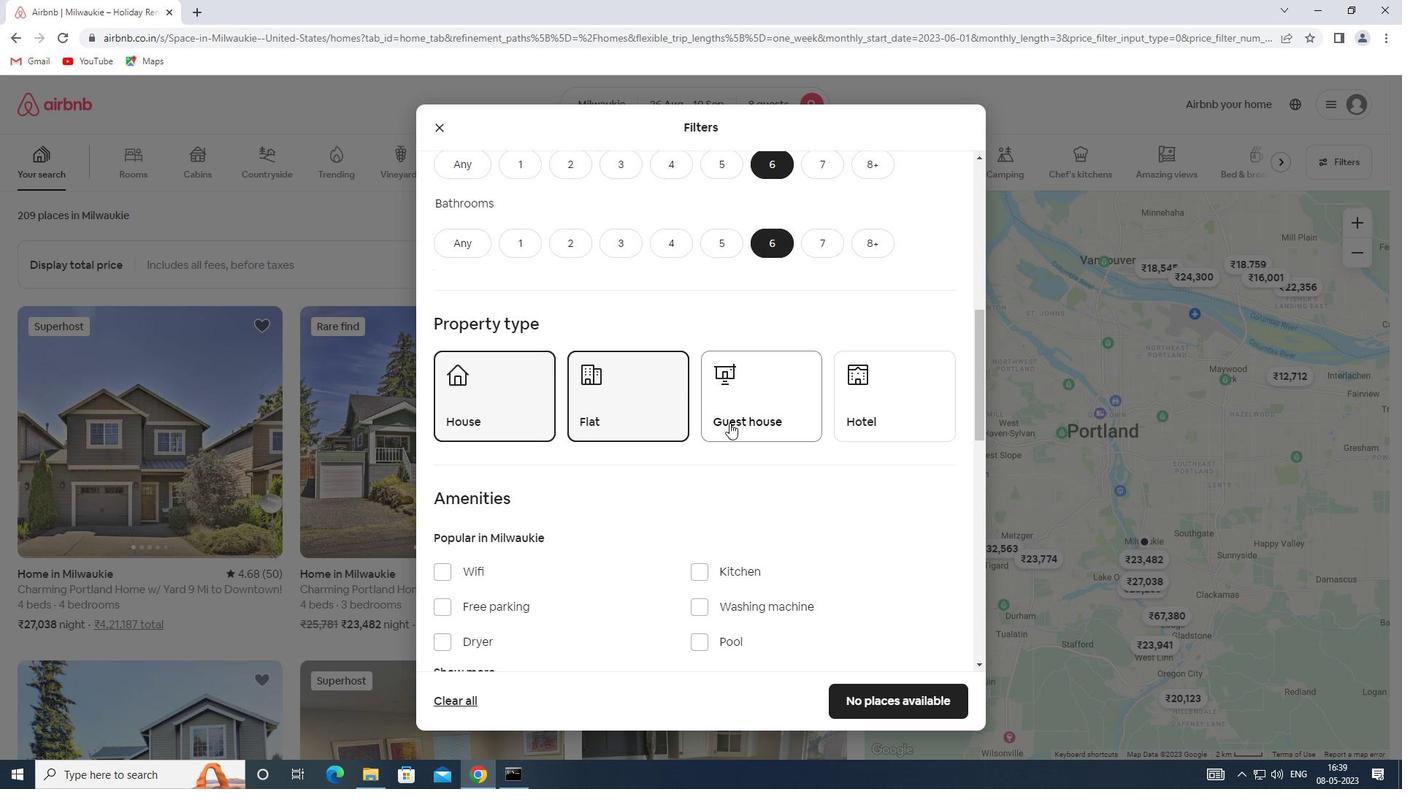 
Action: Mouse pressed left at (730, 417)
Screenshot: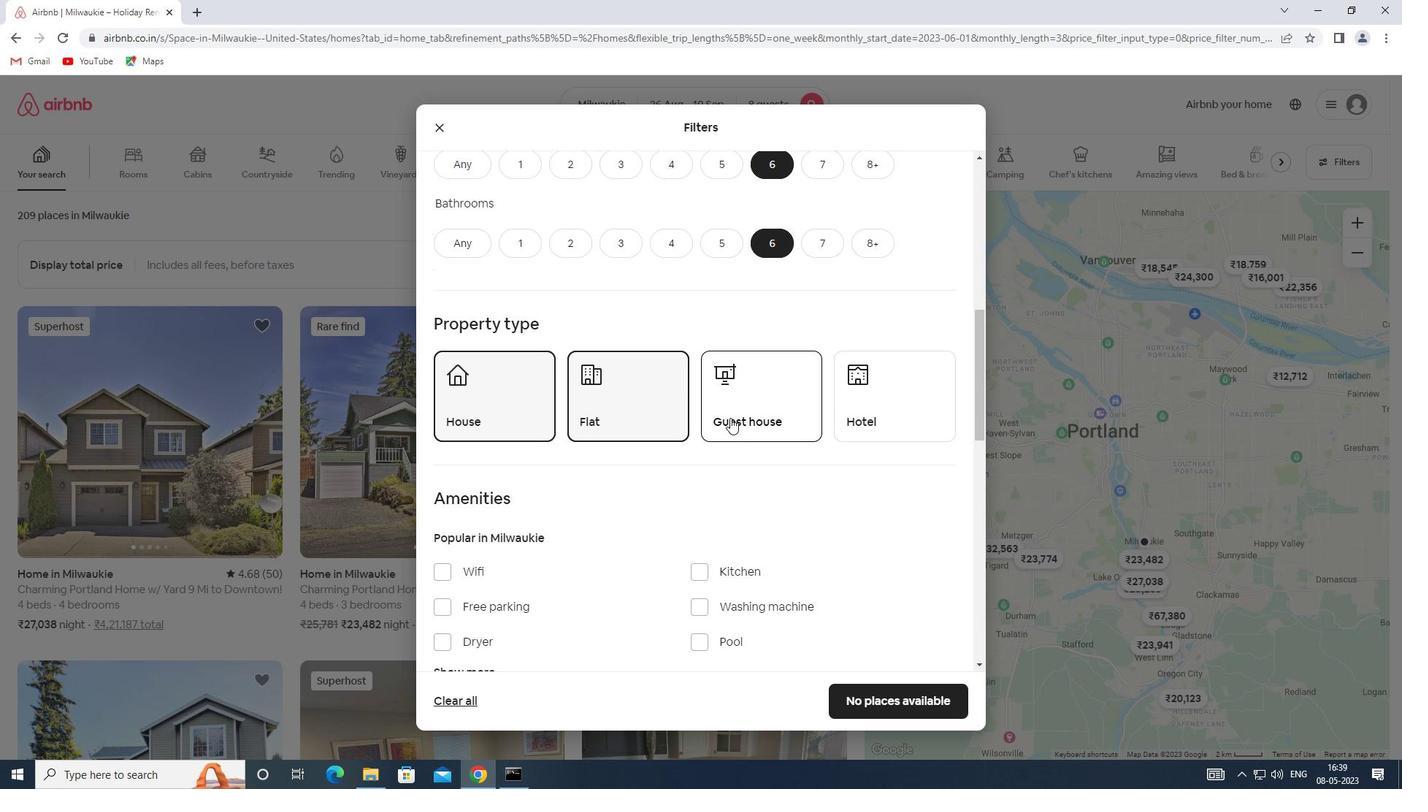 
Action: Mouse moved to (729, 417)
Screenshot: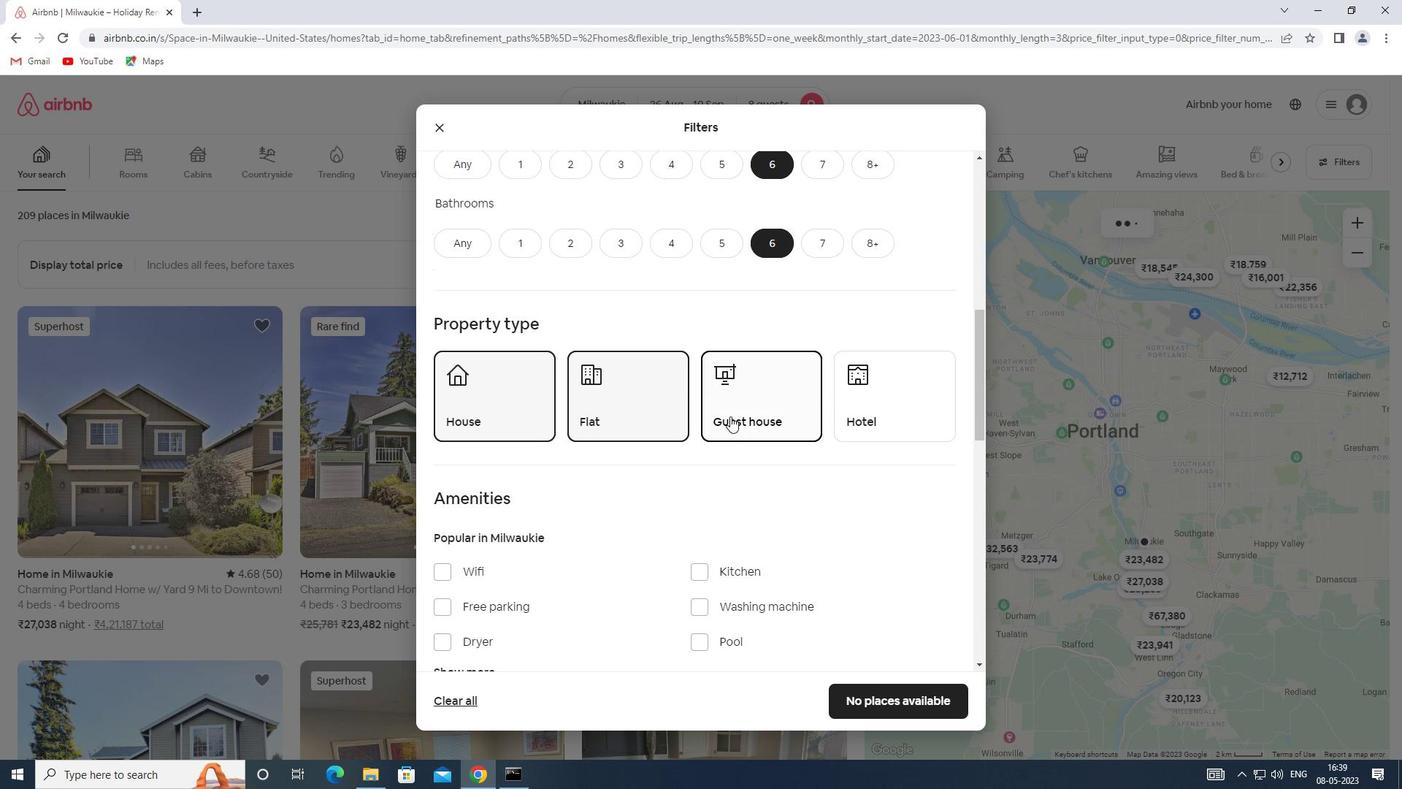 
Action: Mouse scrolled (729, 416) with delta (0, 0)
Screenshot: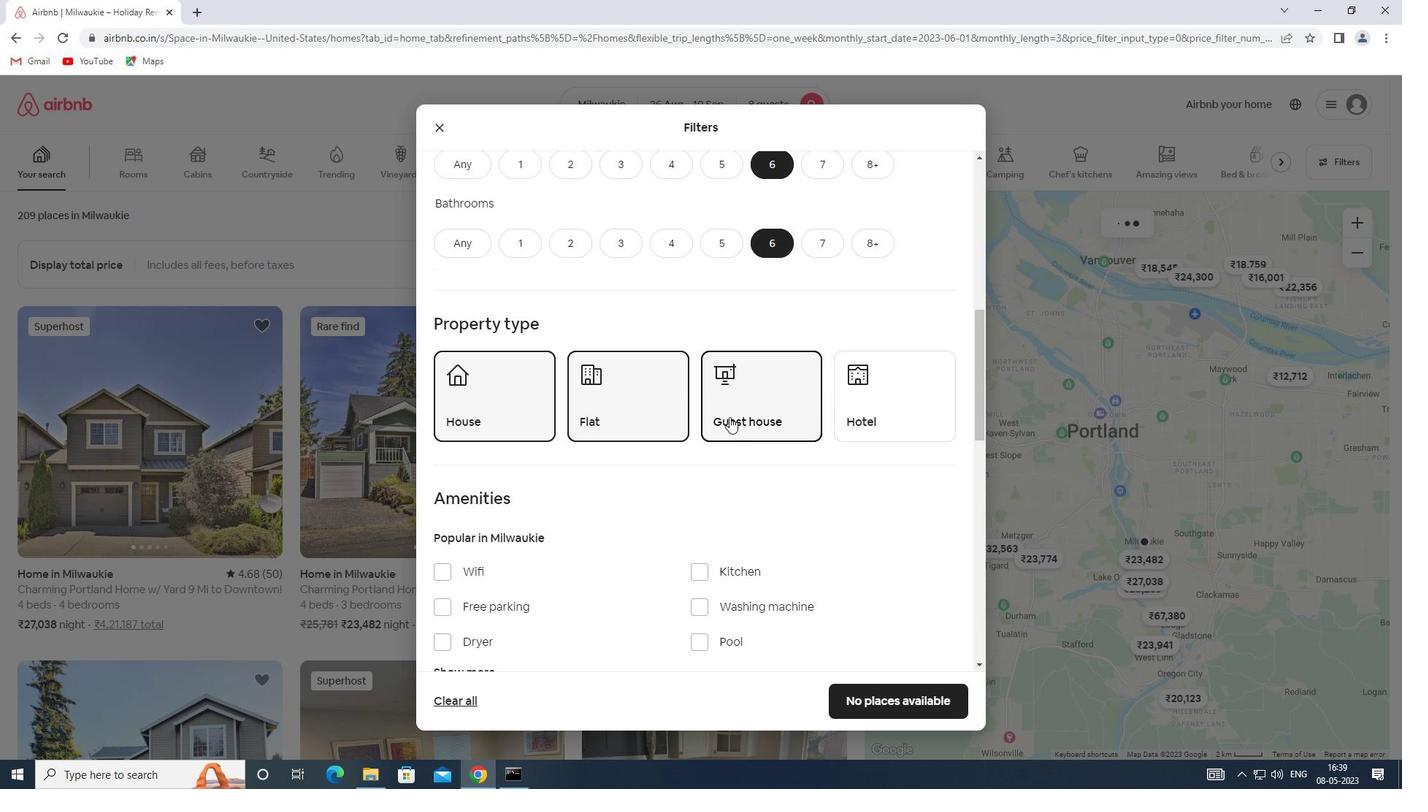 
Action: Mouse moved to (711, 425)
Screenshot: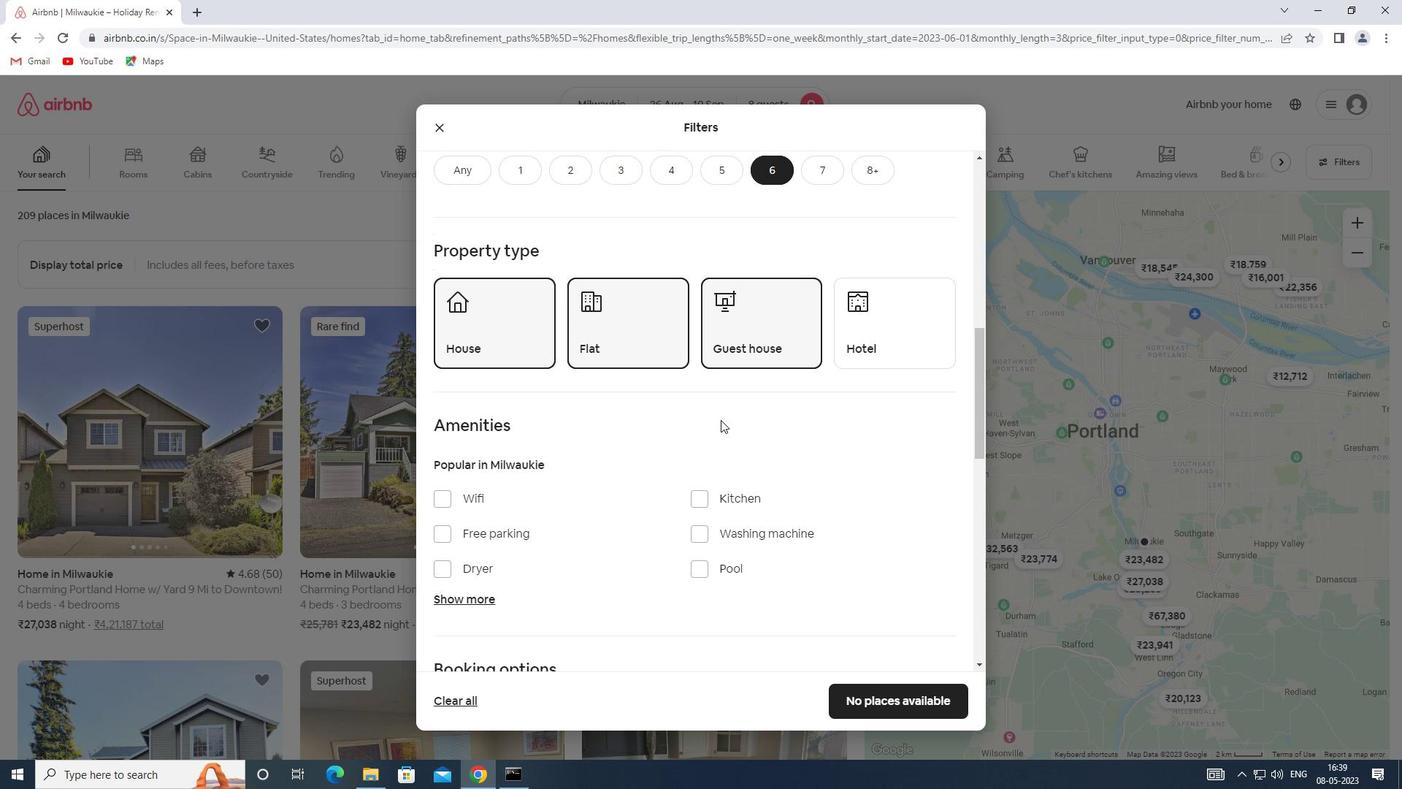 
Action: Mouse scrolled (711, 424) with delta (0, 0)
Screenshot: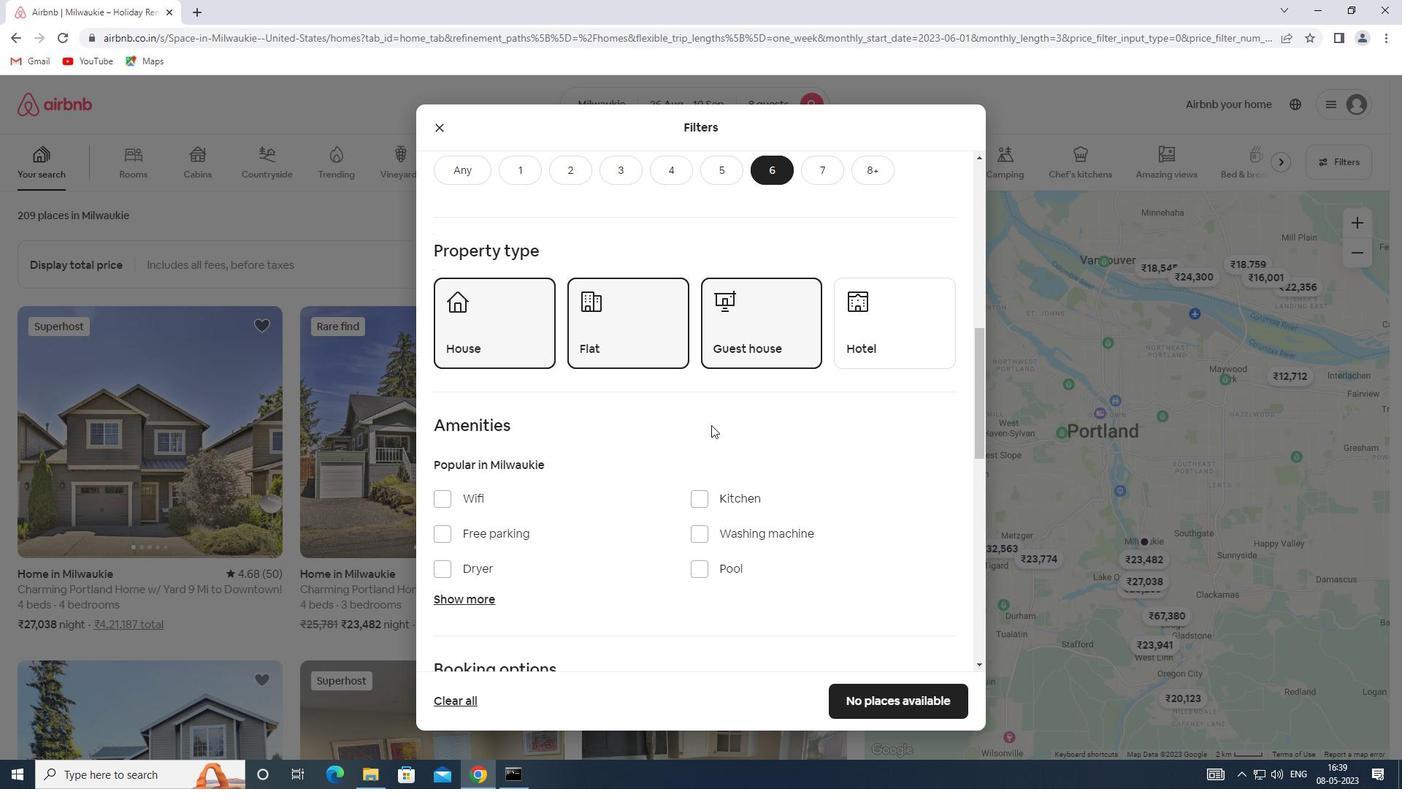 
Action: Mouse moved to (491, 526)
Screenshot: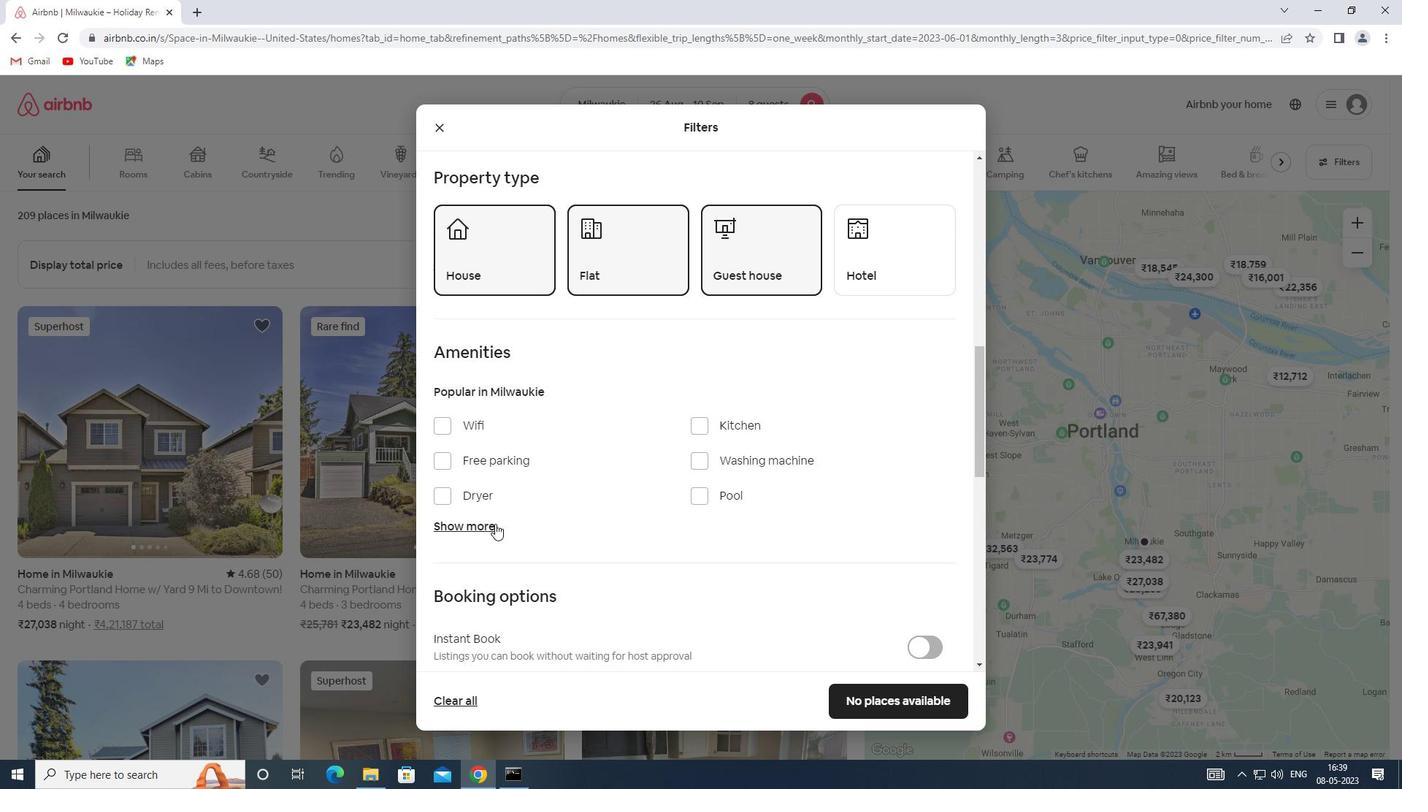 
Action: Mouse pressed left at (491, 526)
Screenshot: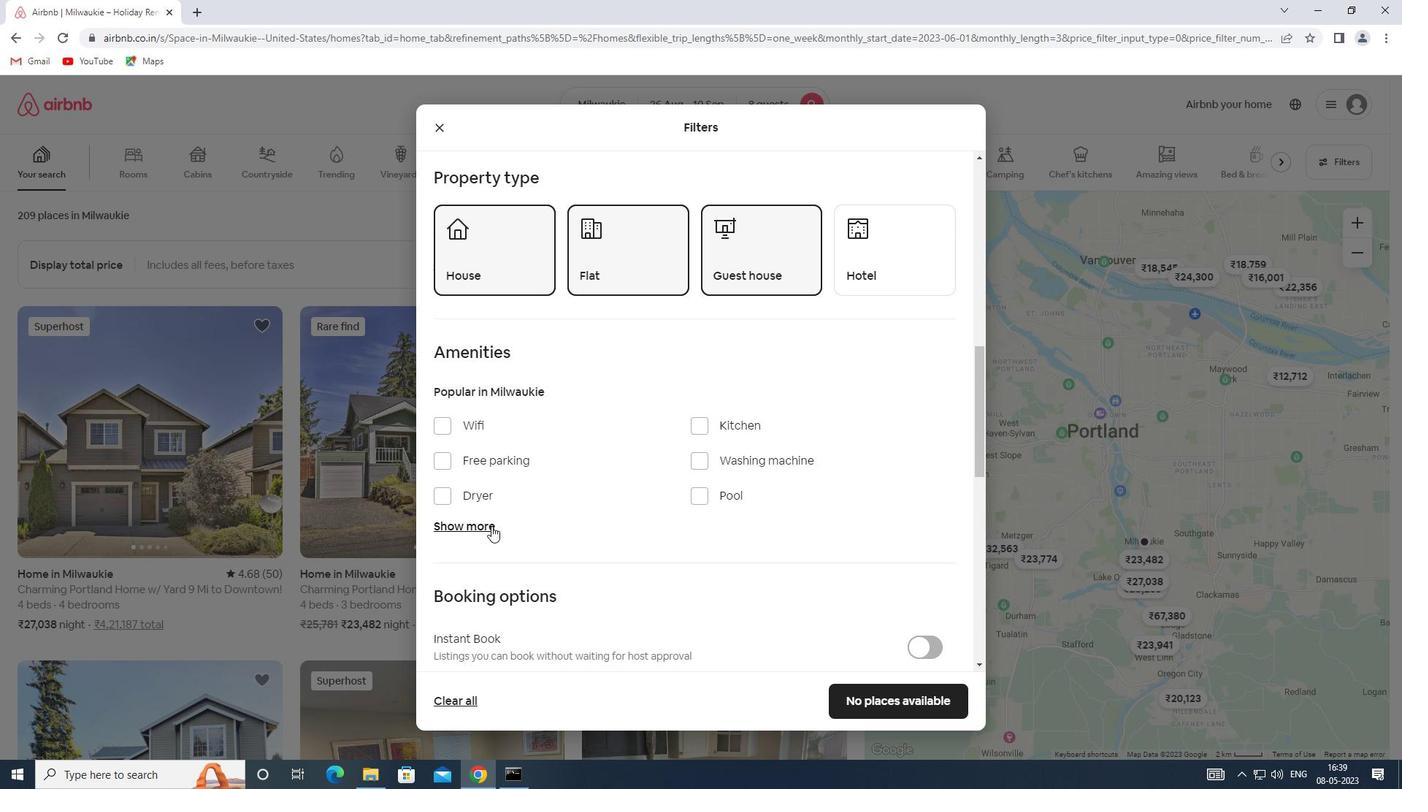 
Action: Mouse moved to (447, 429)
Screenshot: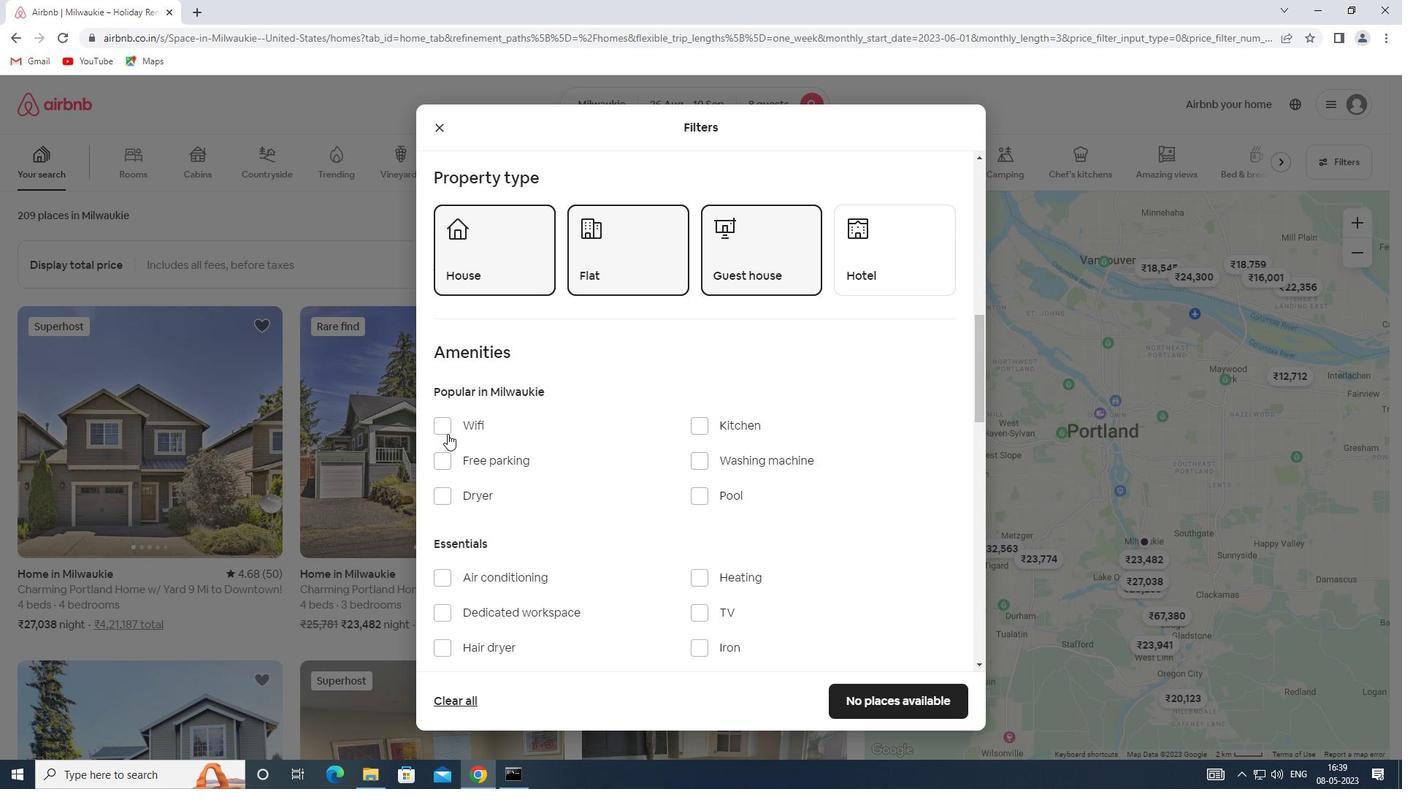 
Action: Mouse pressed left at (447, 429)
Screenshot: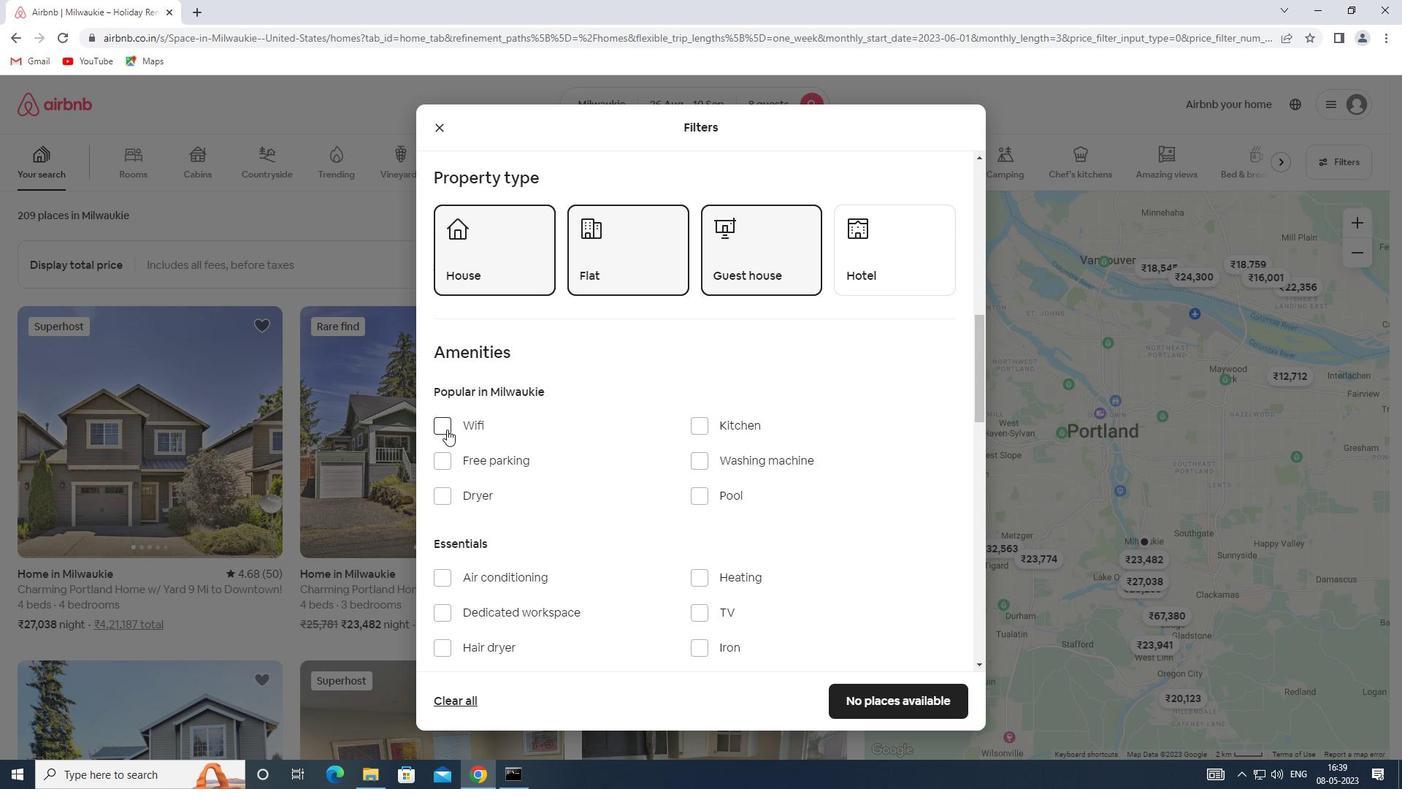 
Action: Mouse moved to (697, 607)
Screenshot: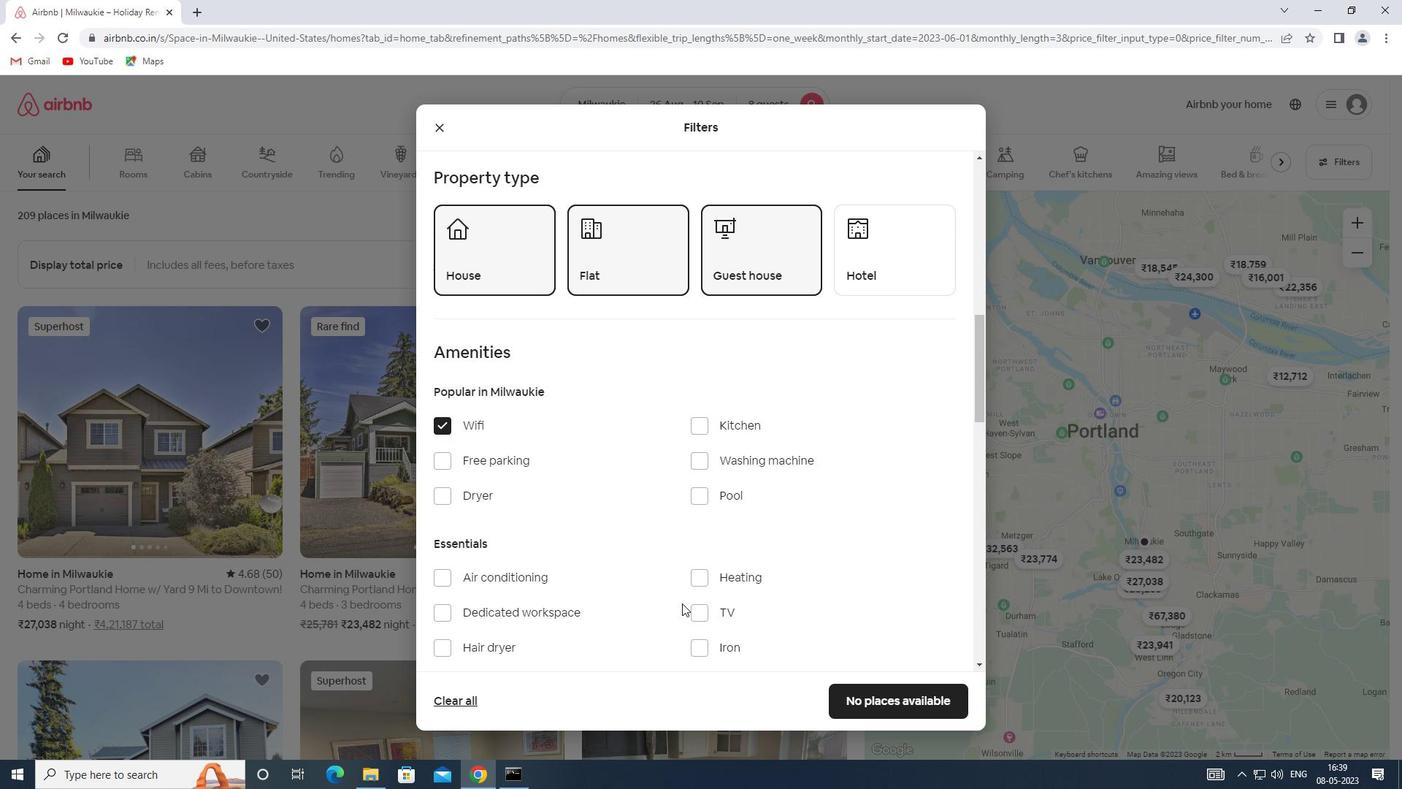 
Action: Mouse pressed left at (697, 607)
Screenshot: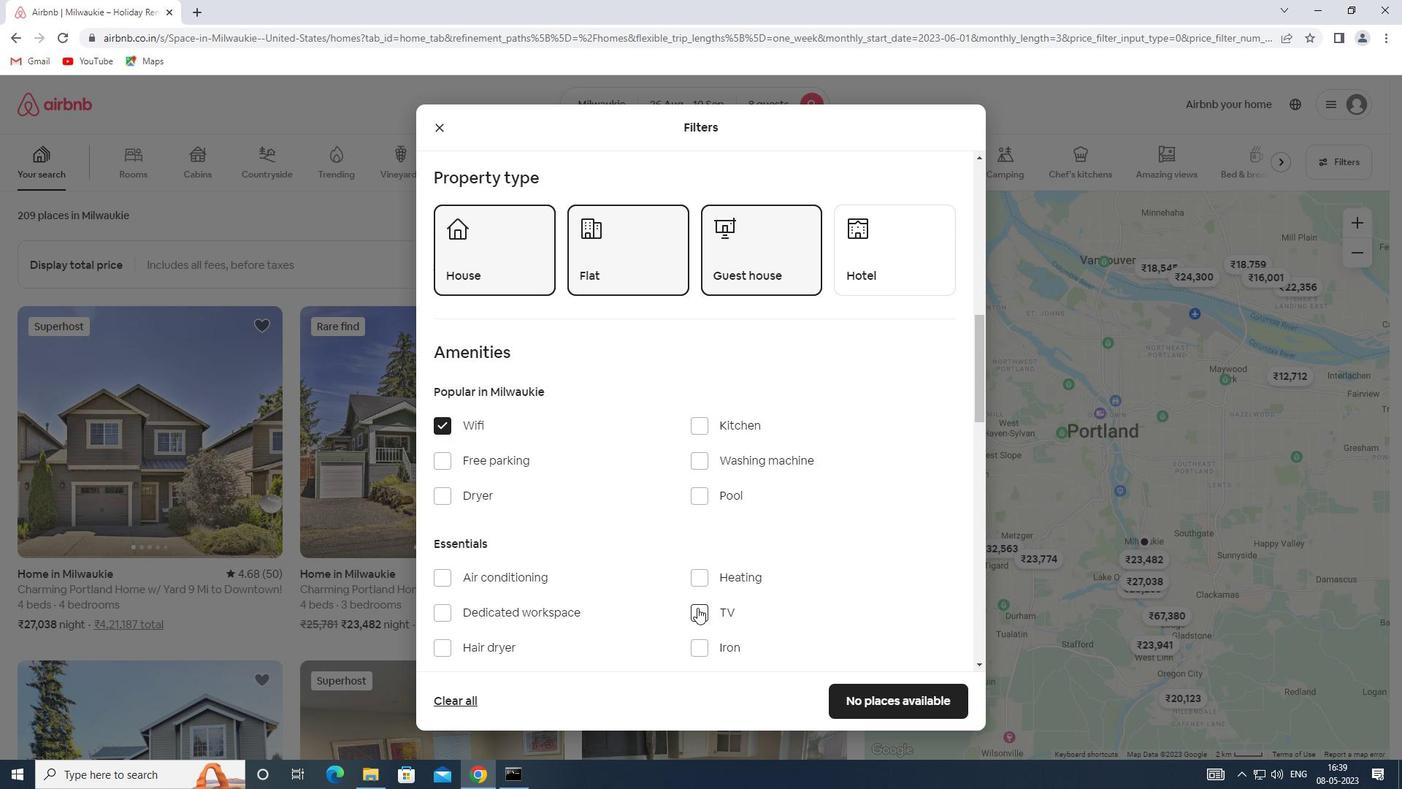 
Action: Mouse moved to (439, 462)
Screenshot: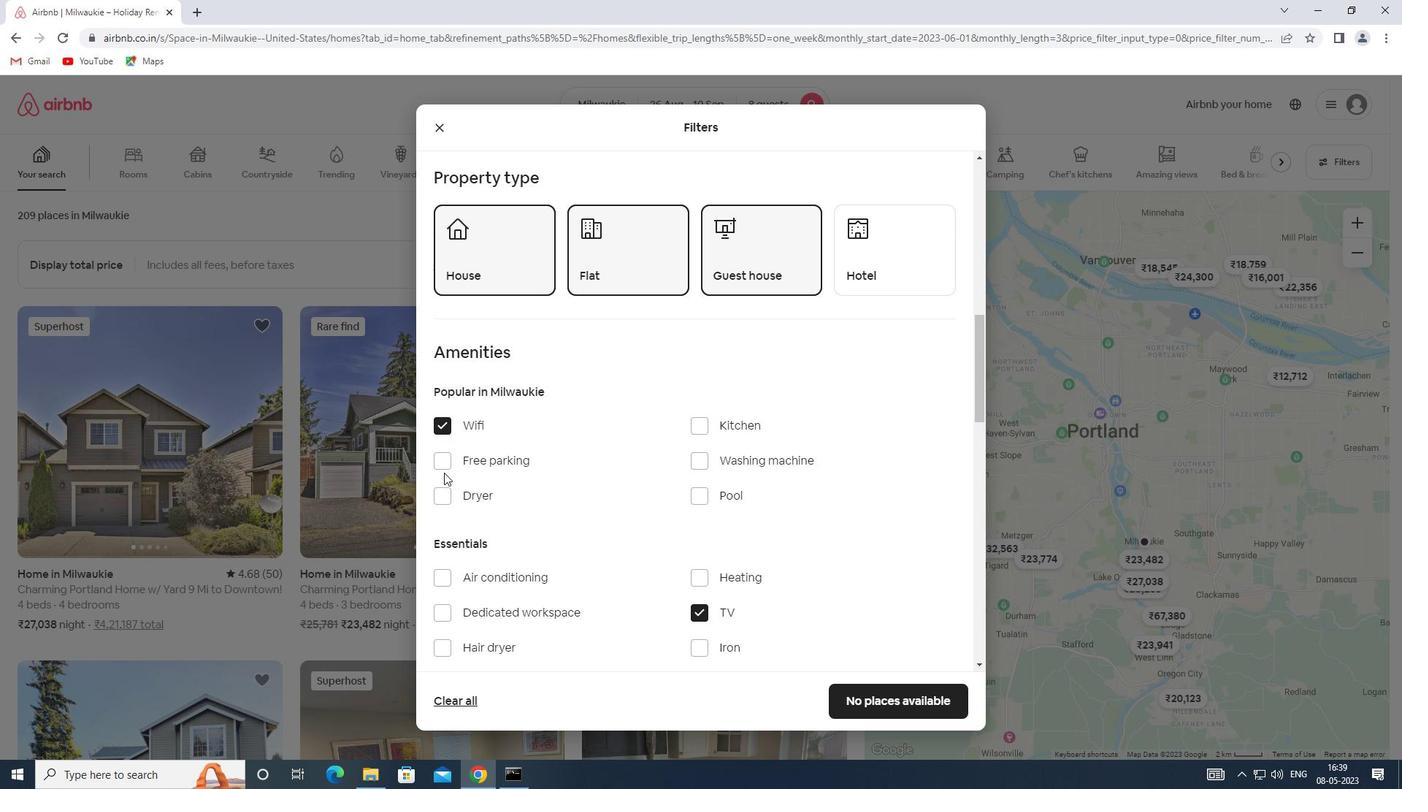 
Action: Mouse pressed left at (439, 462)
Screenshot: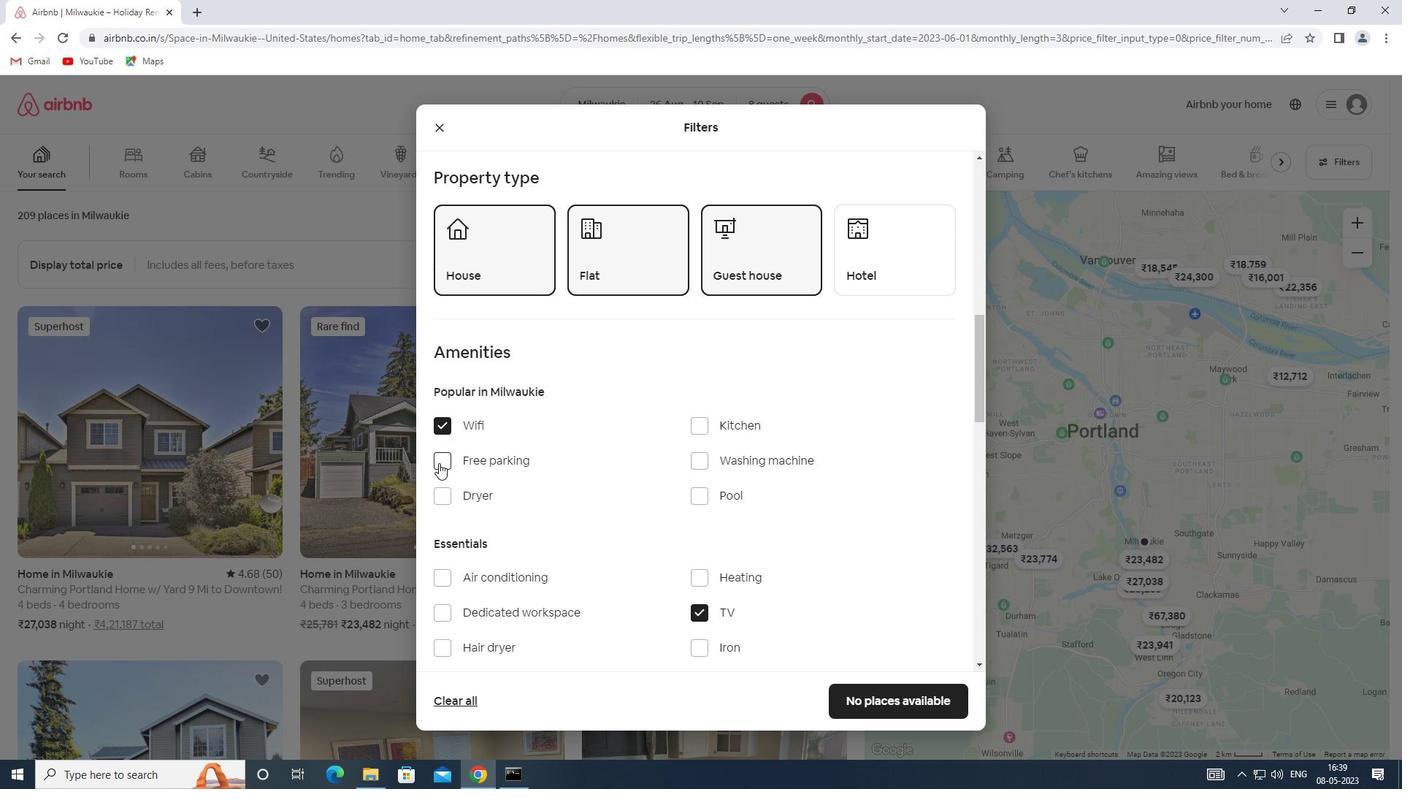 
Action: Mouse moved to (642, 526)
Screenshot: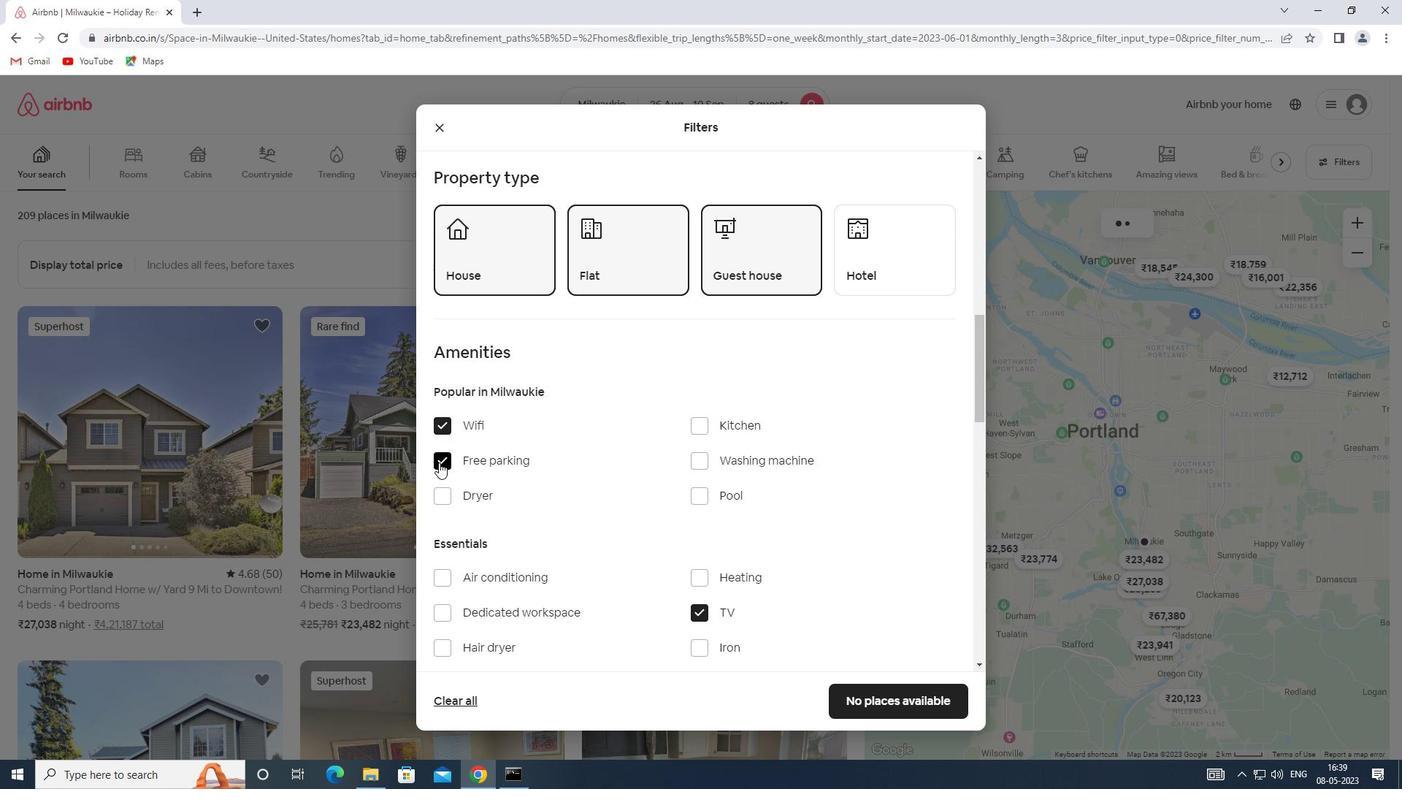 
Action: Mouse scrolled (642, 525) with delta (0, 0)
Screenshot: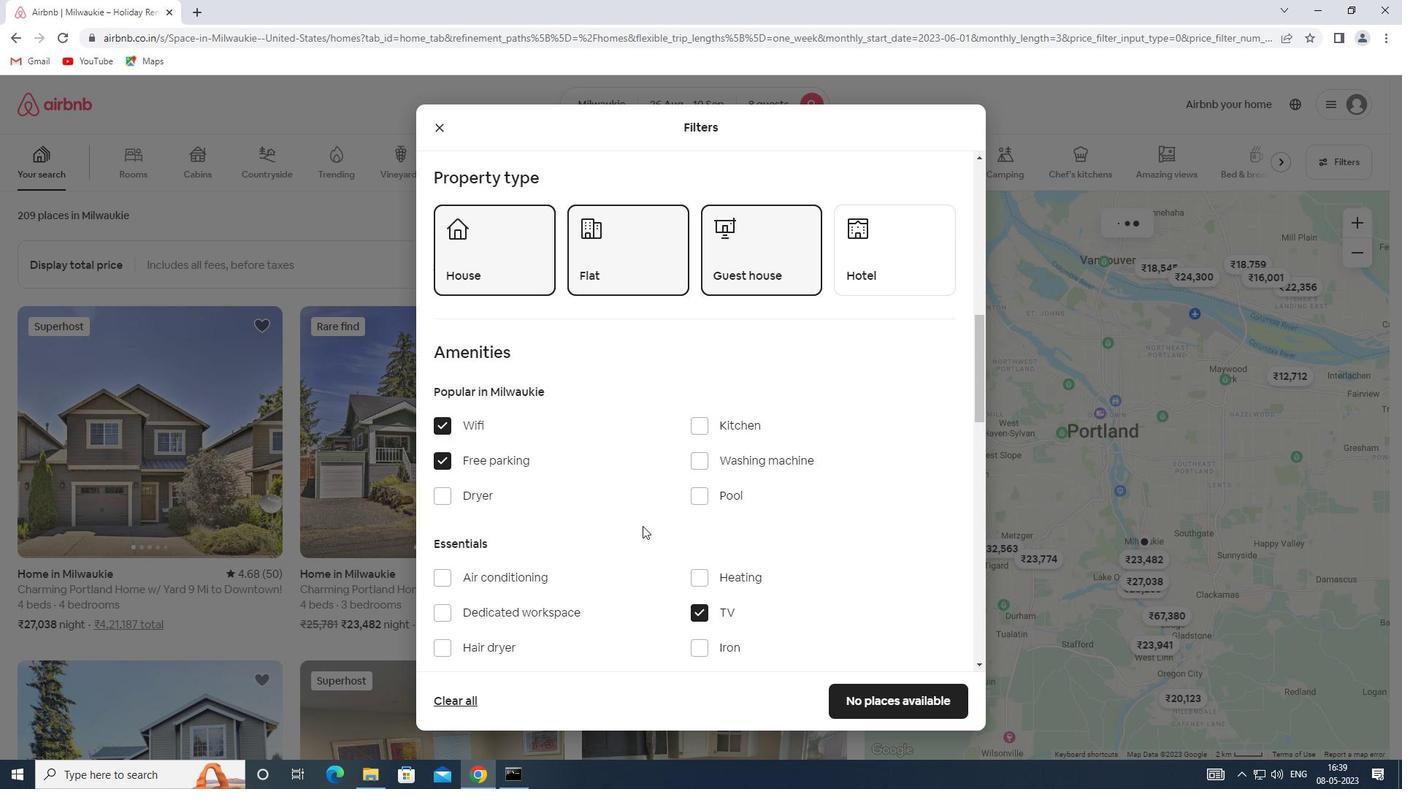 
Action: Mouse scrolled (642, 525) with delta (0, 0)
Screenshot: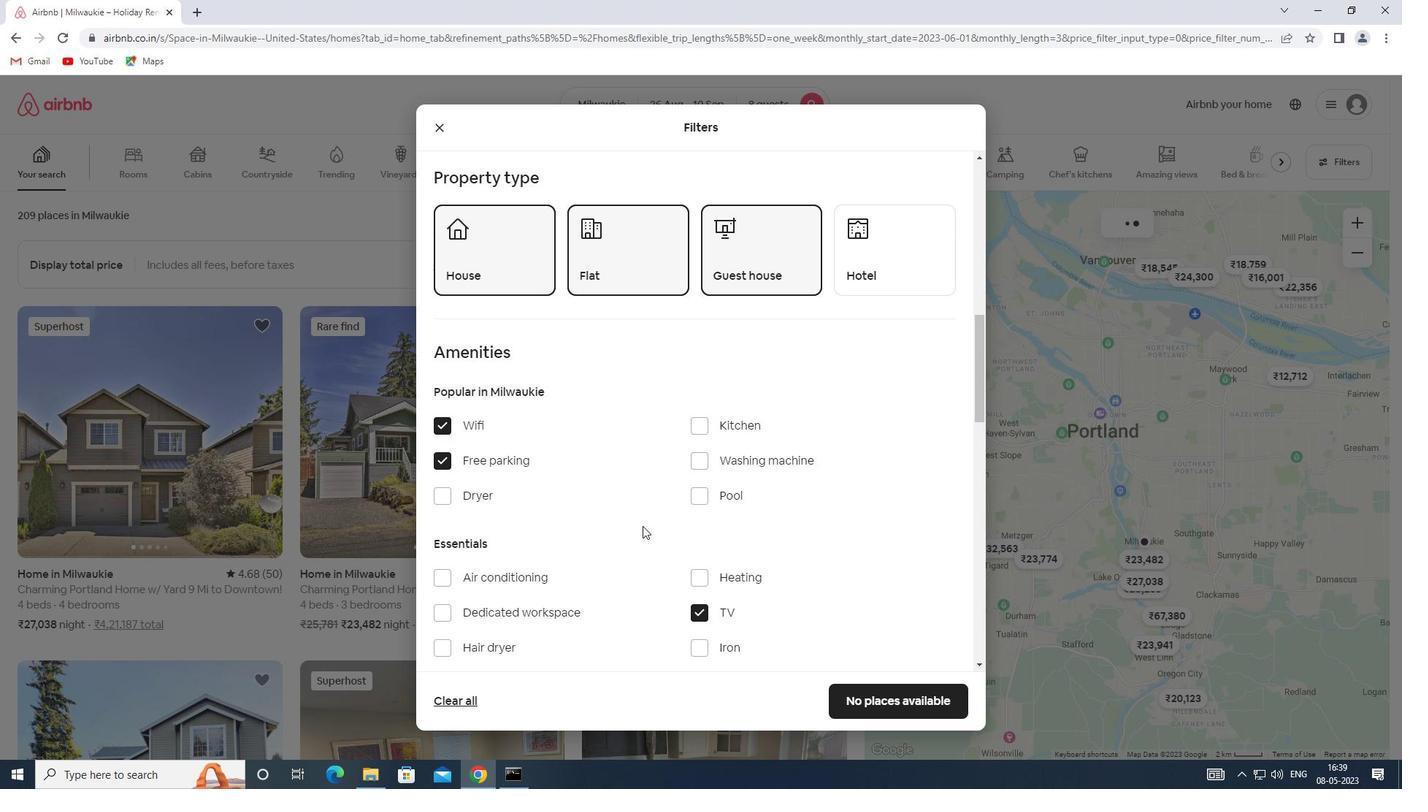 
Action: Mouse scrolled (642, 525) with delta (0, 0)
Screenshot: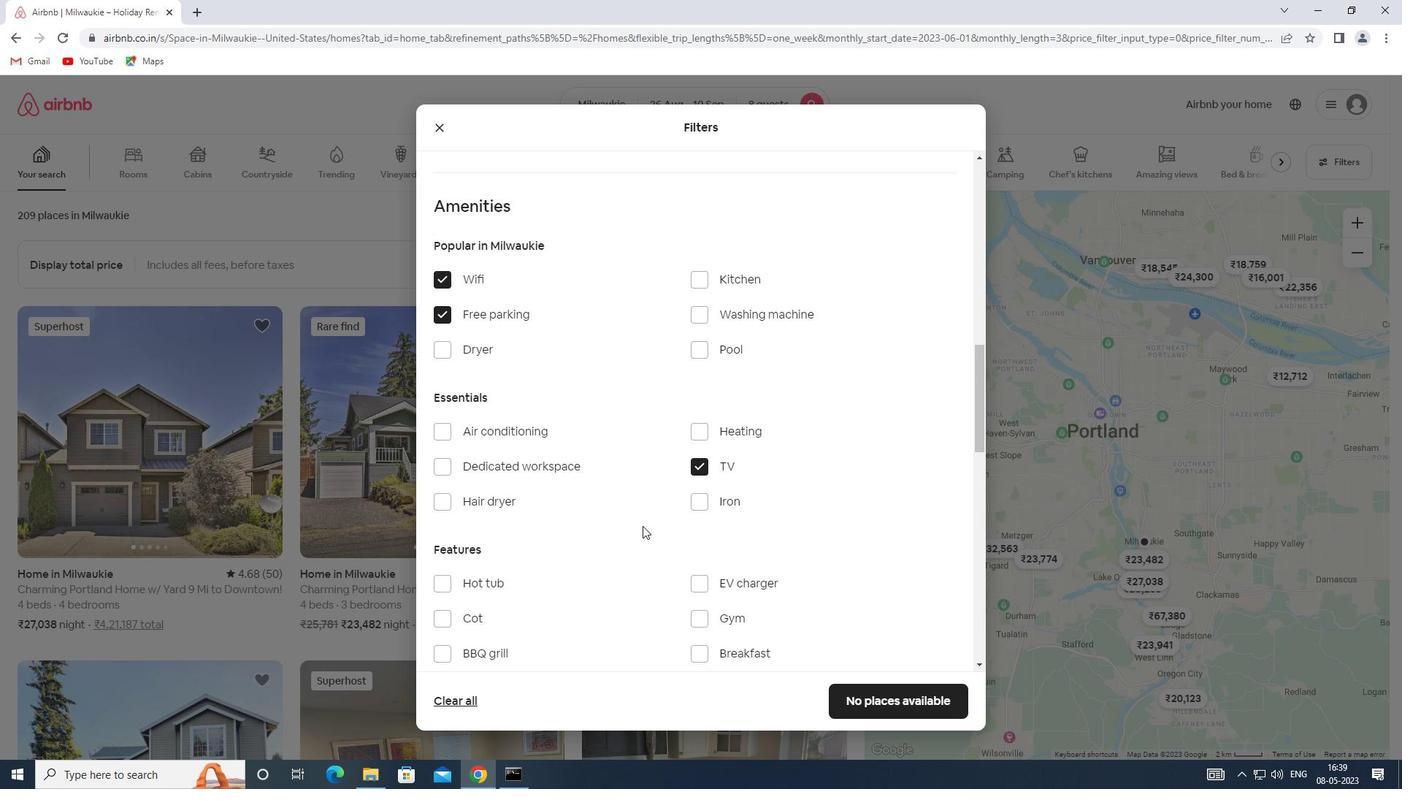 
Action: Mouse scrolled (642, 525) with delta (0, 0)
Screenshot: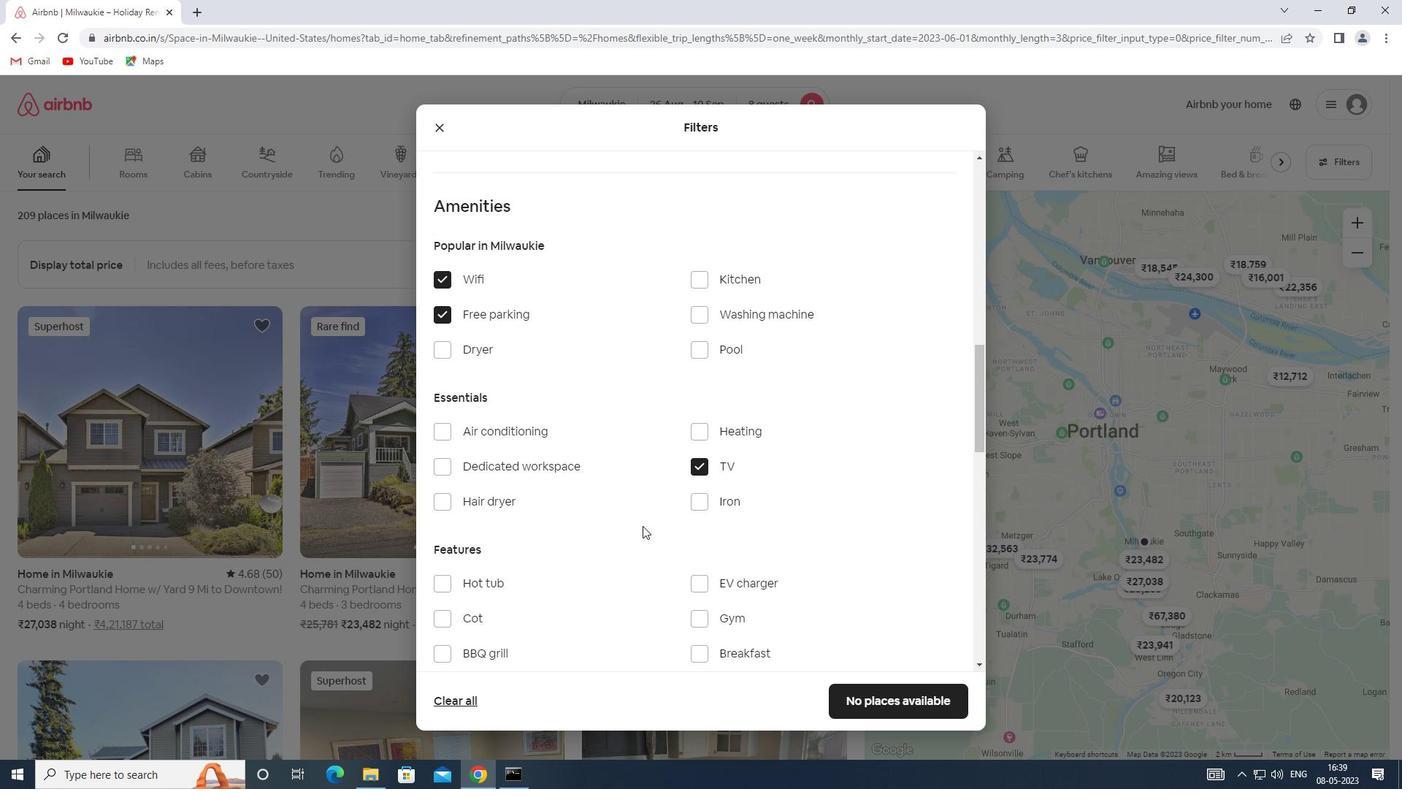 
Action: Mouse moved to (696, 474)
Screenshot: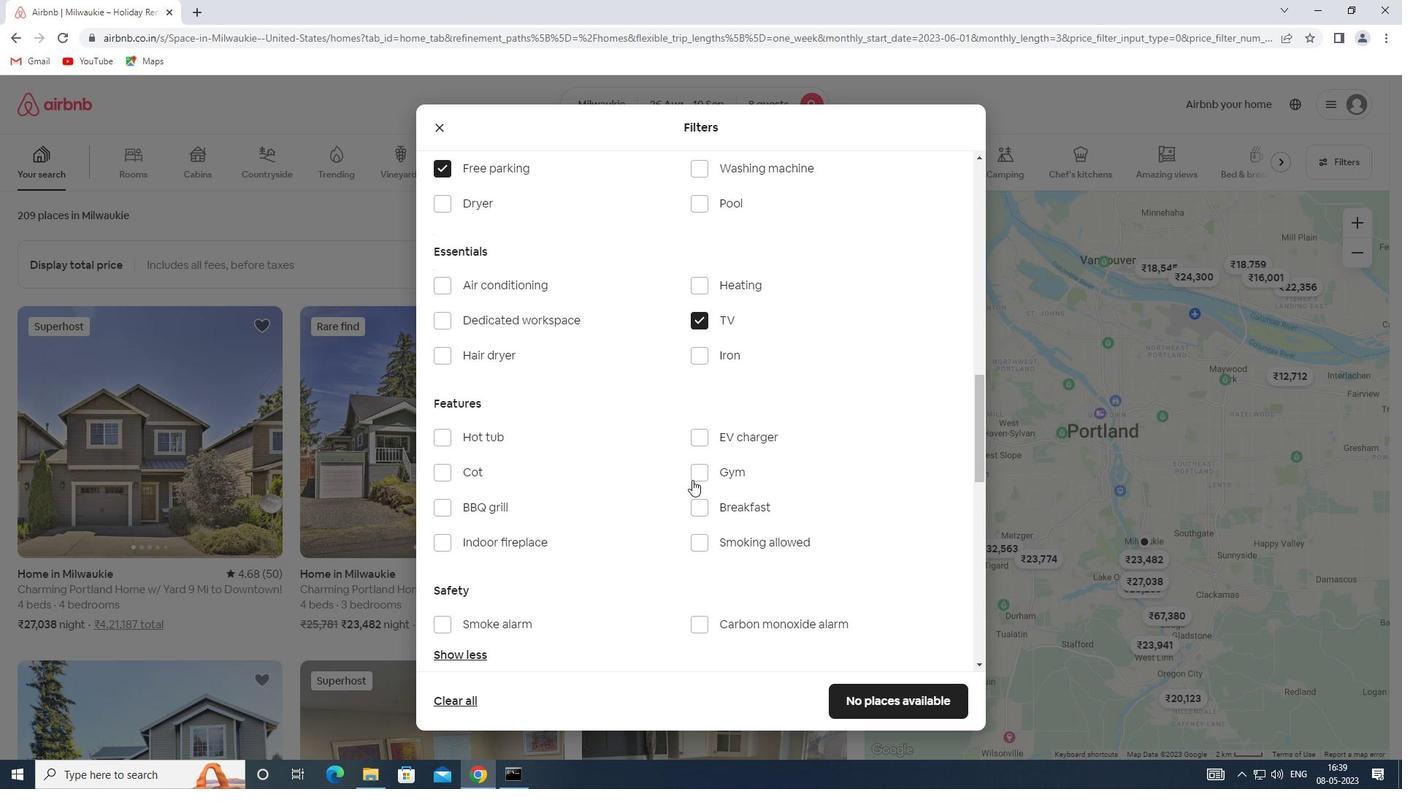 
Action: Mouse pressed left at (696, 474)
Screenshot: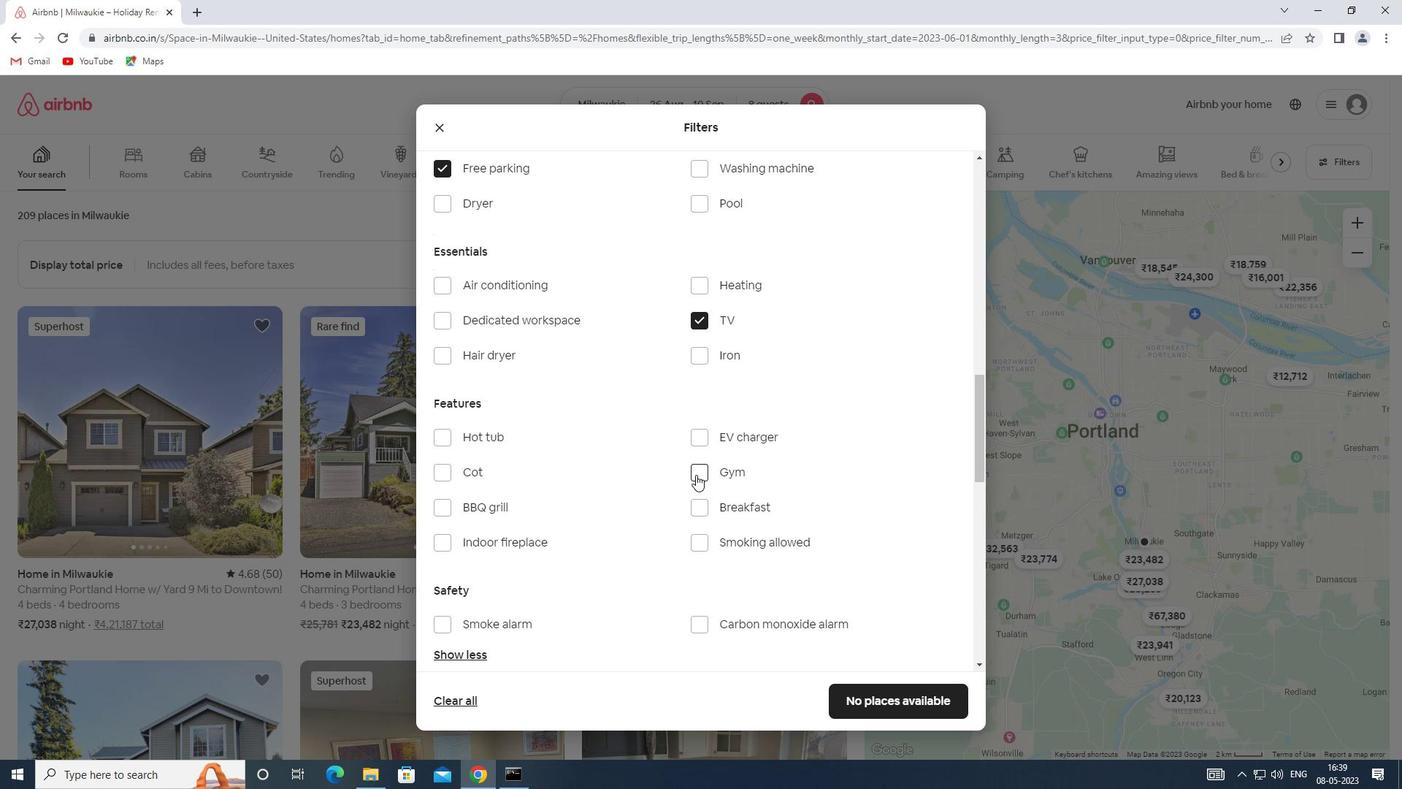 
Action: Mouse moved to (696, 511)
Screenshot: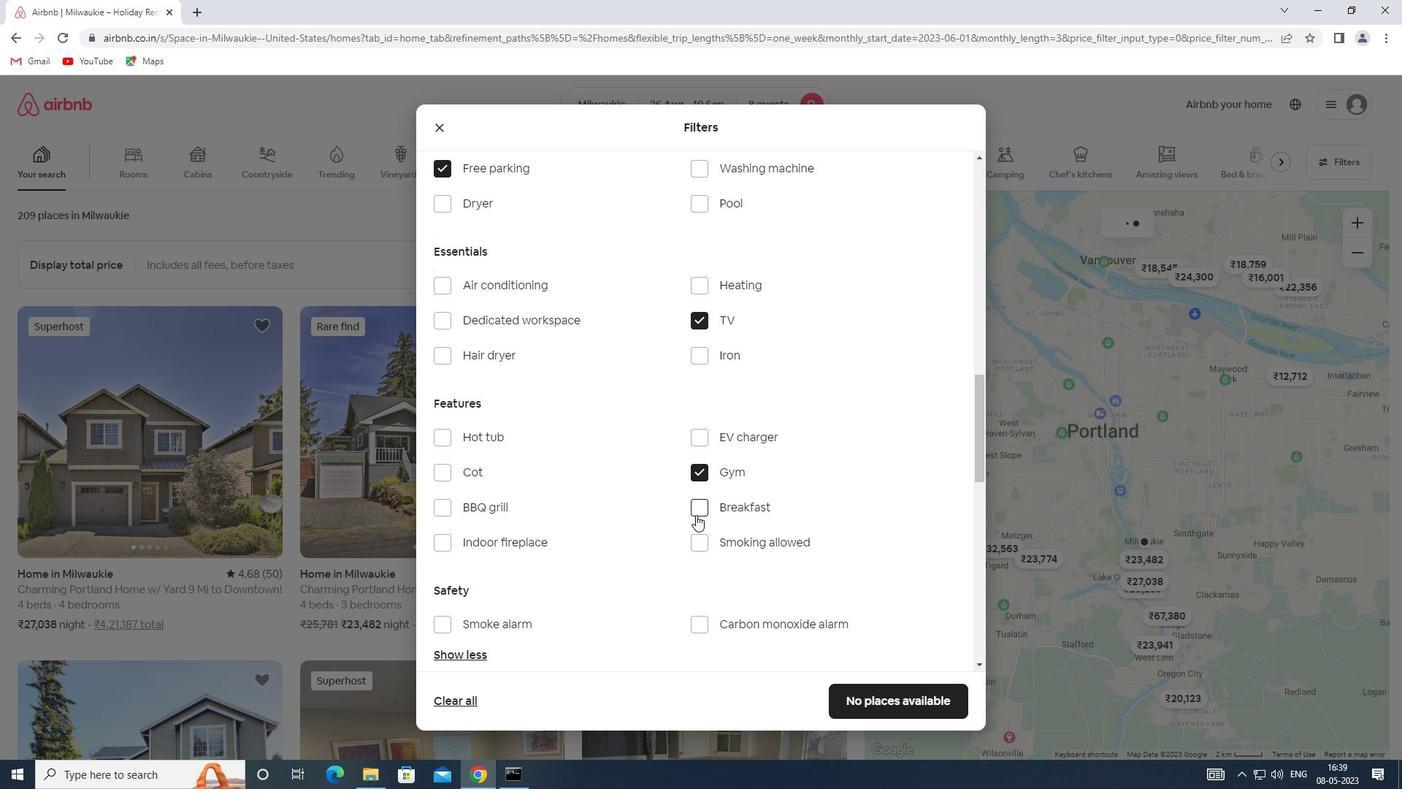 
Action: Mouse pressed left at (696, 511)
Screenshot: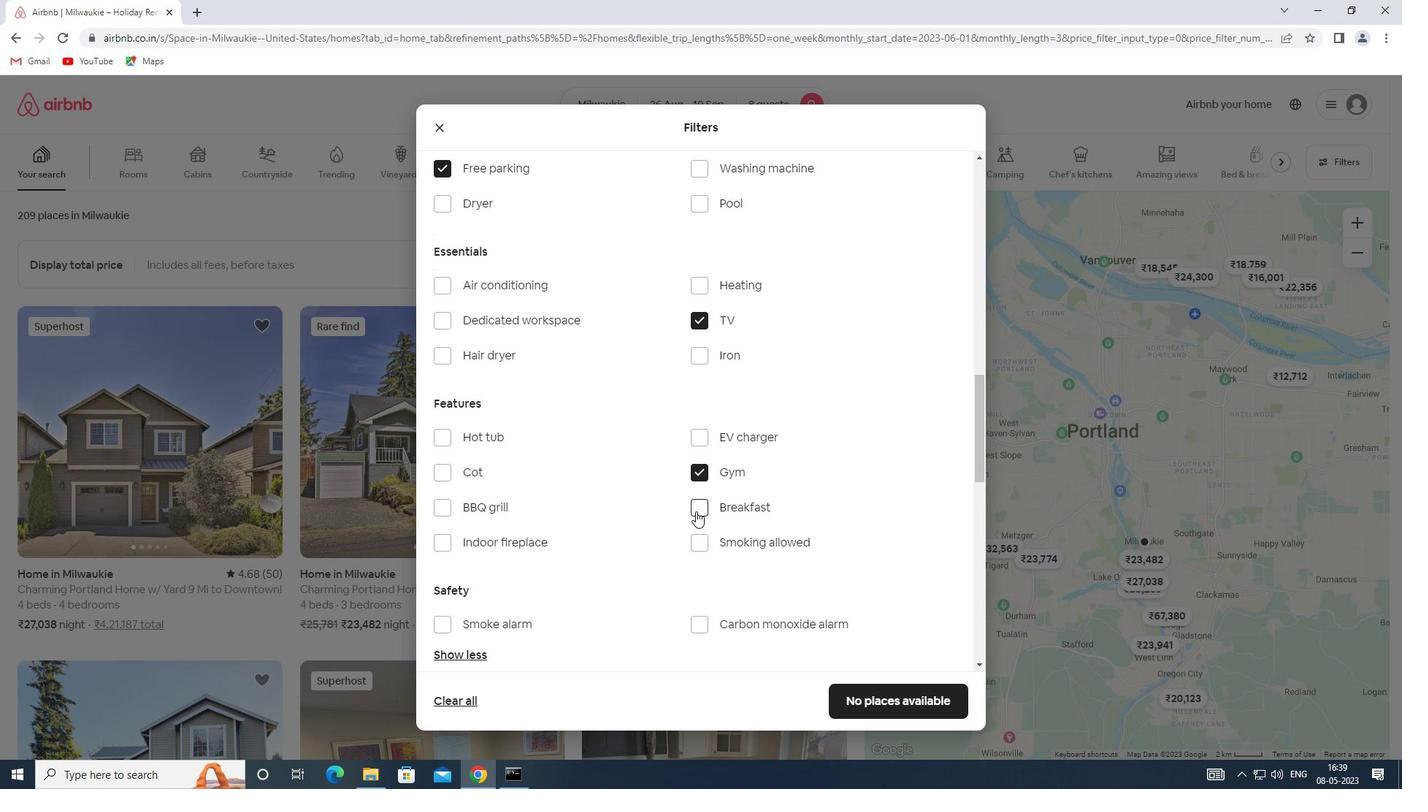 
Action: Mouse scrolled (696, 510) with delta (0, 0)
Screenshot: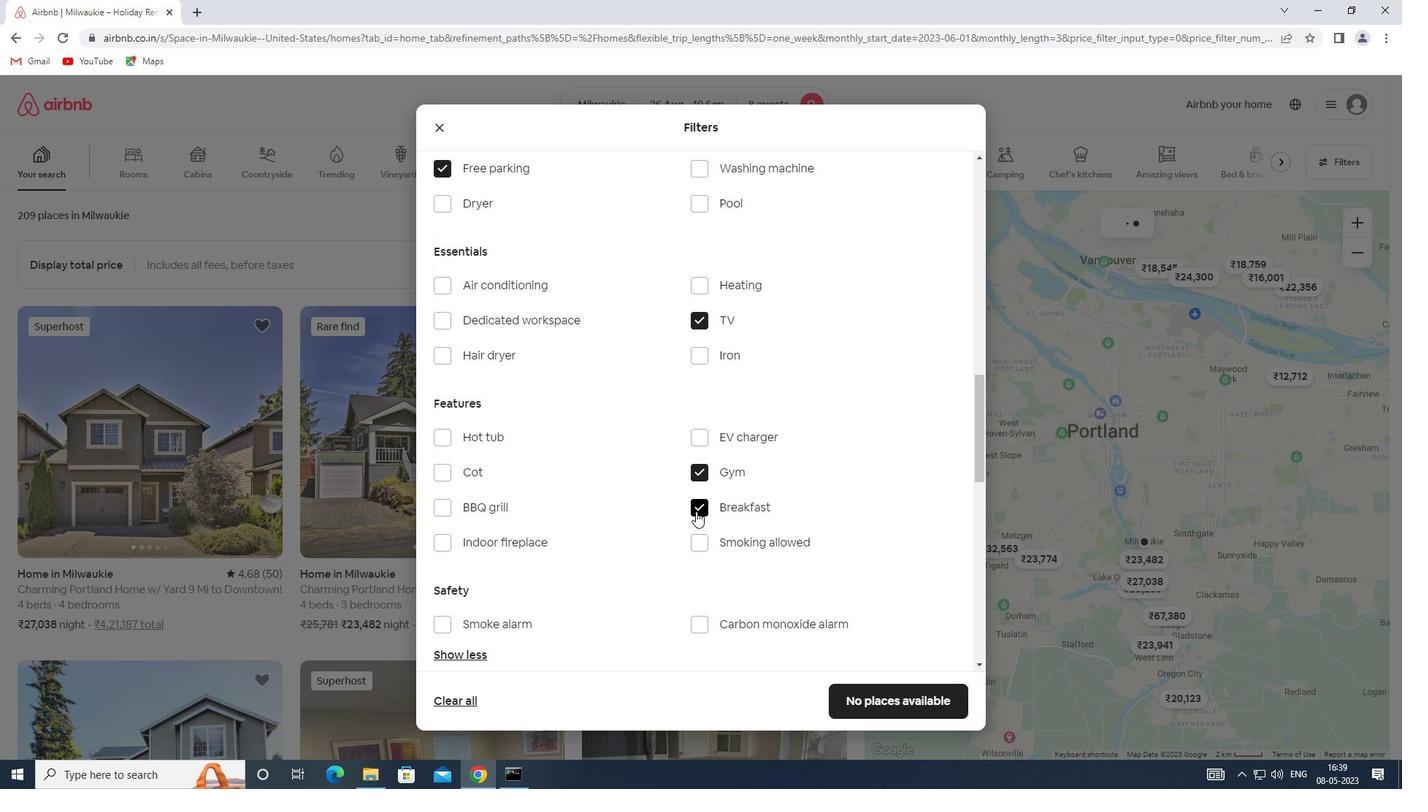 
Action: Mouse scrolled (696, 510) with delta (0, 0)
Screenshot: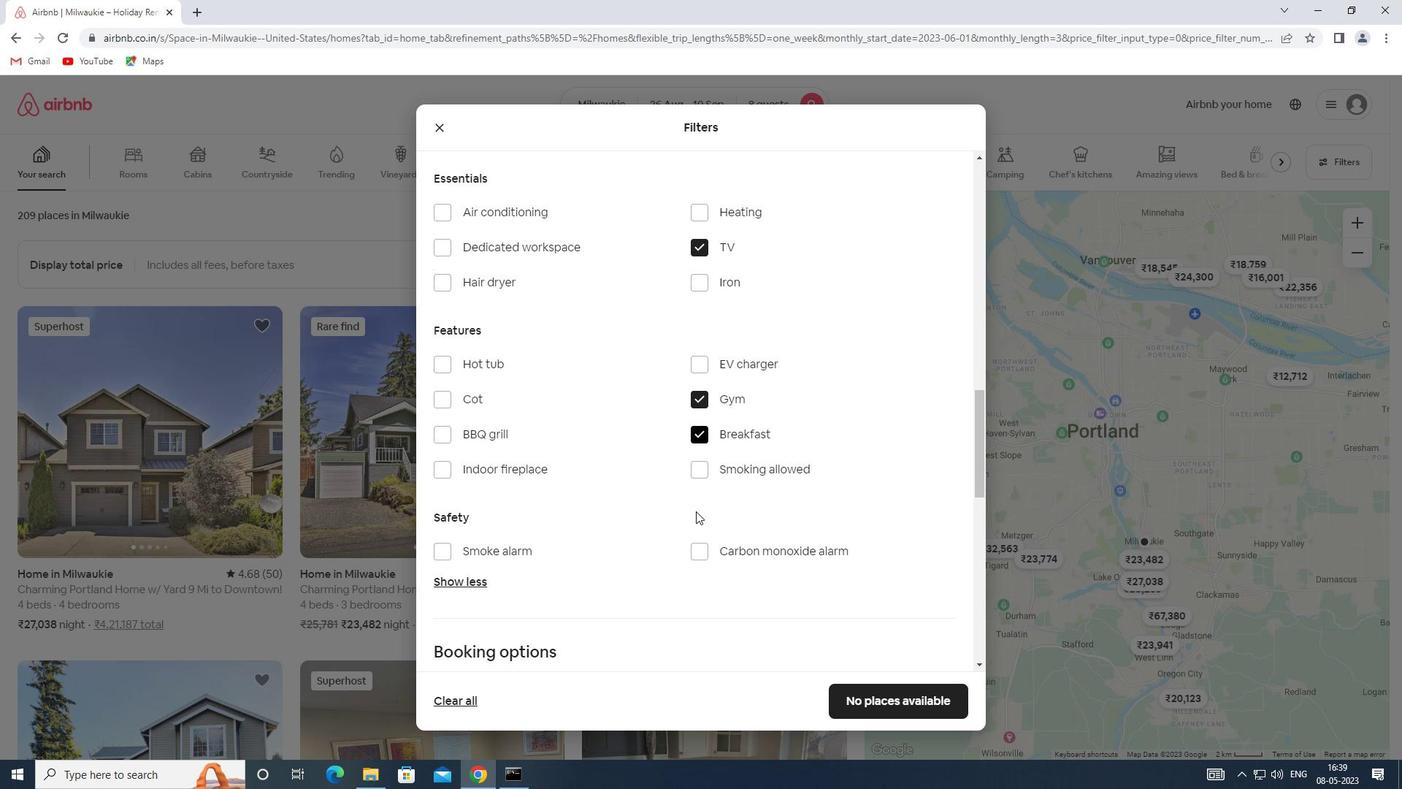 
Action: Mouse scrolled (696, 510) with delta (0, 0)
Screenshot: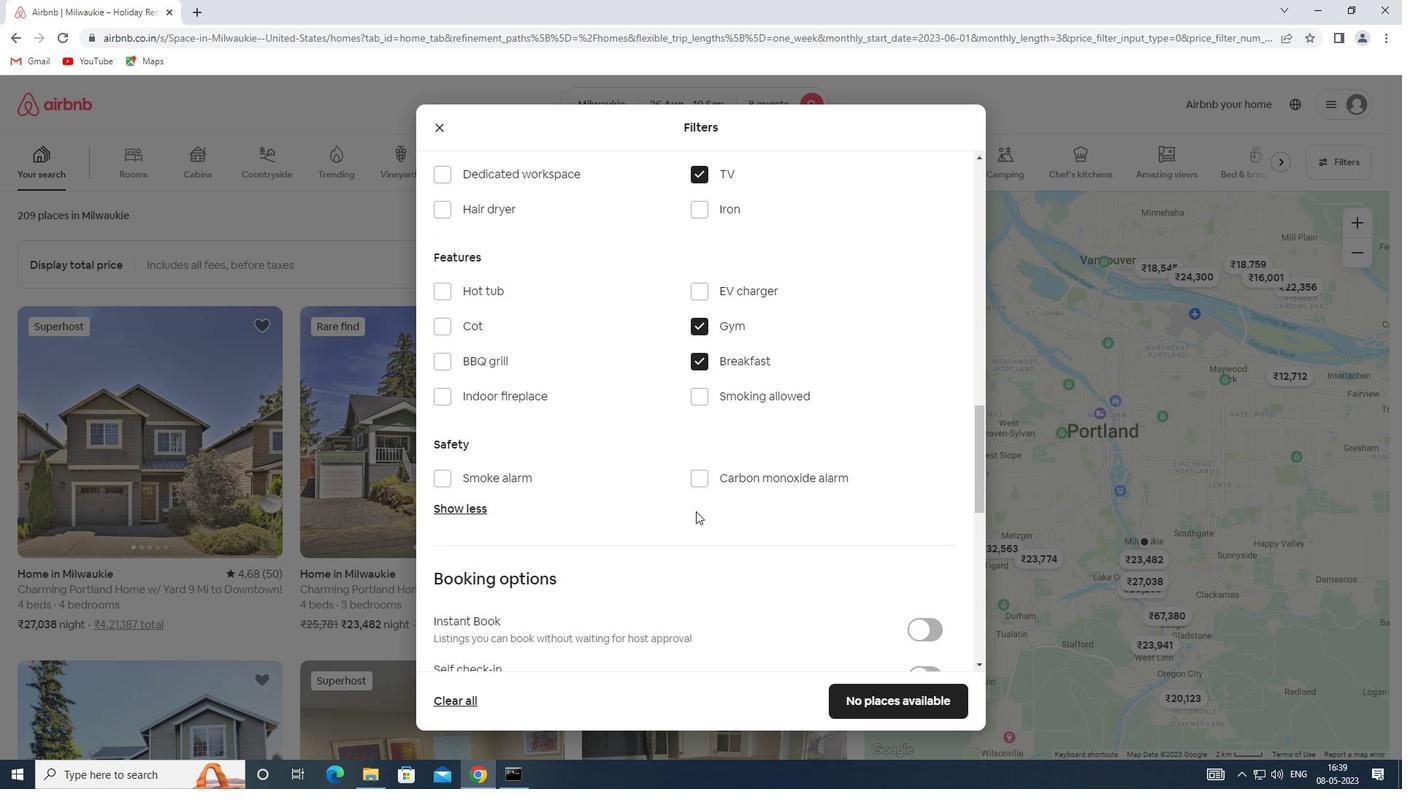 
Action: Mouse scrolled (696, 510) with delta (0, 0)
Screenshot: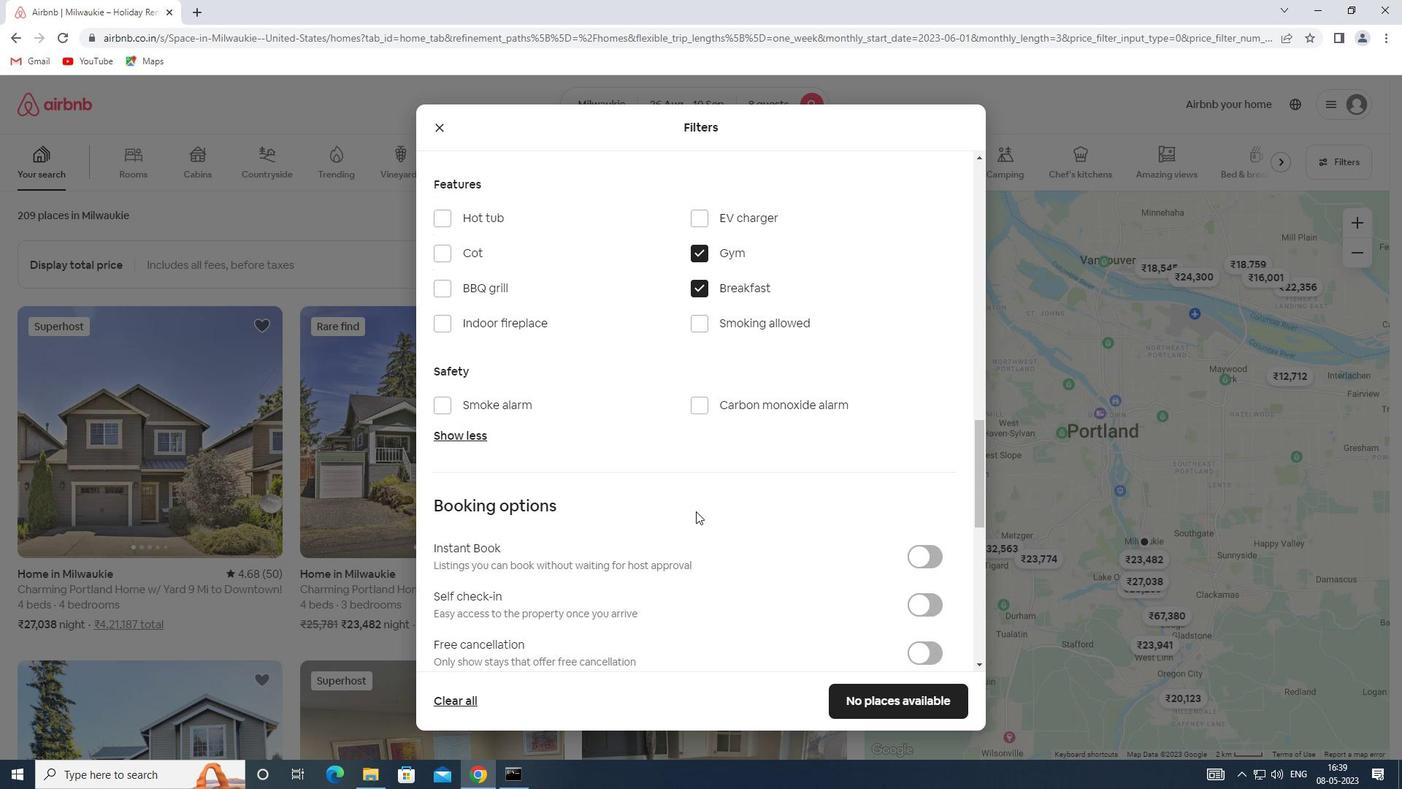 
Action: Mouse scrolled (696, 510) with delta (0, 0)
Screenshot: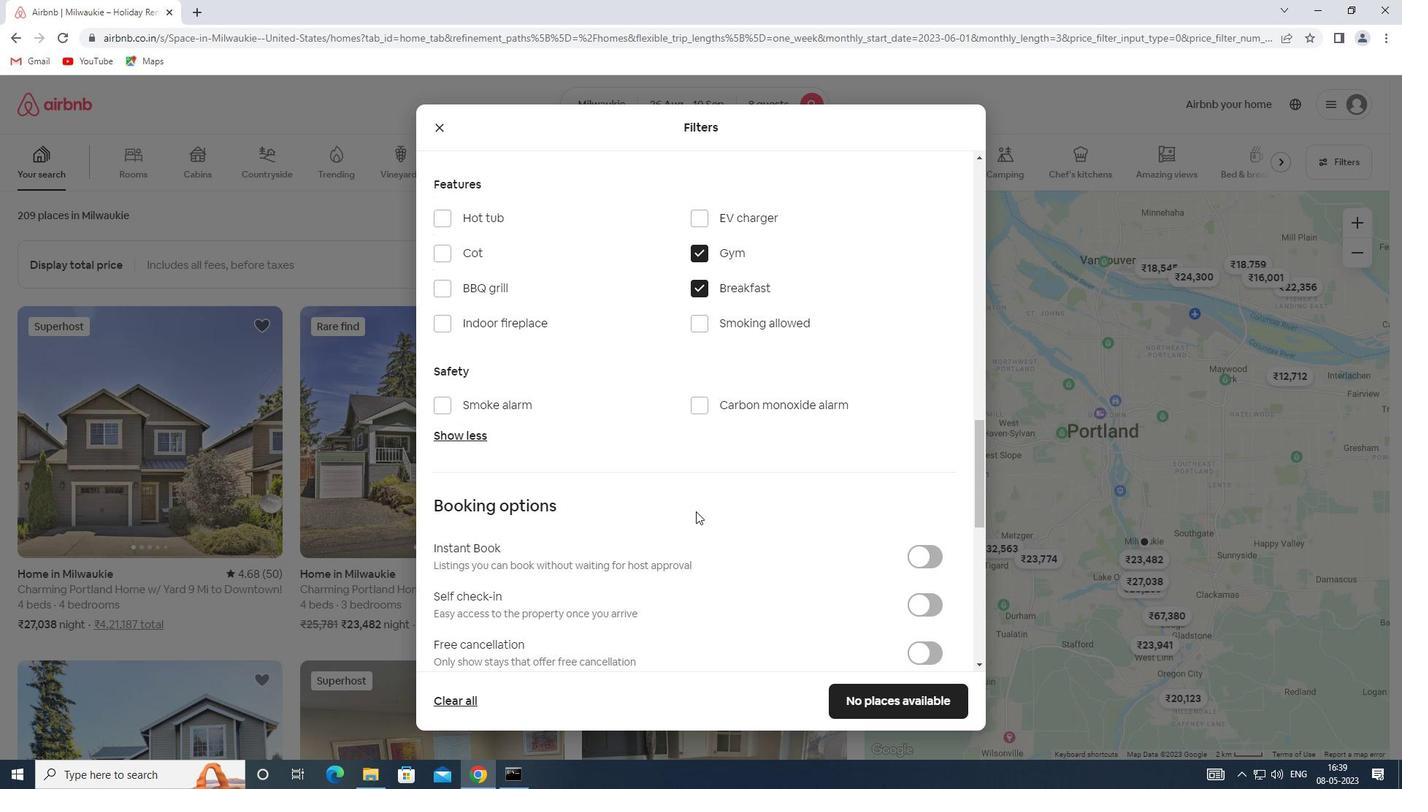 
Action: Mouse moved to (928, 462)
Screenshot: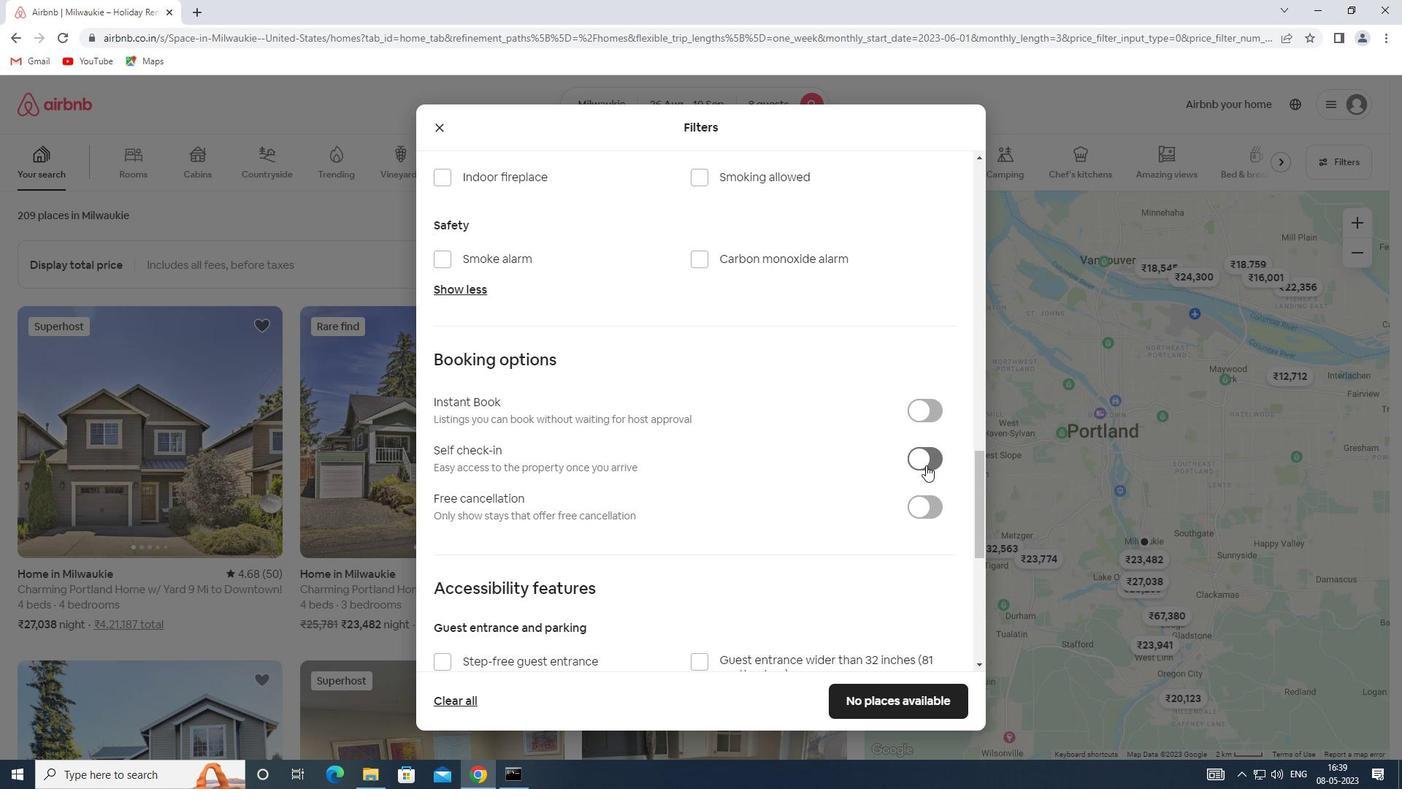 
Action: Mouse pressed left at (928, 462)
Screenshot: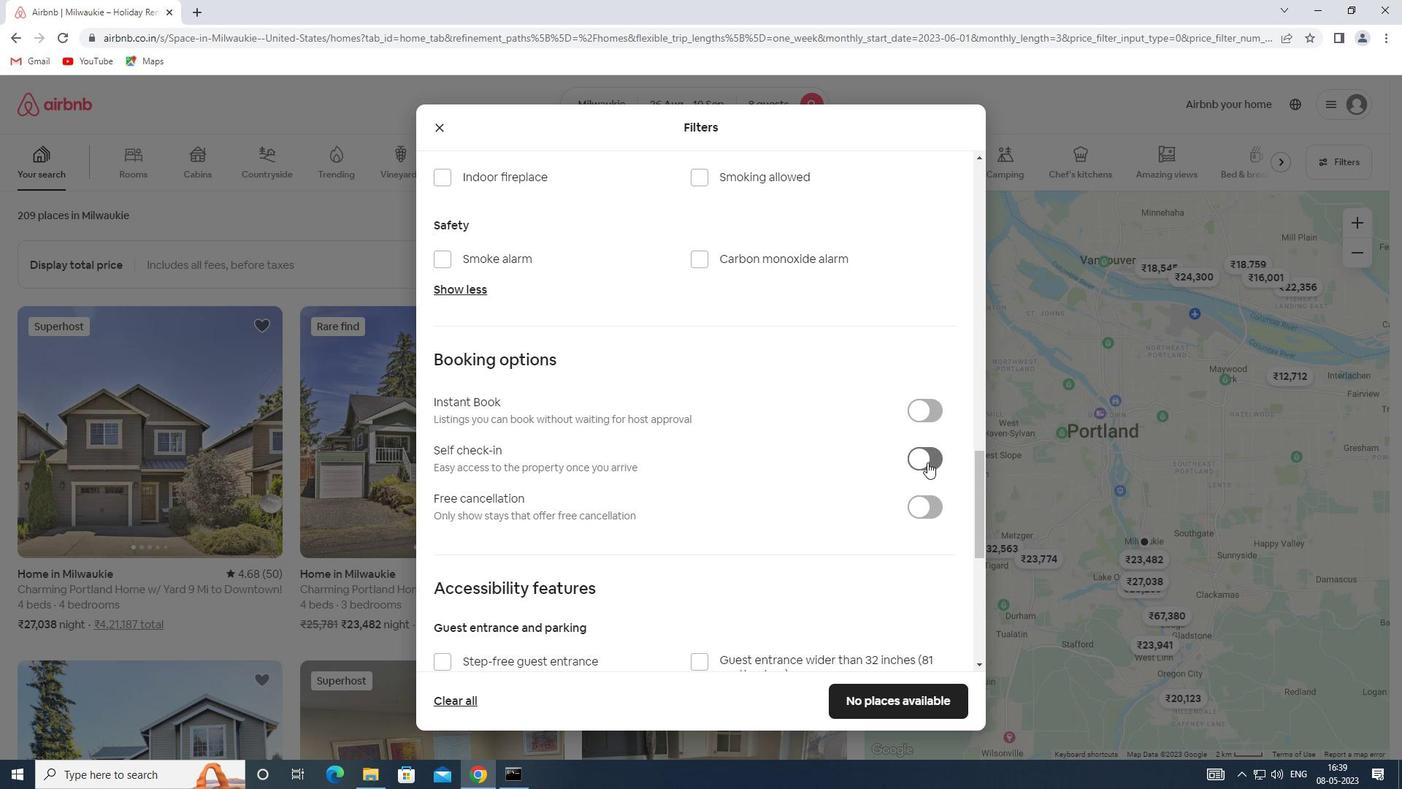 
Action: Mouse moved to (720, 525)
Screenshot: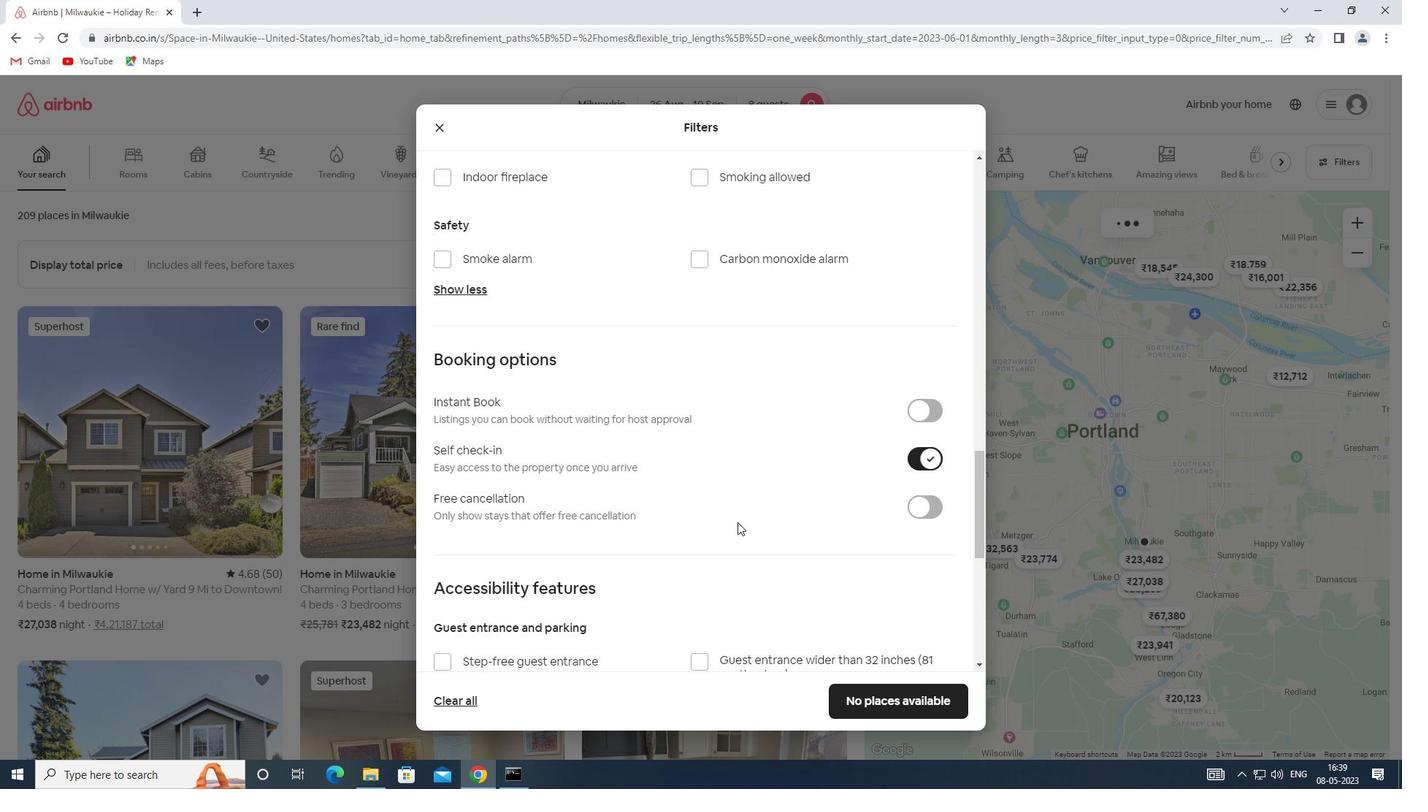 
Action: Mouse scrolled (720, 524) with delta (0, 0)
Screenshot: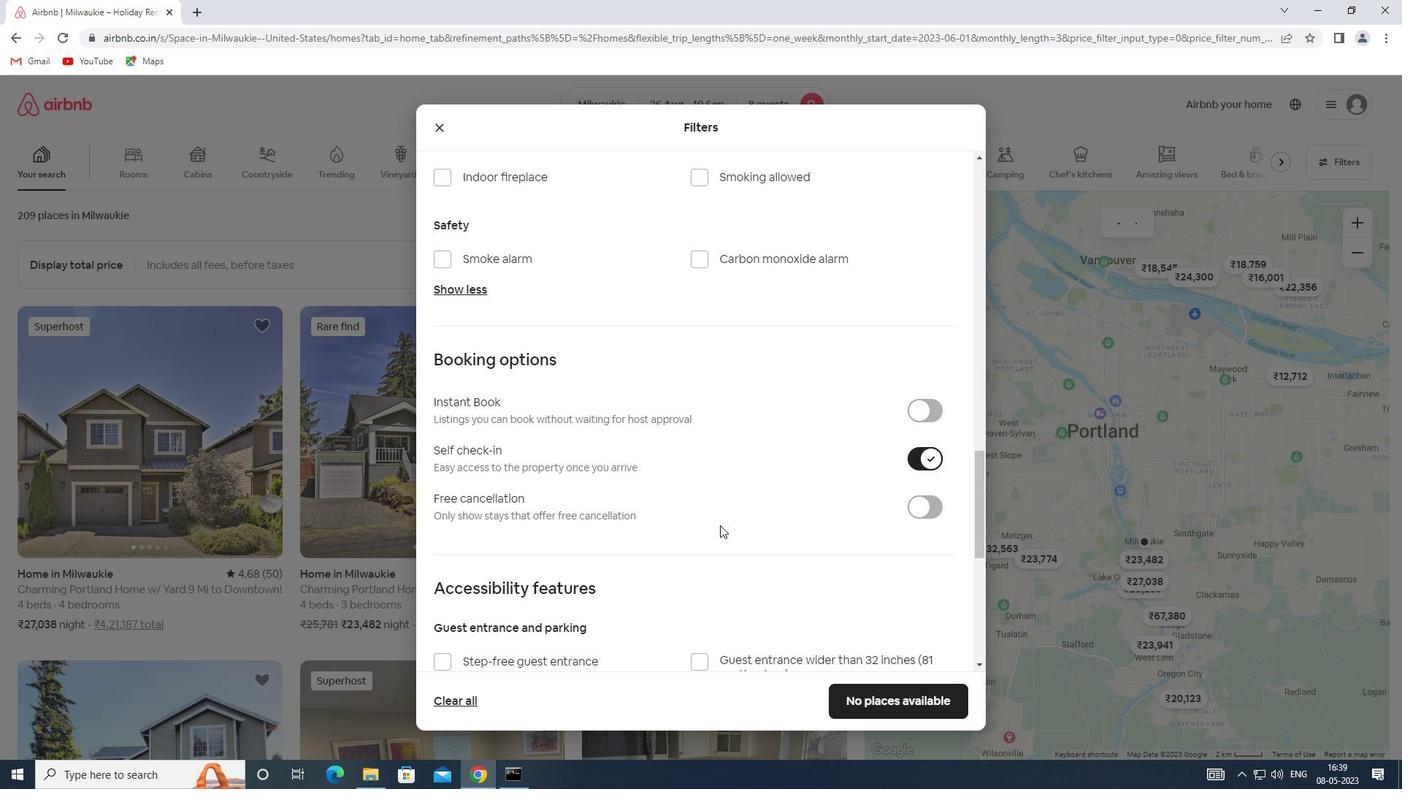 
Action: Mouse scrolled (720, 524) with delta (0, 0)
Screenshot: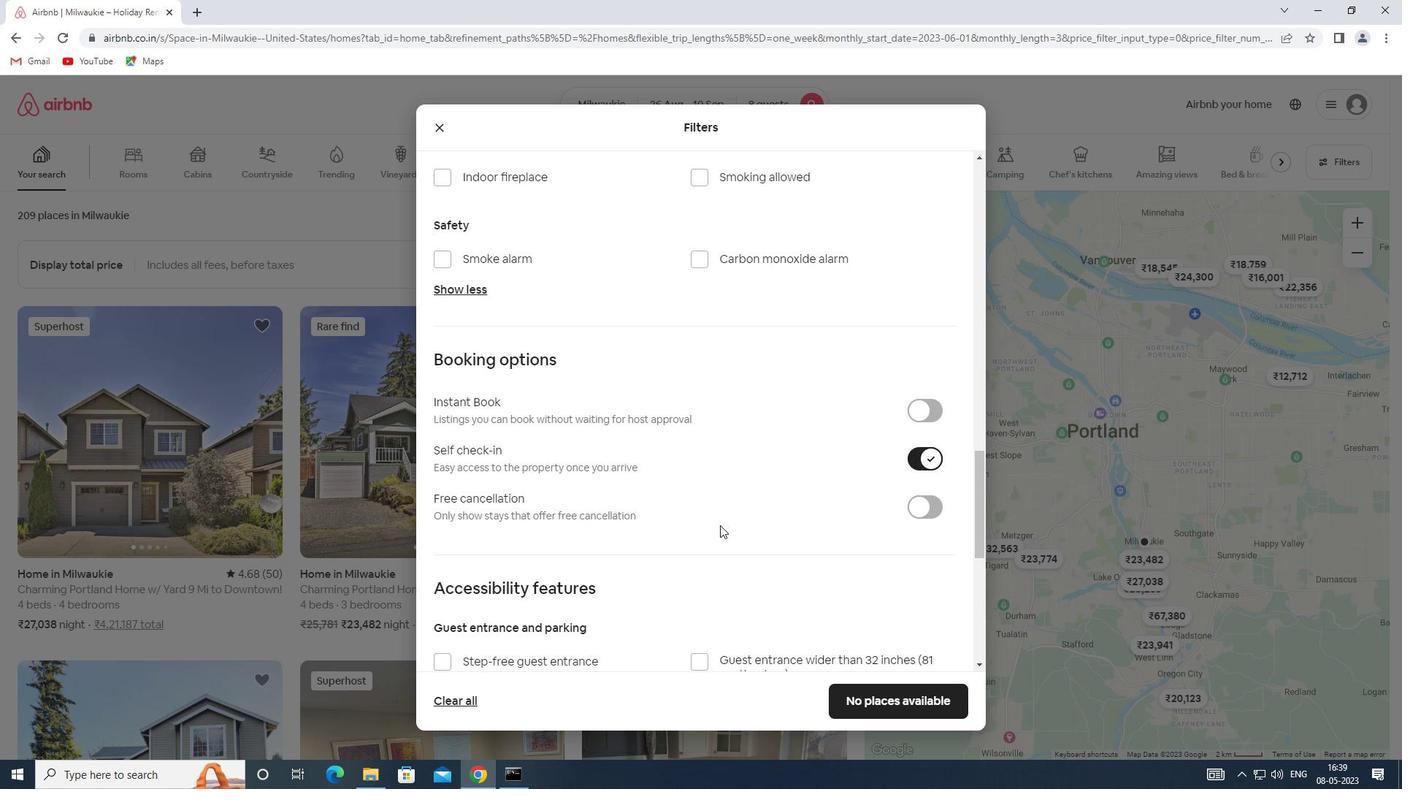 
Action: Mouse scrolled (720, 524) with delta (0, 0)
Screenshot: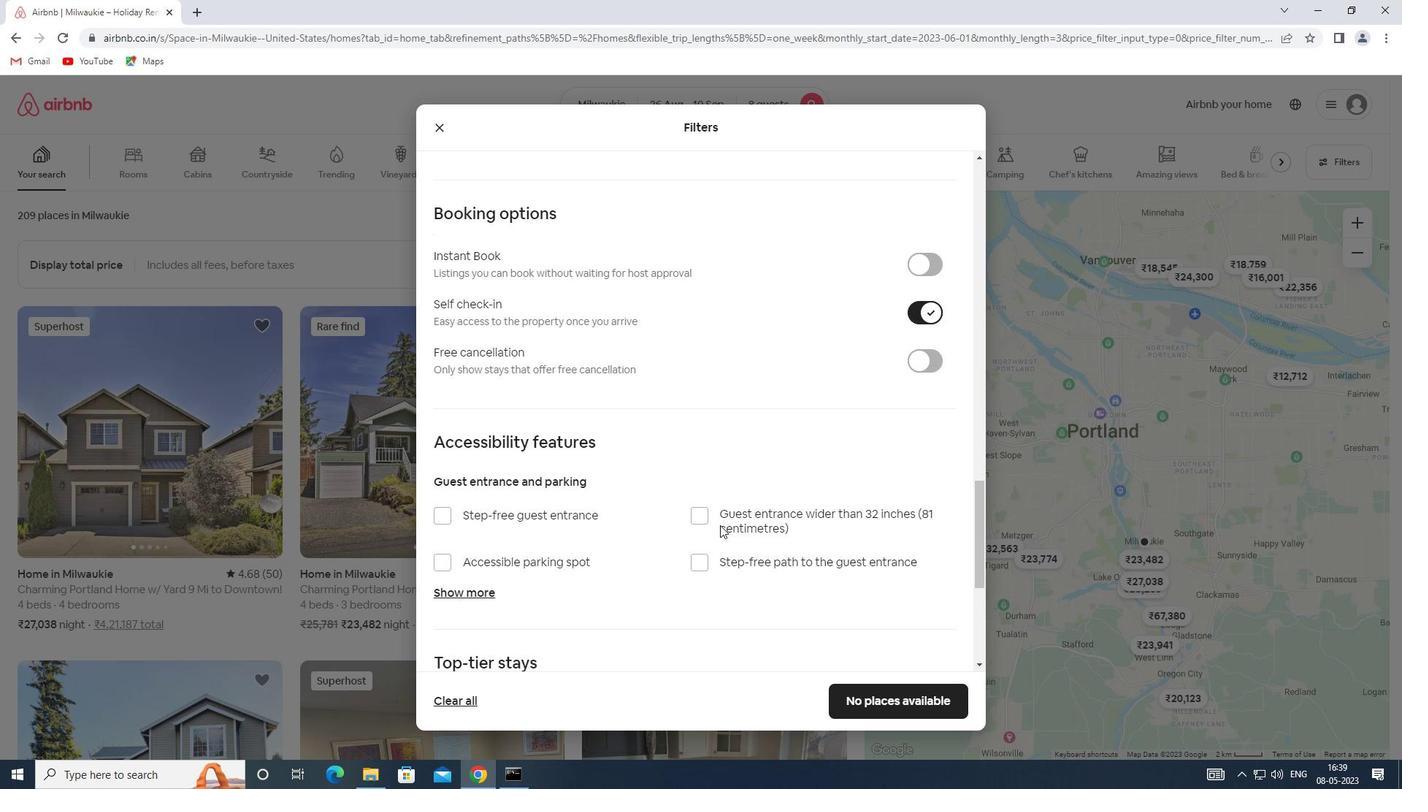 
Action: Mouse scrolled (720, 524) with delta (0, 0)
Screenshot: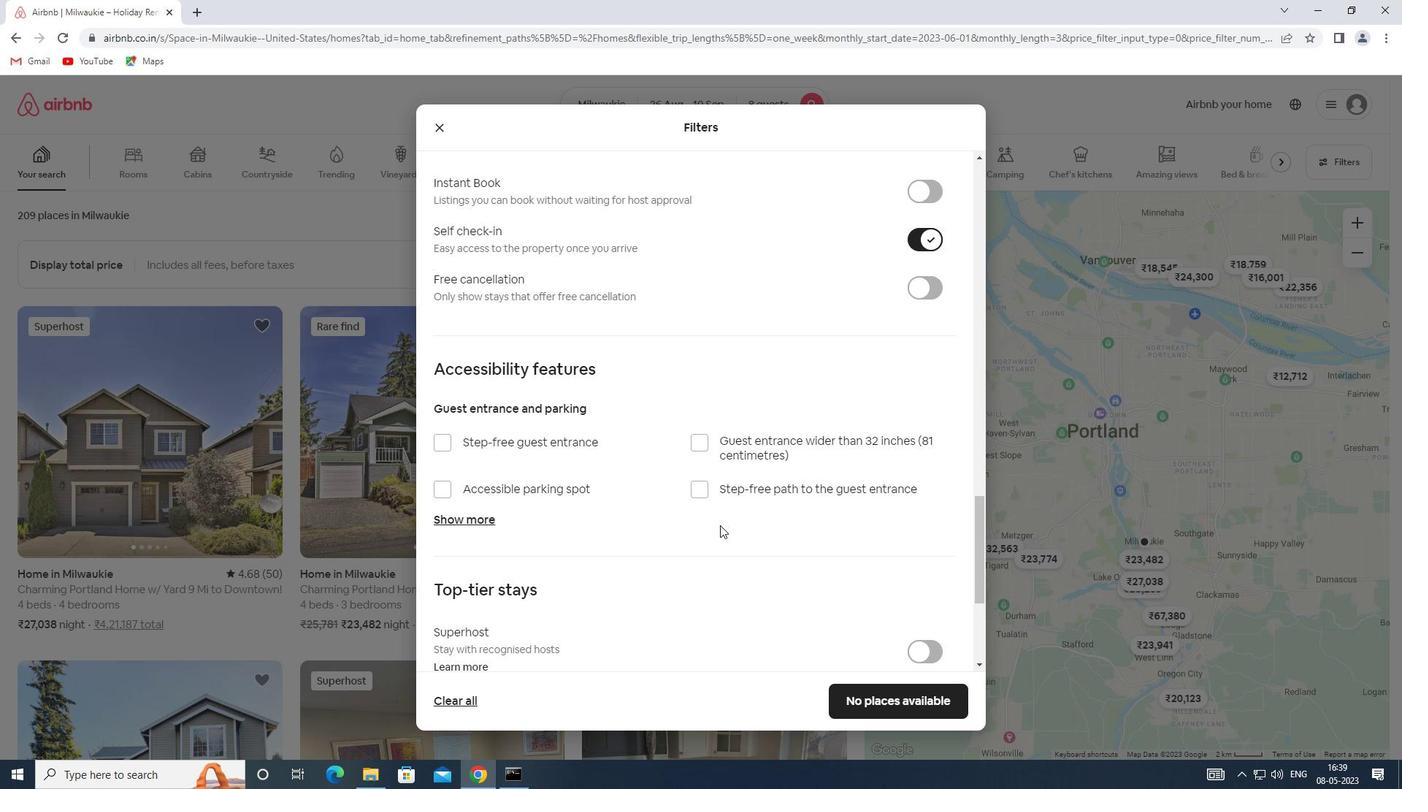 
Action: Mouse scrolled (720, 524) with delta (0, 0)
Screenshot: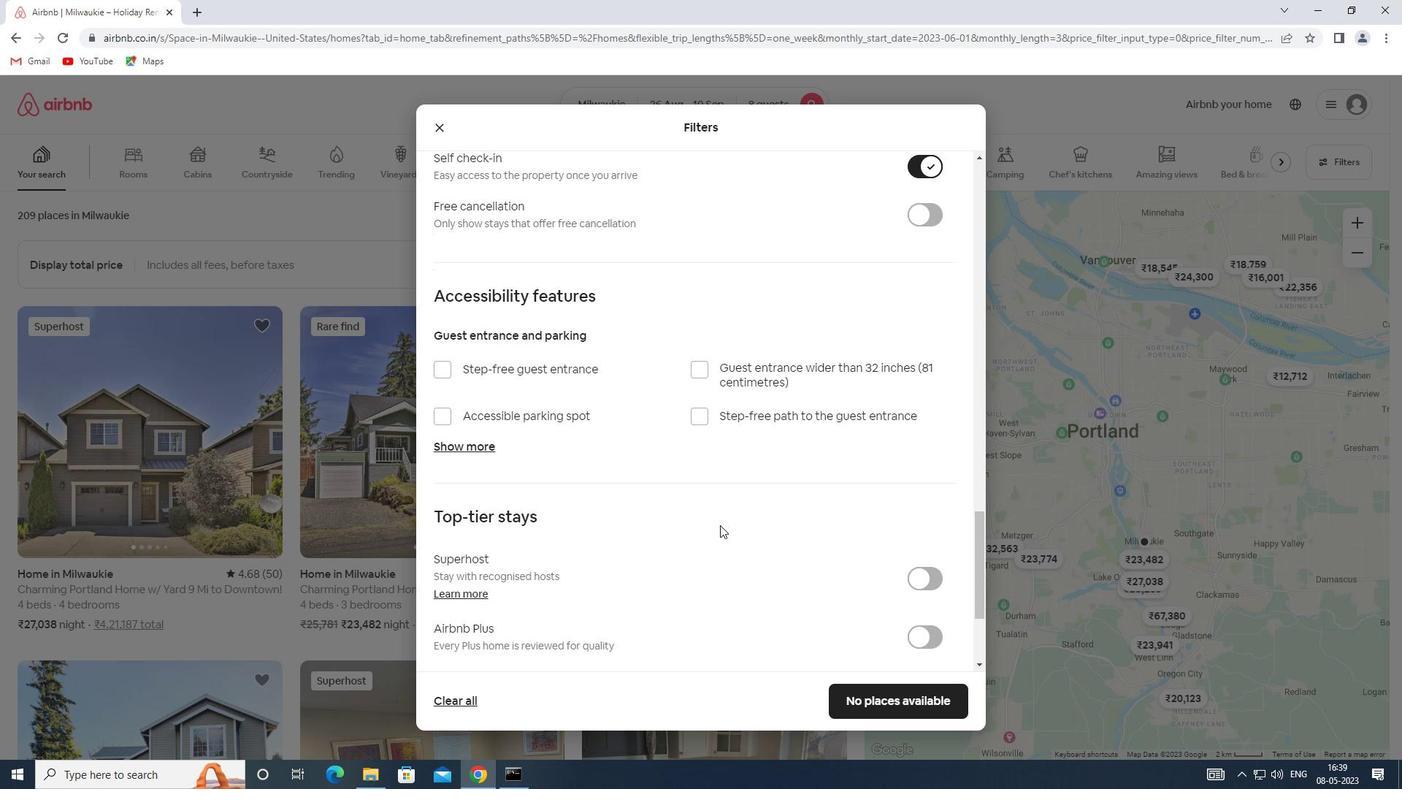 
Action: Mouse moved to (726, 520)
Screenshot: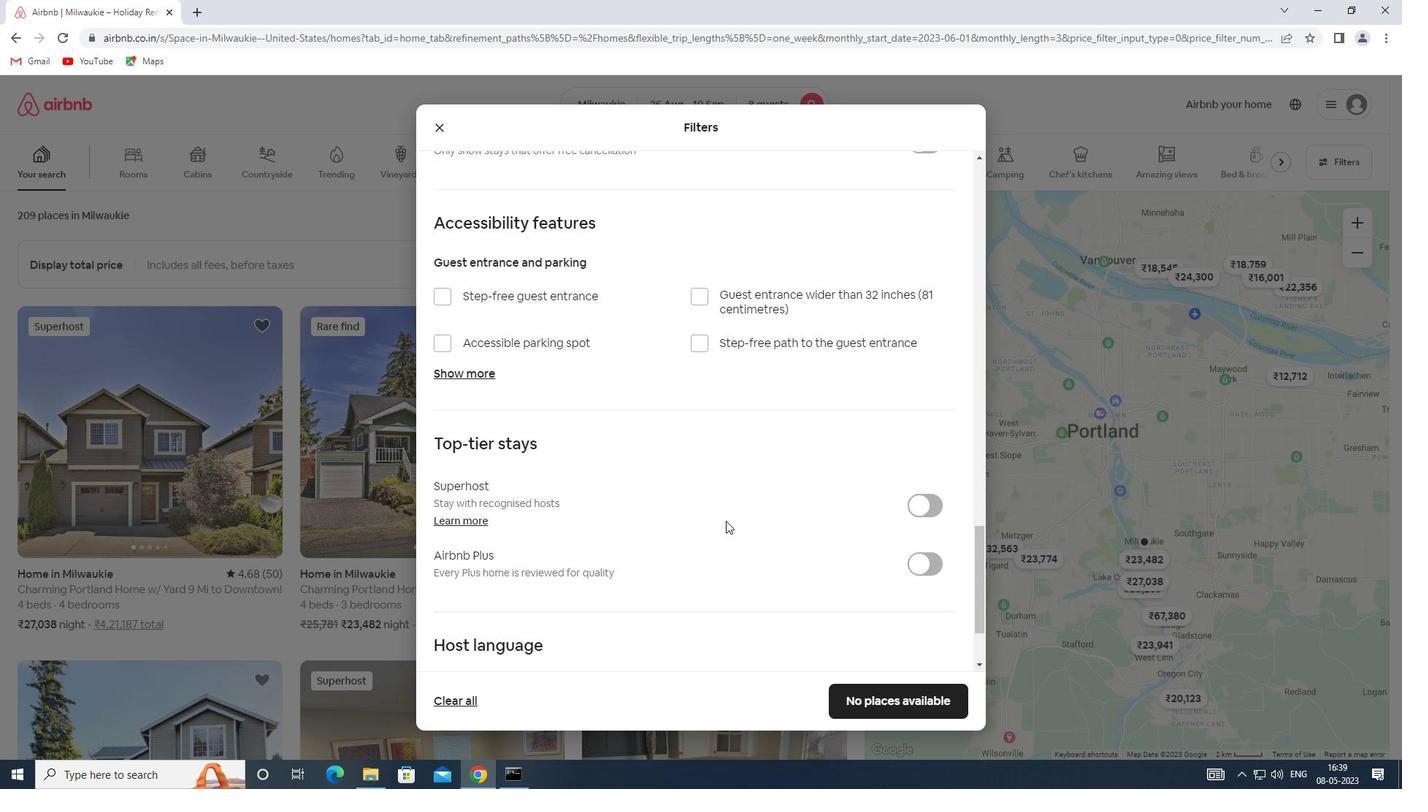 
Action: Mouse scrolled (726, 520) with delta (0, 0)
Screenshot: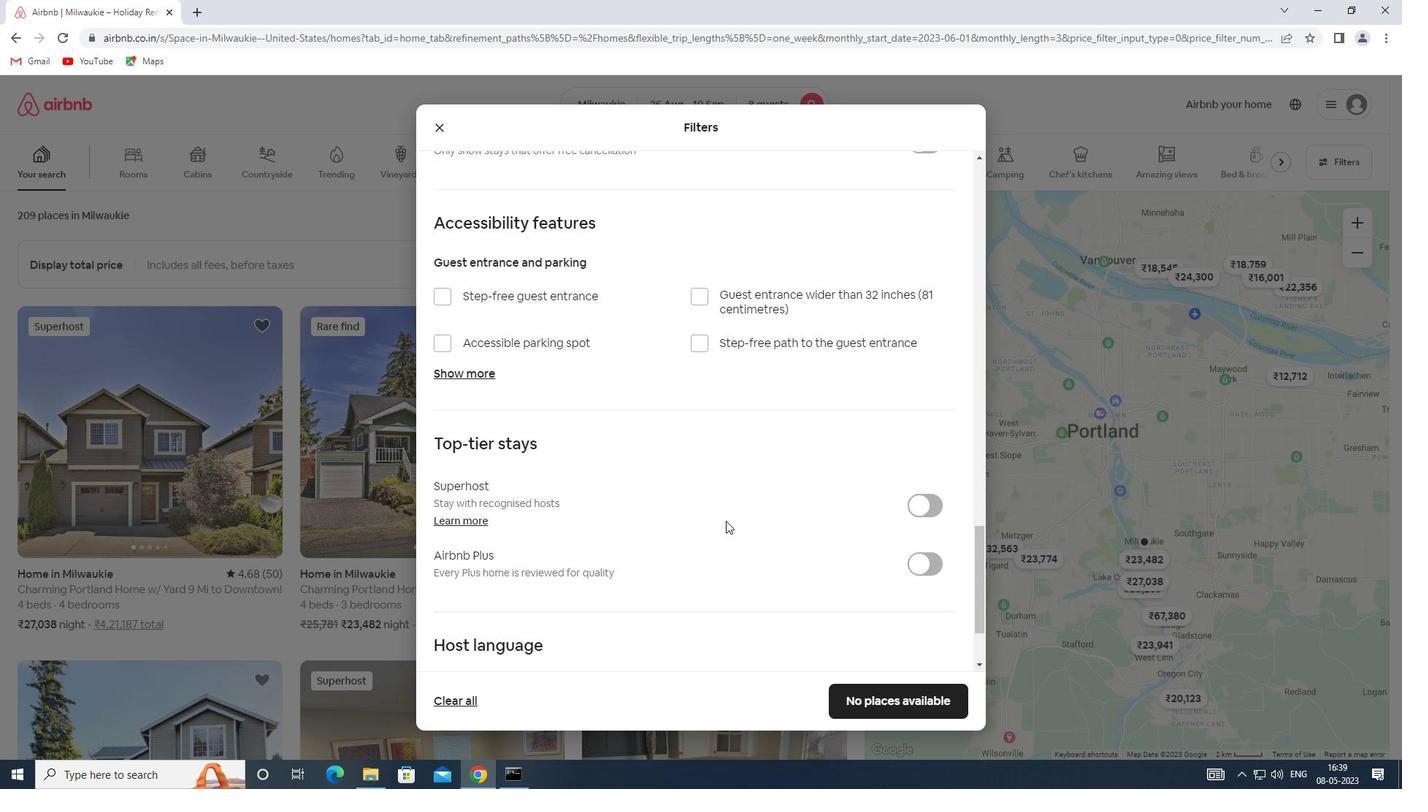 
Action: Mouse scrolled (726, 520) with delta (0, 0)
Screenshot: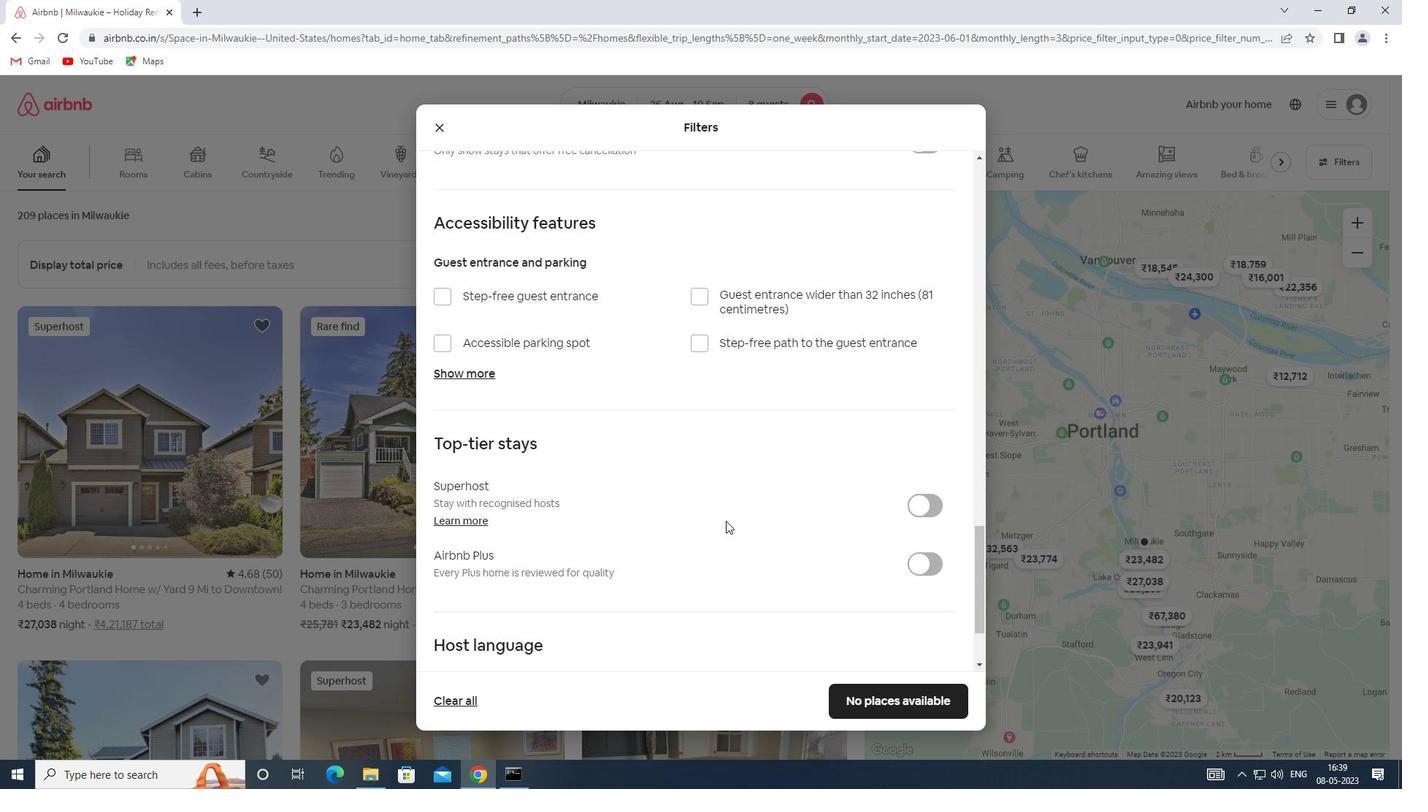 
Action: Mouse moved to (489, 565)
Screenshot: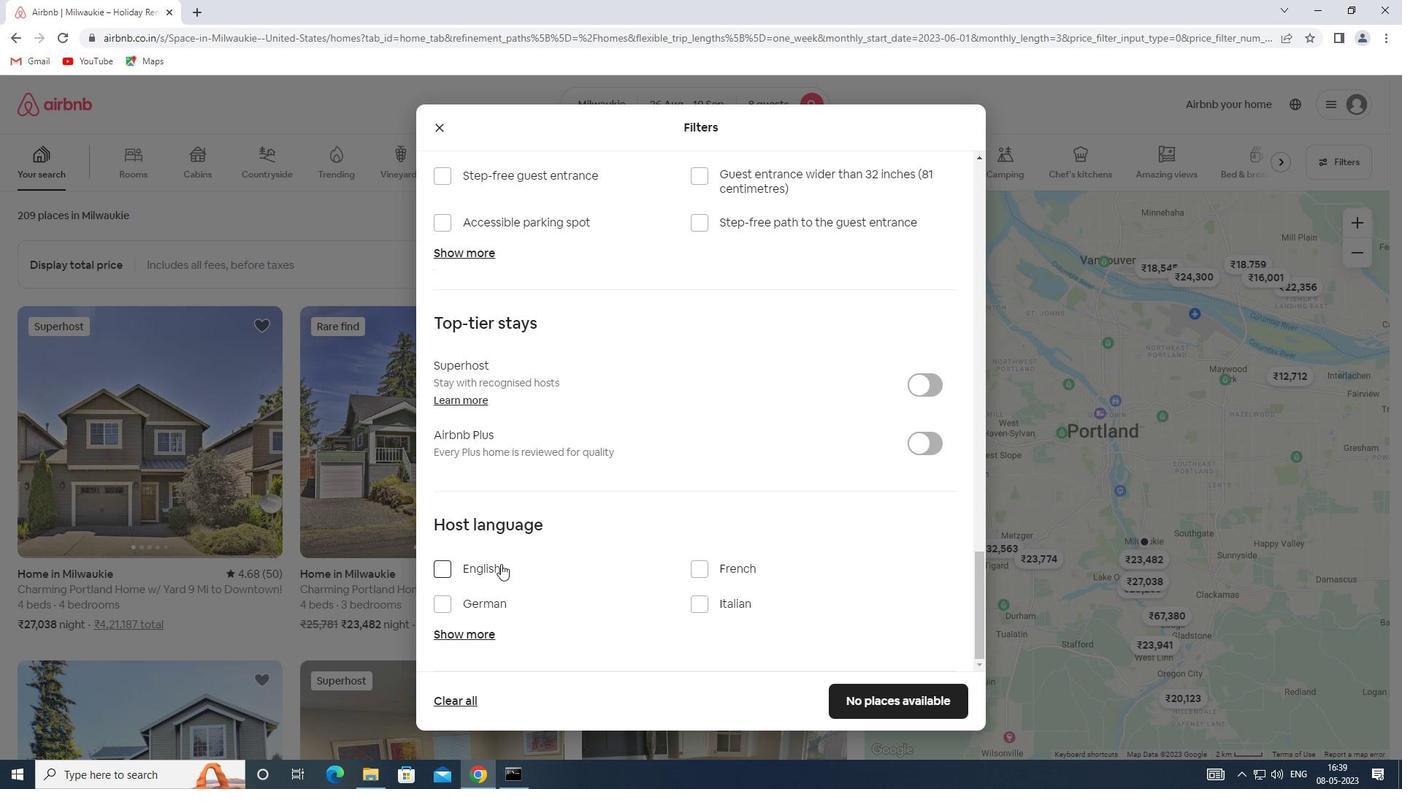 
Action: Mouse pressed left at (489, 565)
Screenshot: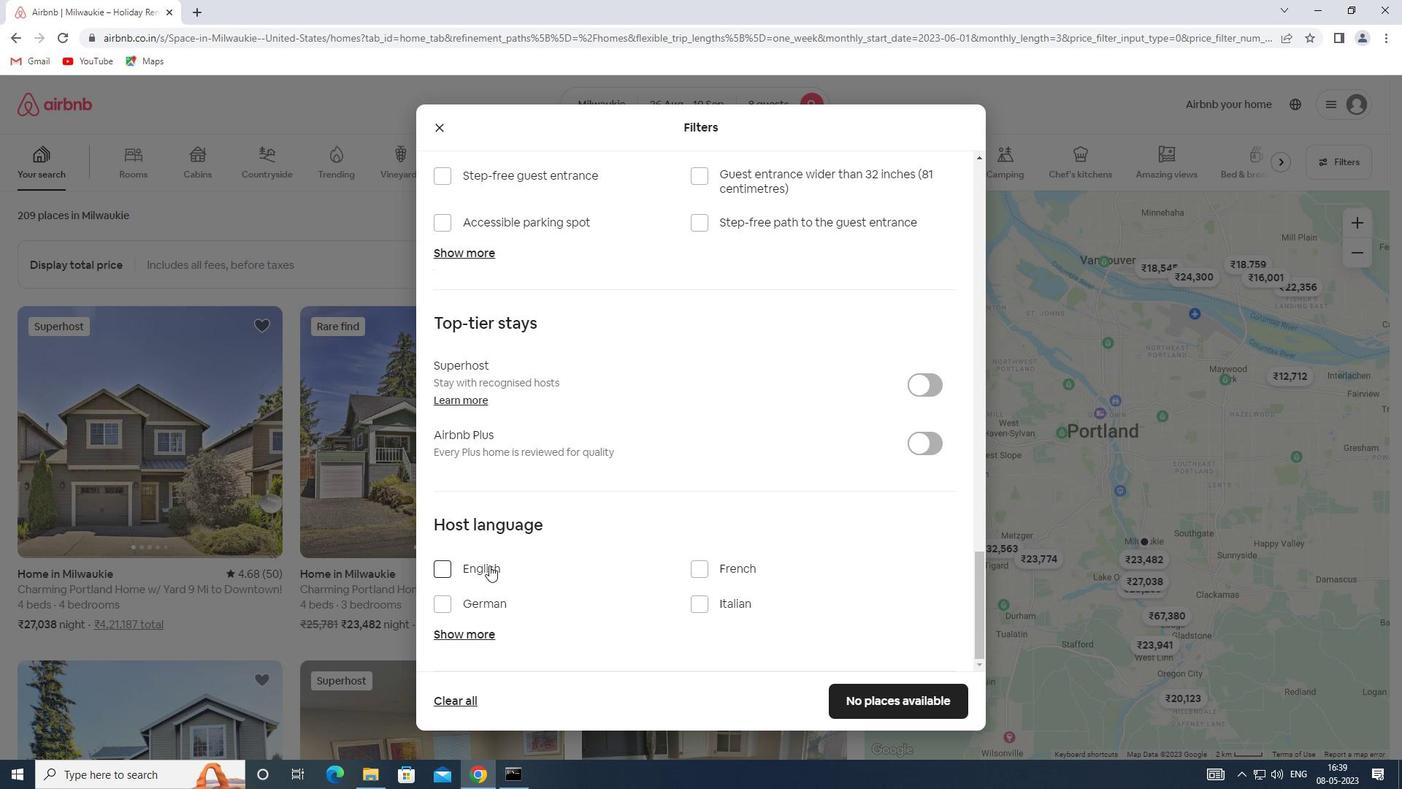 
Action: Mouse moved to (908, 696)
Screenshot: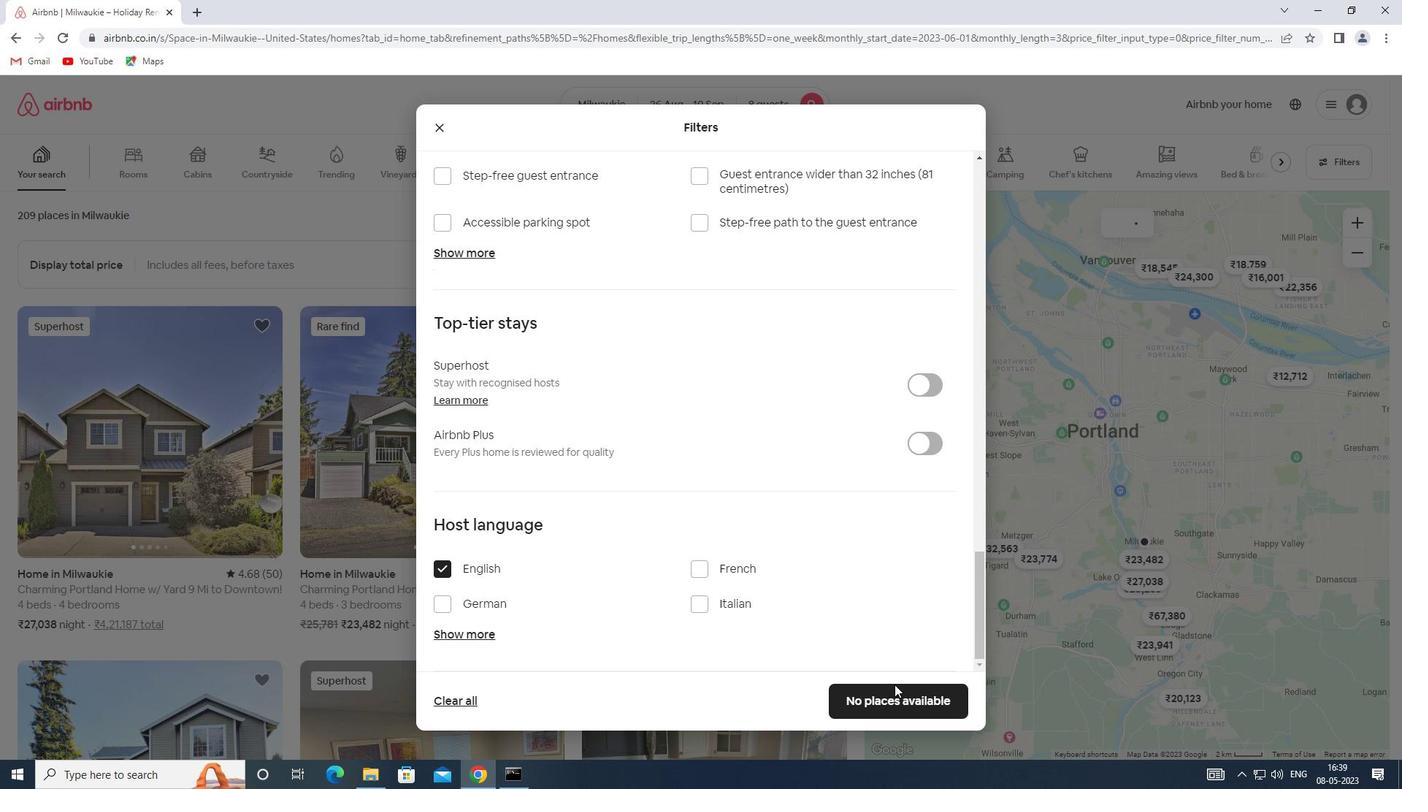 
Action: Mouse pressed left at (908, 696)
Screenshot: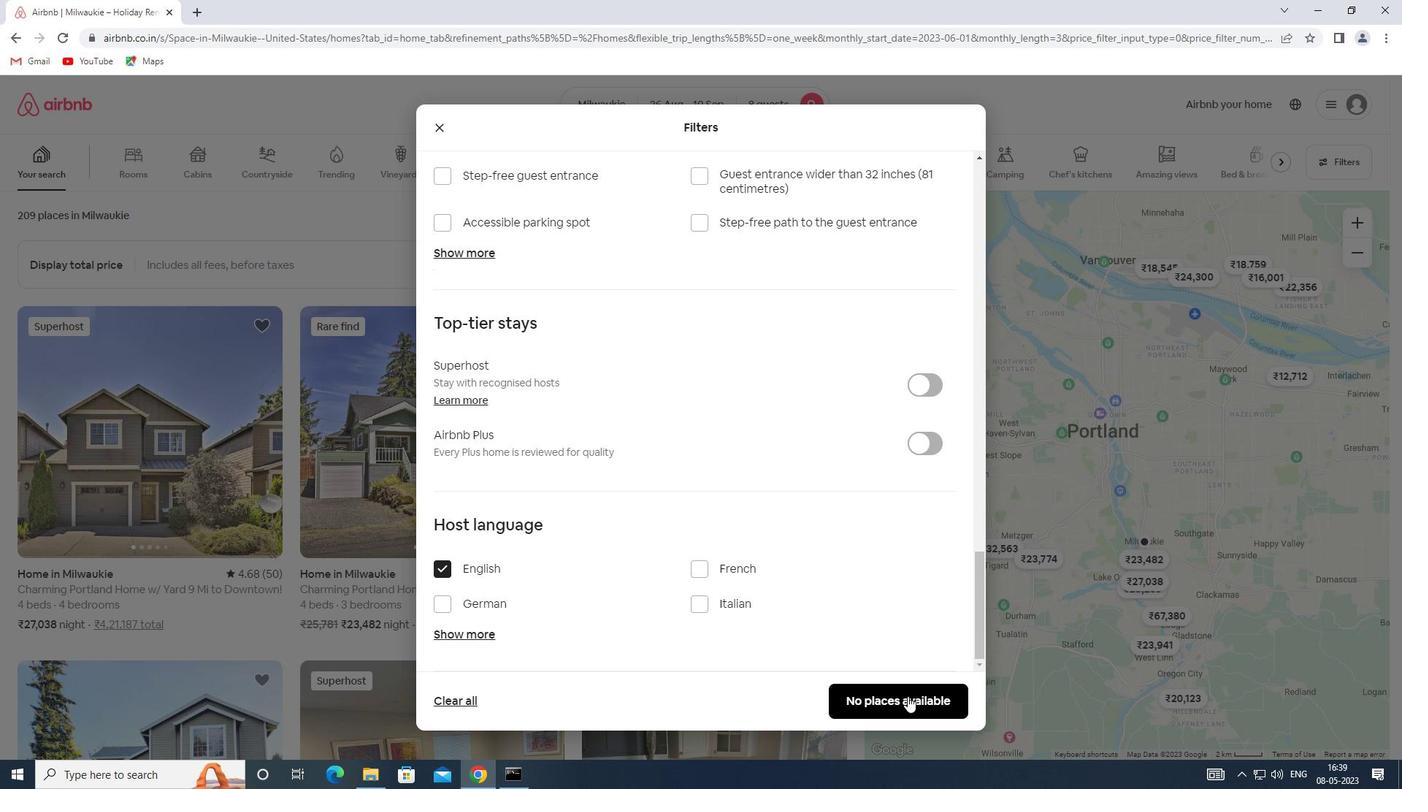 
Action: Mouse moved to (906, 695)
Screenshot: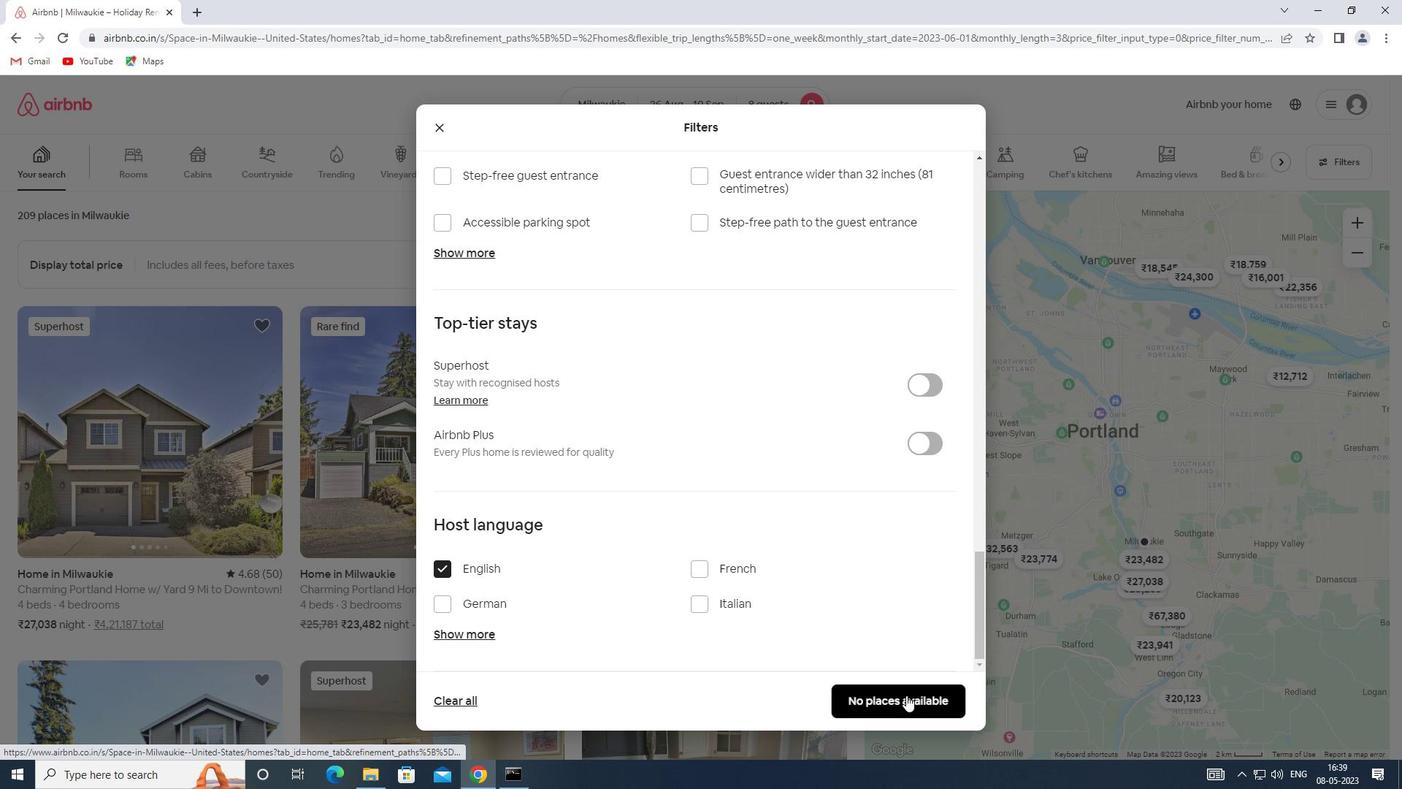 
